 Task: Forward email with the signature Francisco Garcia with the subject Request for an article from softage.1@softage.net to softage.5@softage.net with the message Can you provide me with the contact information for the client?, select last word, change the font color from current to purple and background color to black Send the email
Action: Mouse moved to (1128, 101)
Screenshot: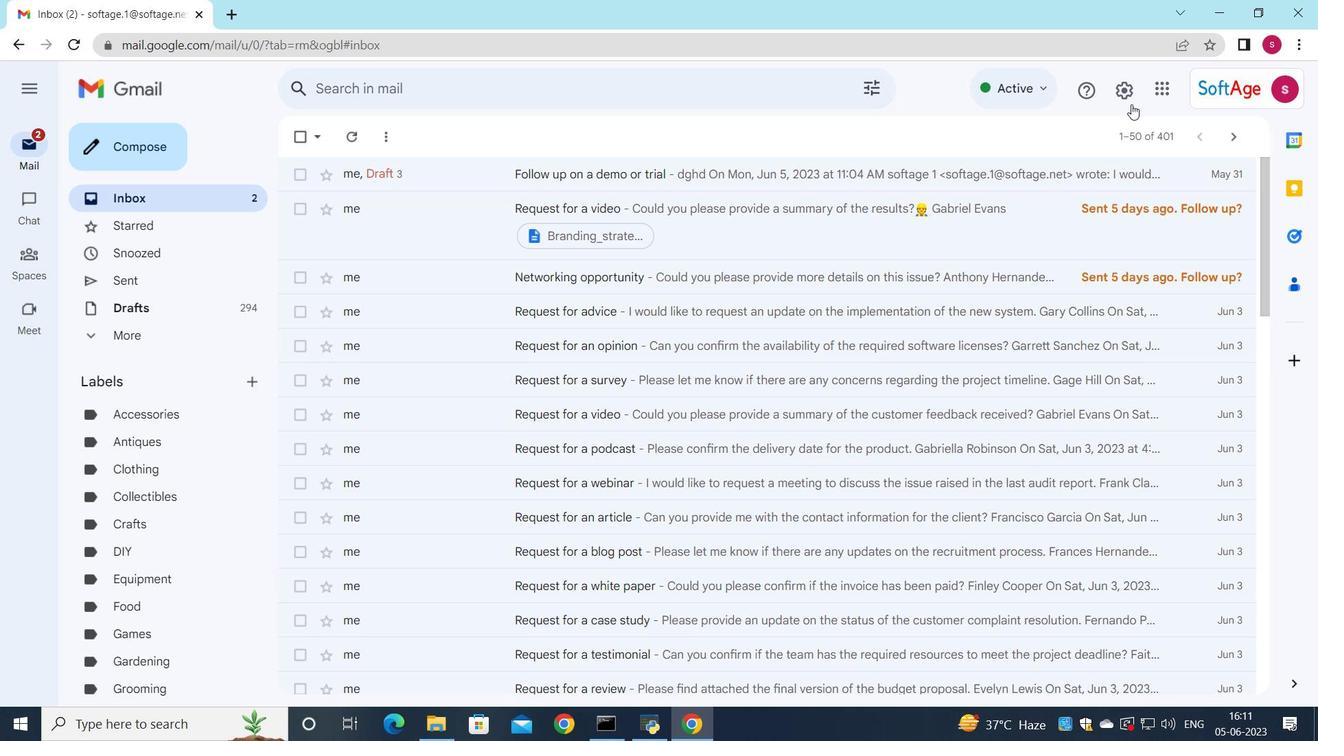 
Action: Mouse pressed left at (1128, 101)
Screenshot: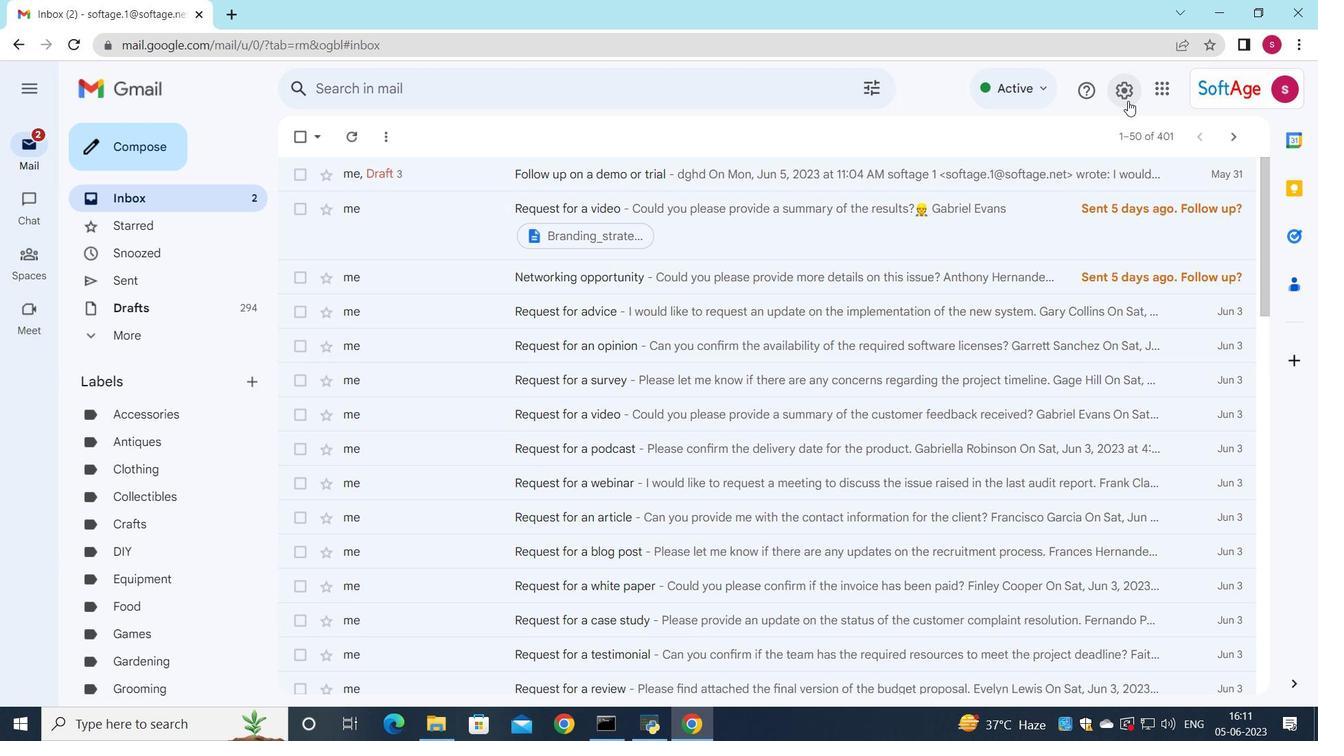 
Action: Mouse moved to (1129, 166)
Screenshot: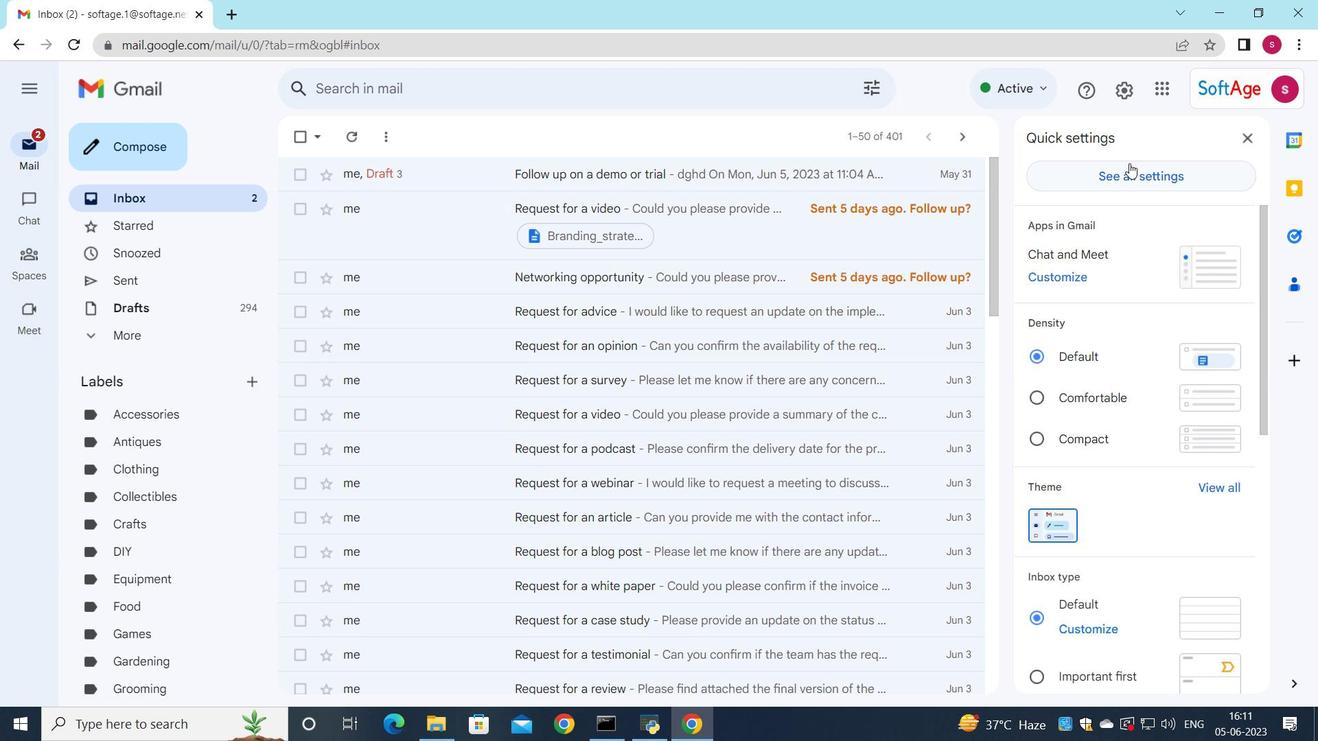 
Action: Mouse pressed left at (1129, 166)
Screenshot: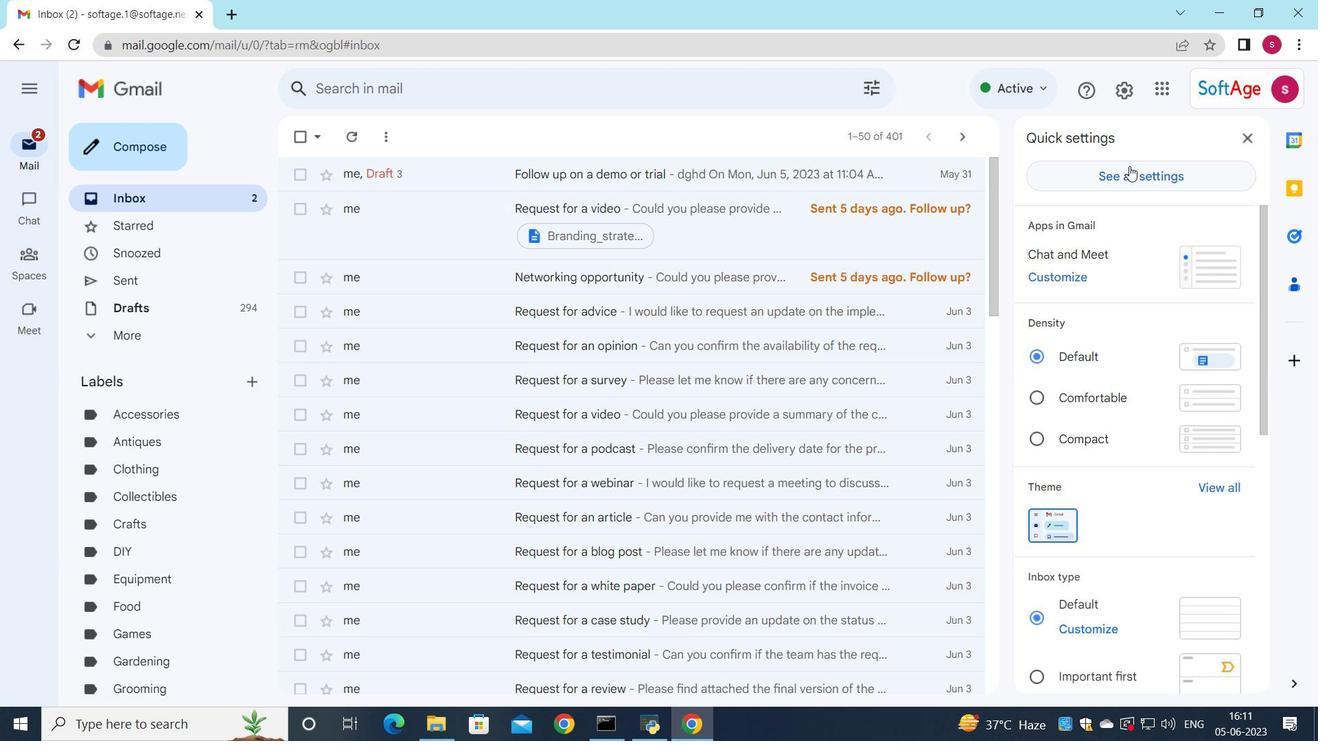 
Action: Mouse moved to (742, 363)
Screenshot: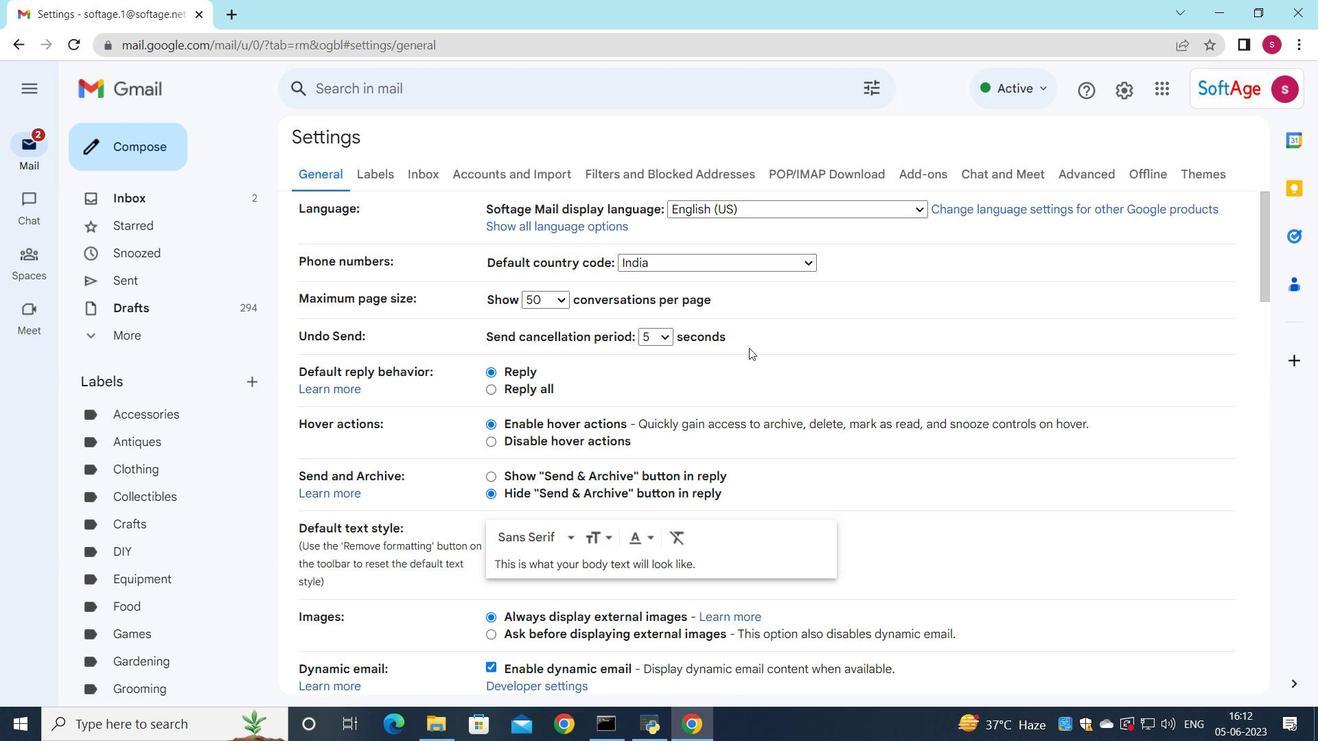 
Action: Mouse scrolled (742, 363) with delta (0, 0)
Screenshot: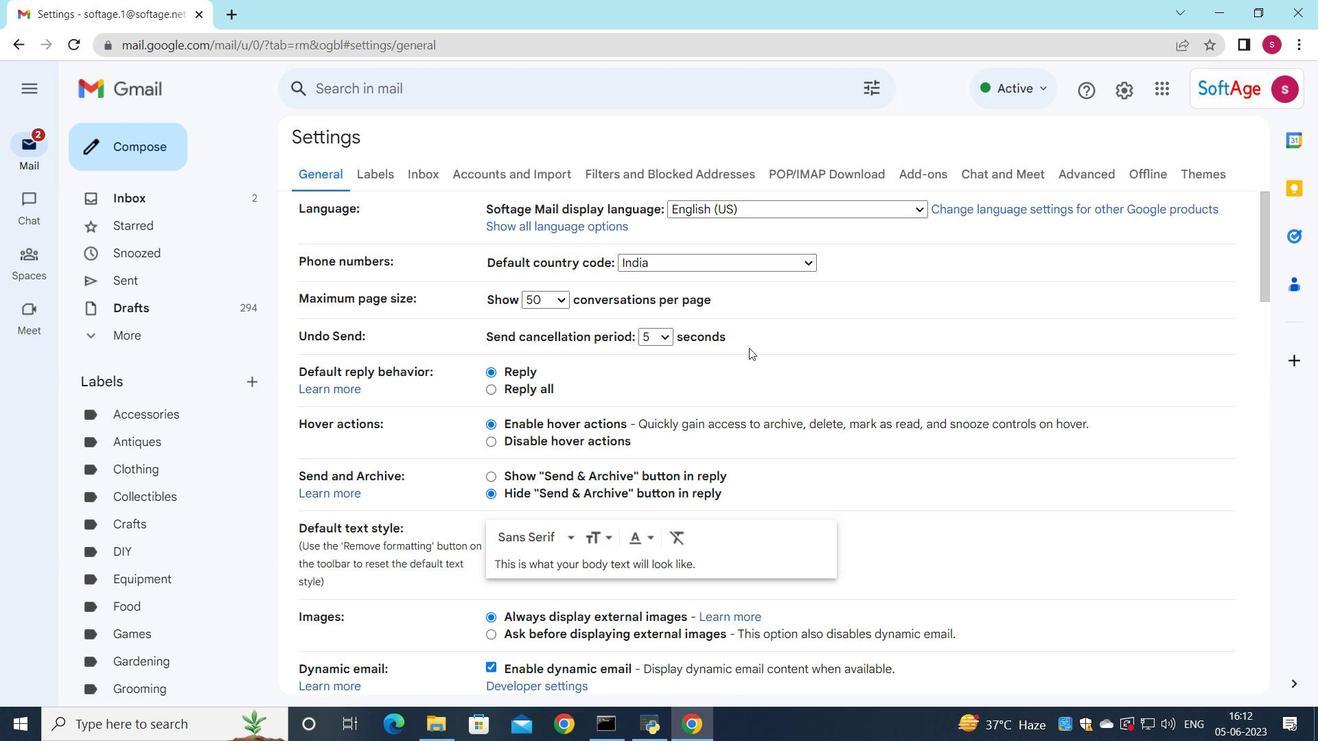 
Action: Mouse moved to (742, 367)
Screenshot: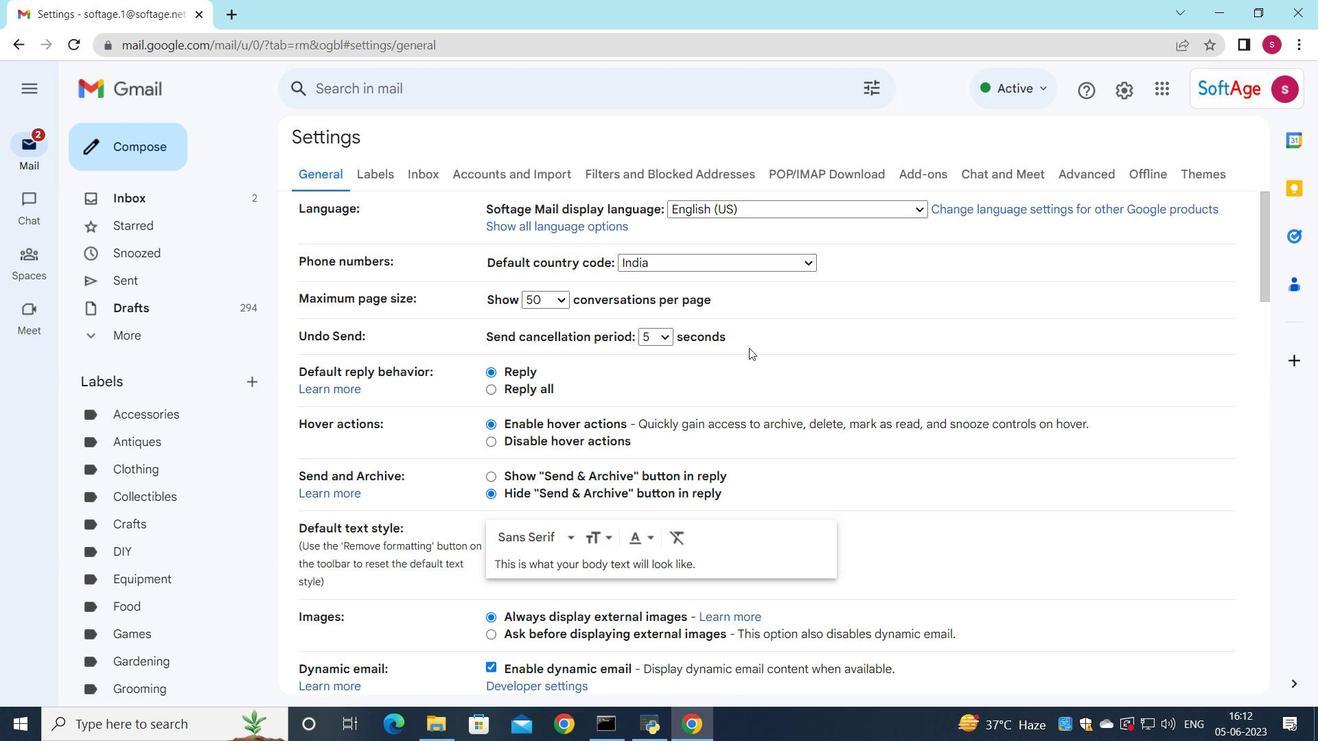 
Action: Mouse scrolled (742, 366) with delta (0, 0)
Screenshot: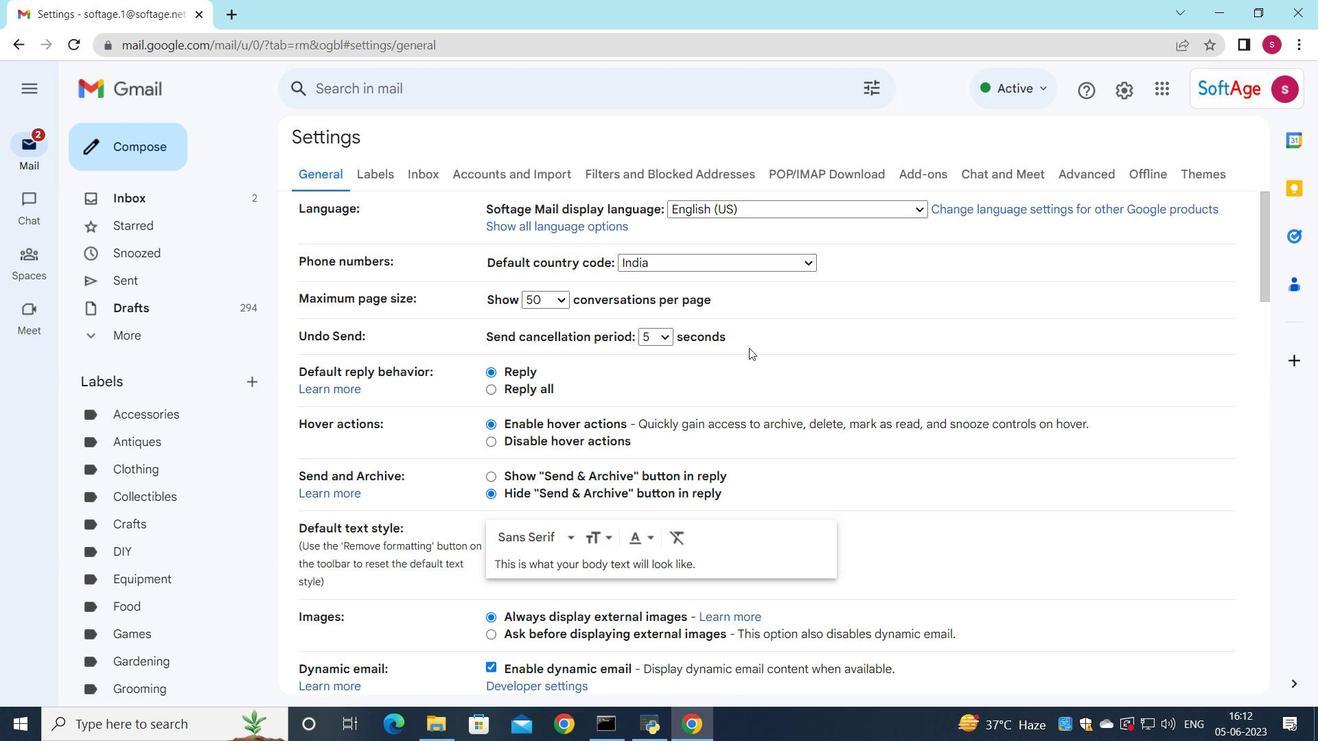 
Action: Mouse moved to (741, 368)
Screenshot: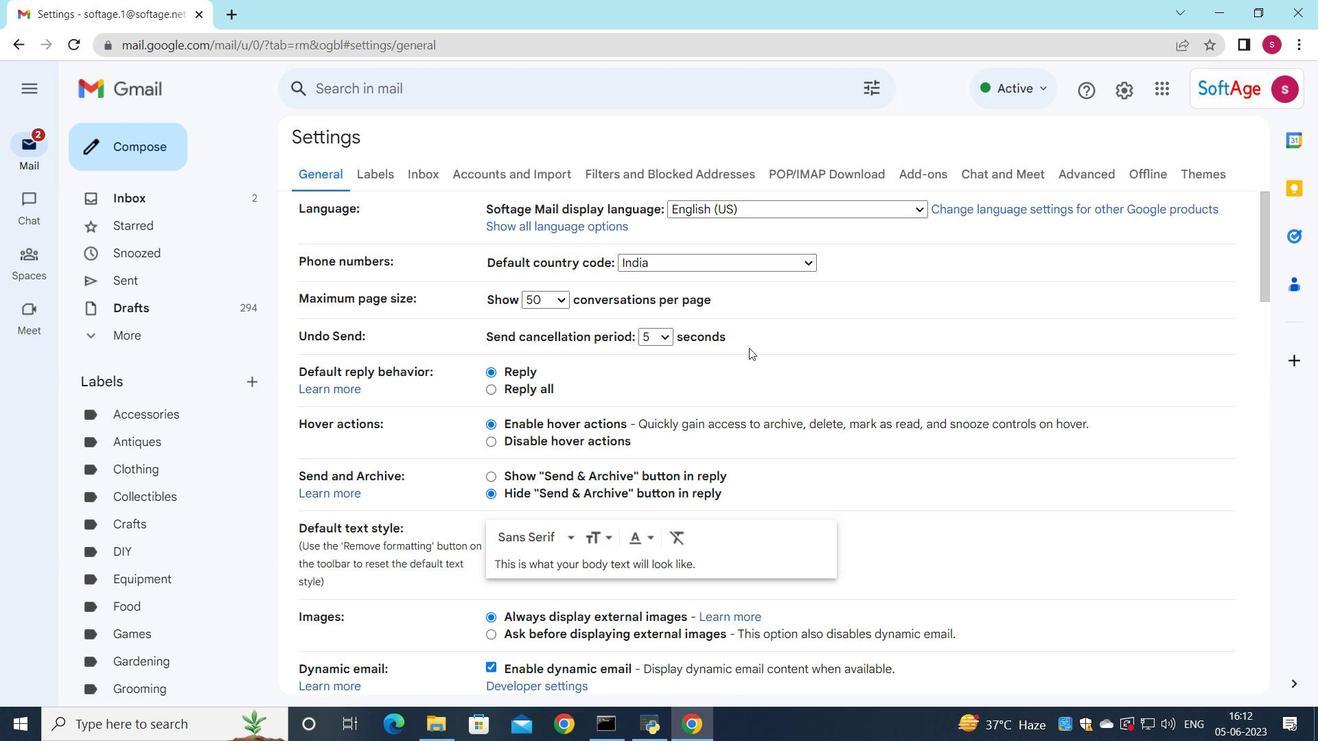 
Action: Mouse scrolled (741, 367) with delta (0, 0)
Screenshot: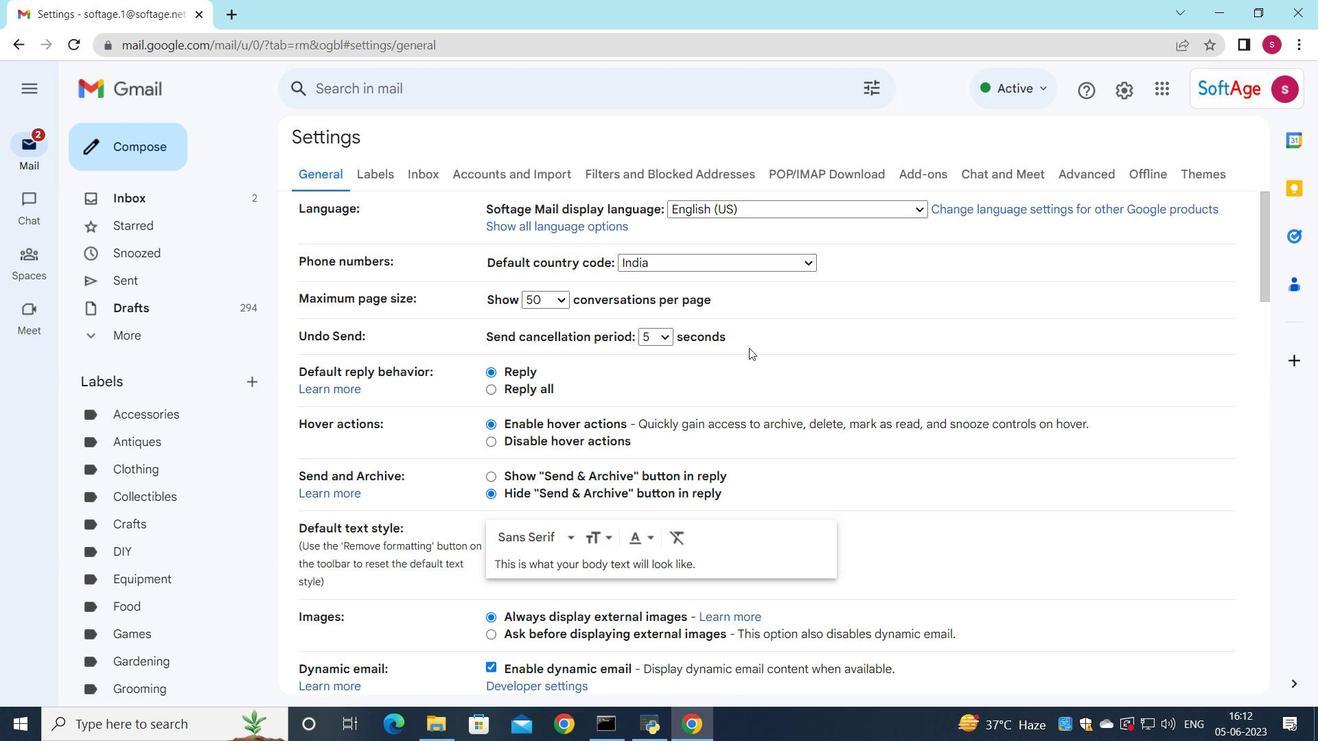 
Action: Mouse moved to (738, 372)
Screenshot: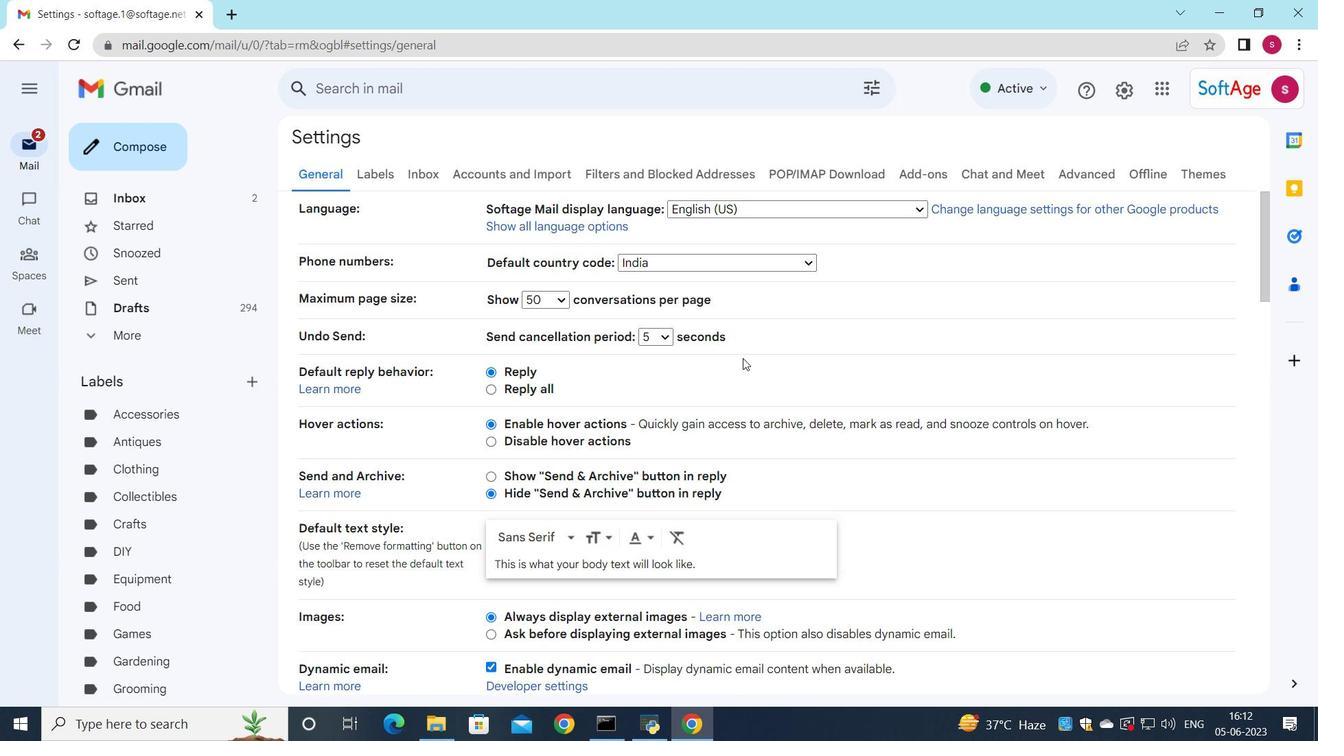 
Action: Mouse scrolled (738, 372) with delta (0, 0)
Screenshot: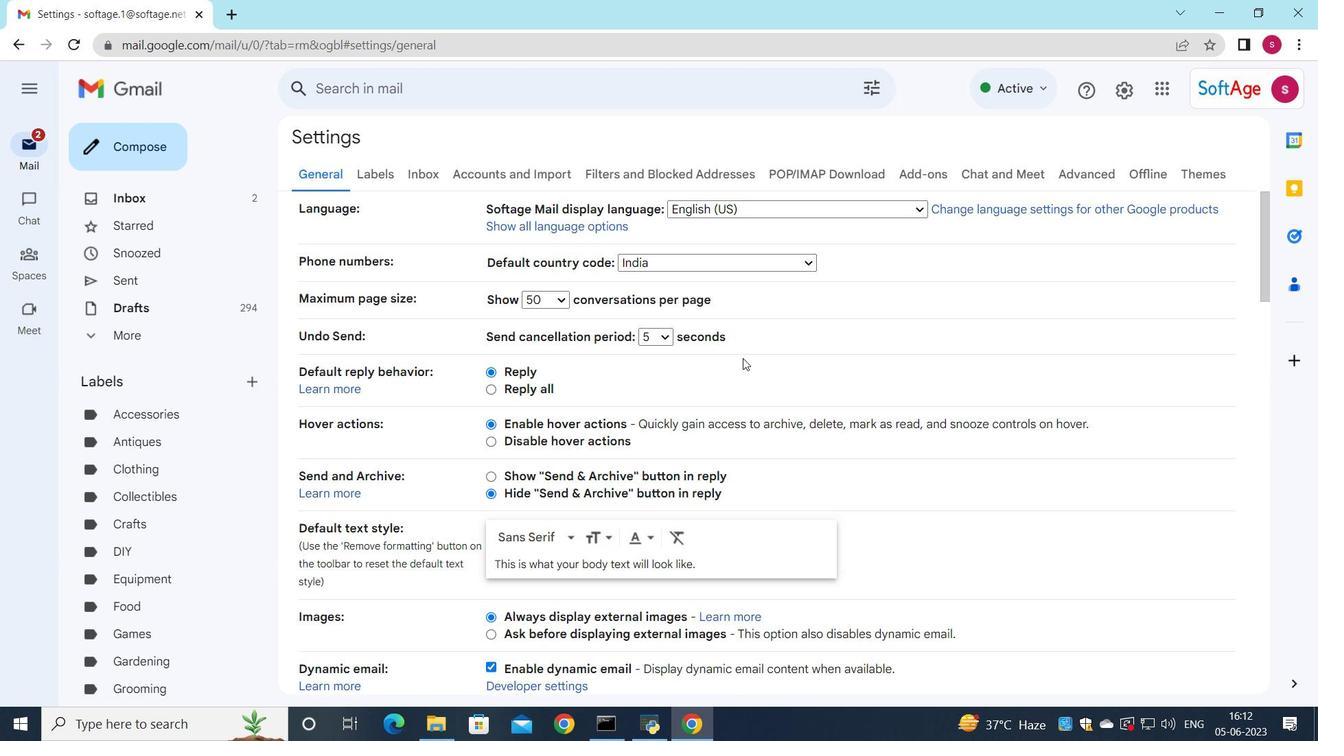 
Action: Mouse moved to (738, 374)
Screenshot: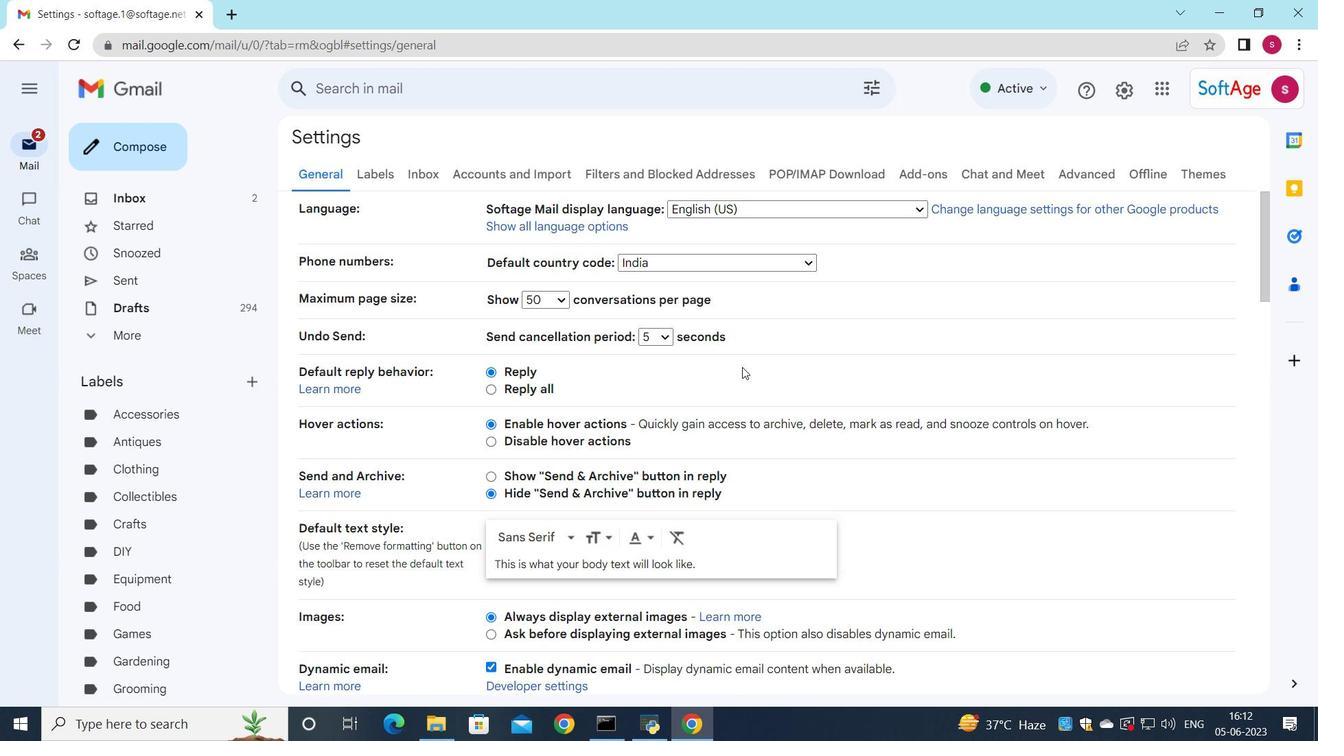 
Action: Mouse scrolled (738, 374) with delta (0, 0)
Screenshot: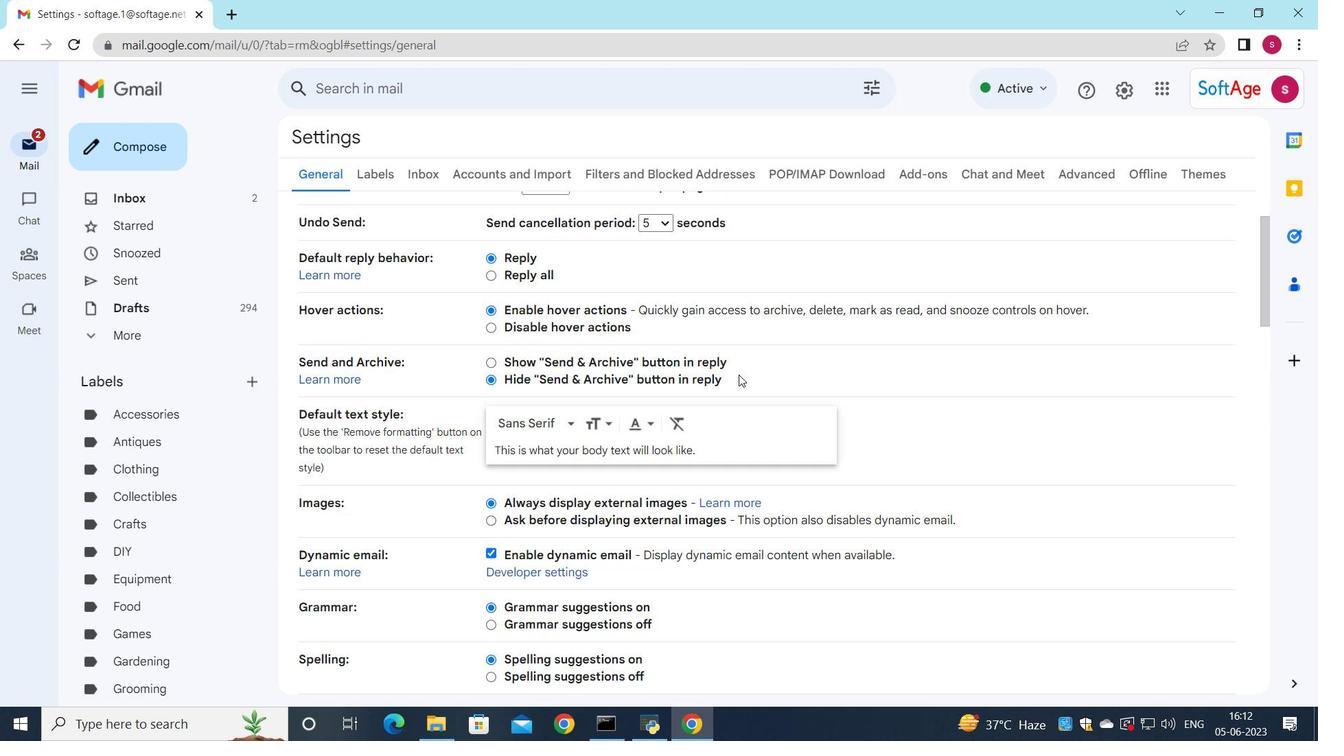 
Action: Mouse scrolled (738, 374) with delta (0, 0)
Screenshot: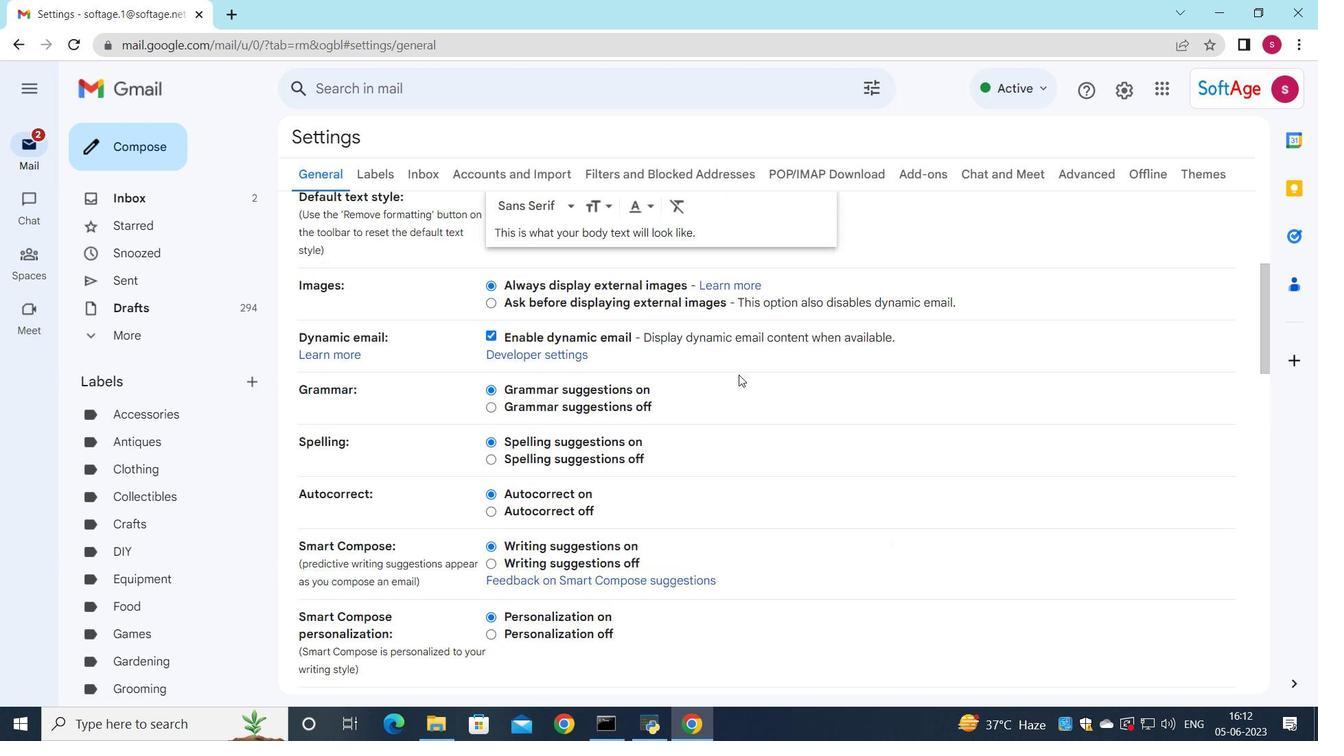 
Action: Mouse scrolled (738, 374) with delta (0, 0)
Screenshot: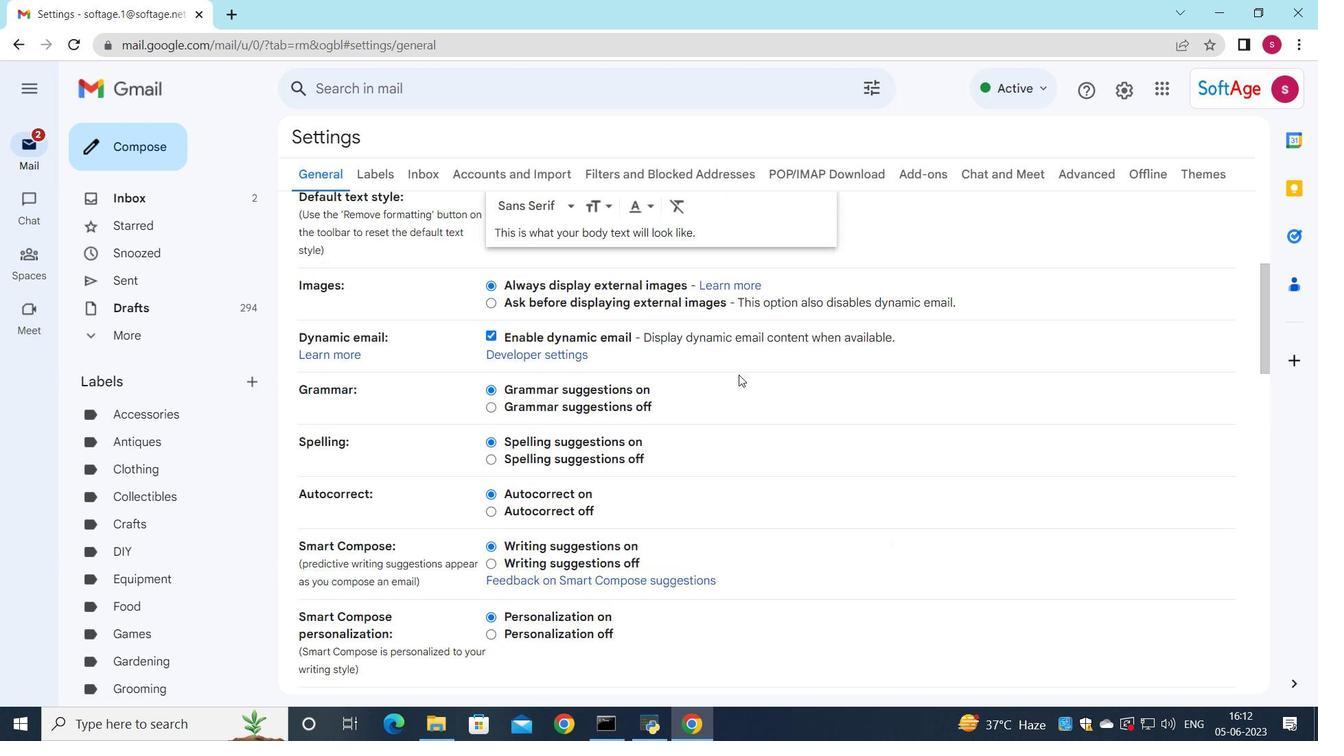
Action: Mouse moved to (724, 401)
Screenshot: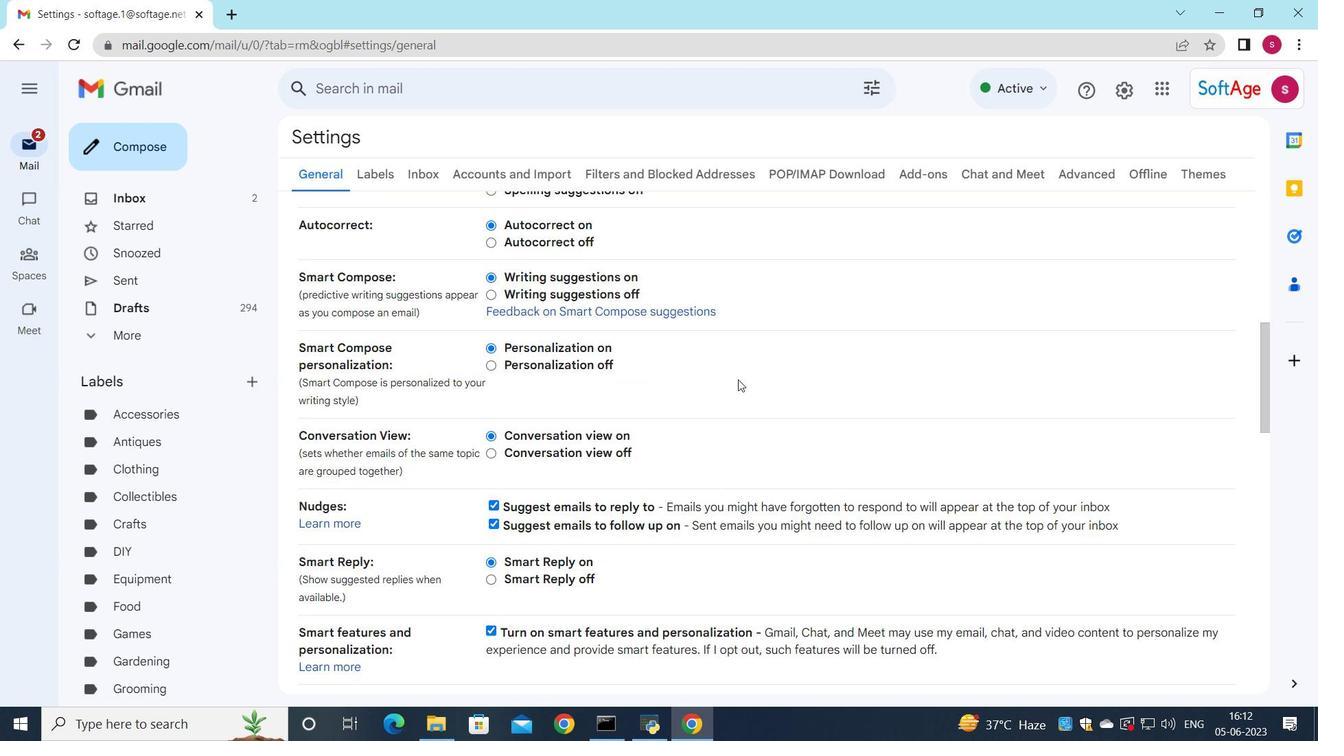 
Action: Mouse scrolled (729, 387) with delta (0, 0)
Screenshot: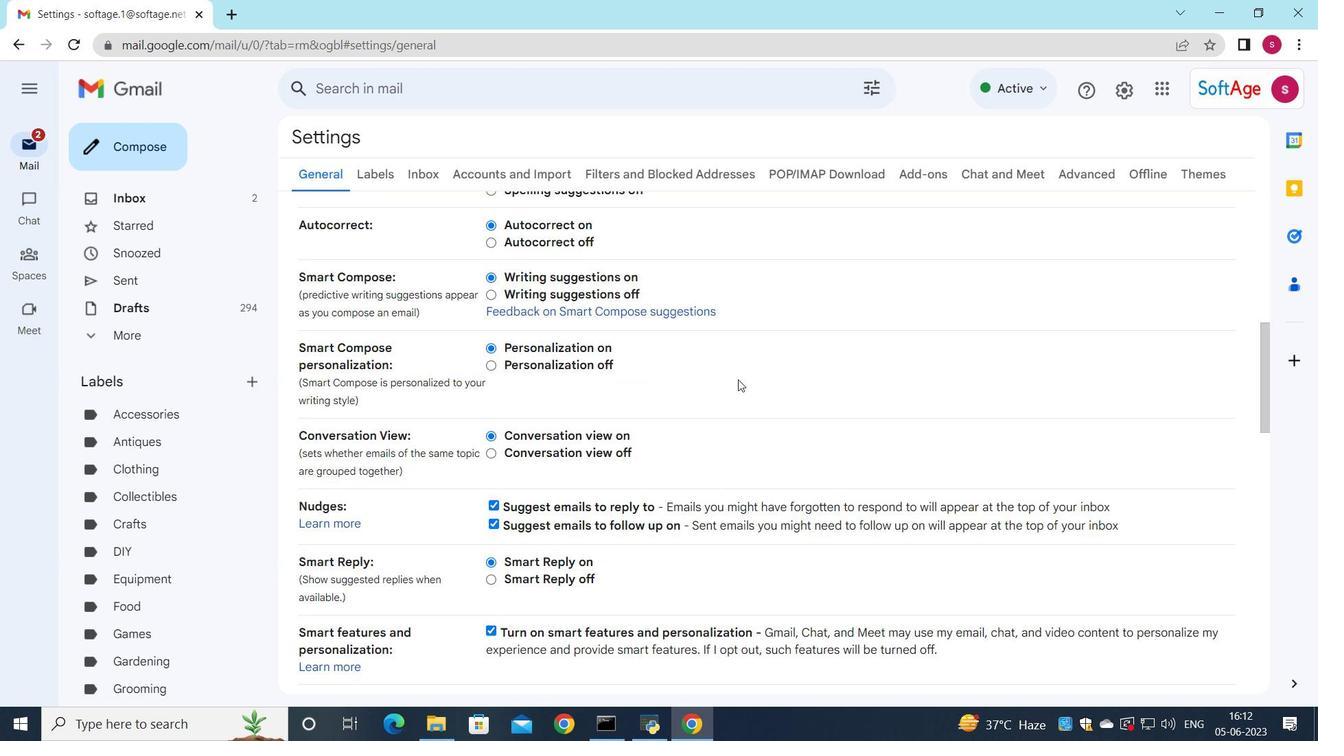 
Action: Mouse moved to (723, 403)
Screenshot: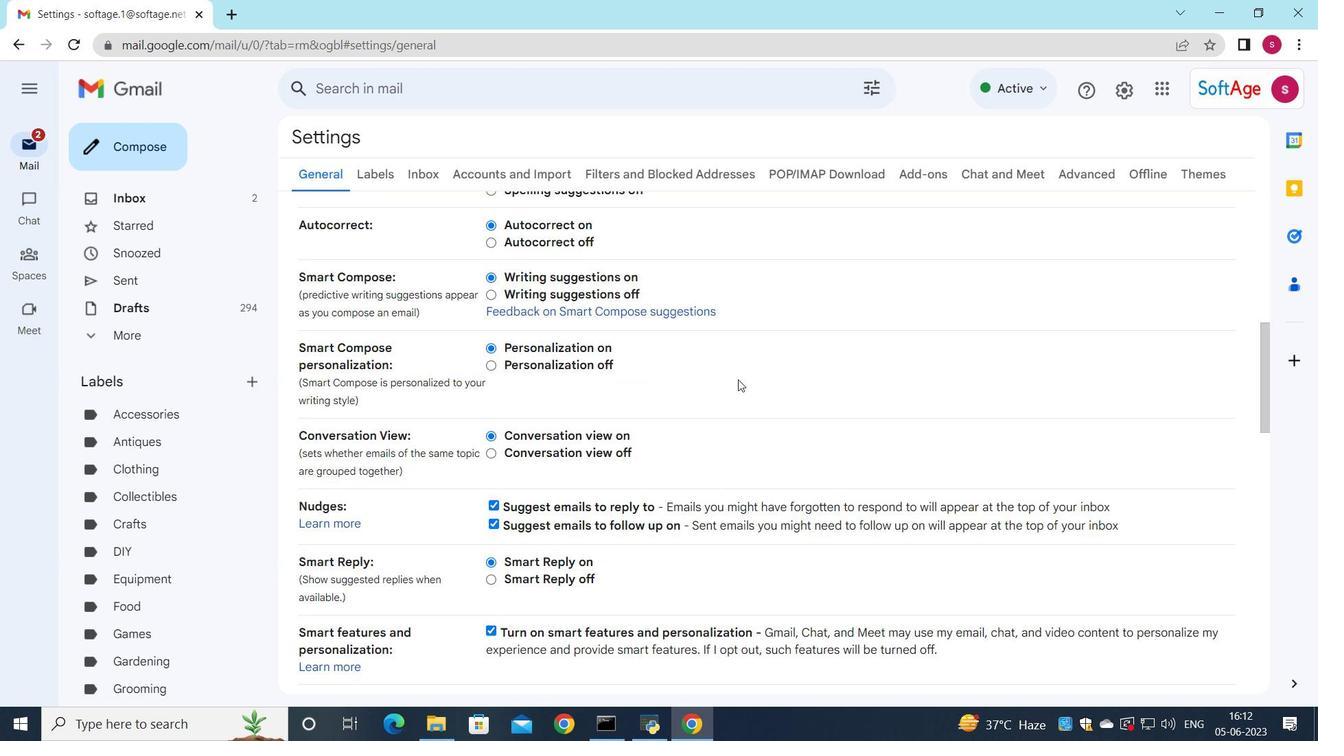 
Action: Mouse scrolled (725, 395) with delta (0, 0)
Screenshot: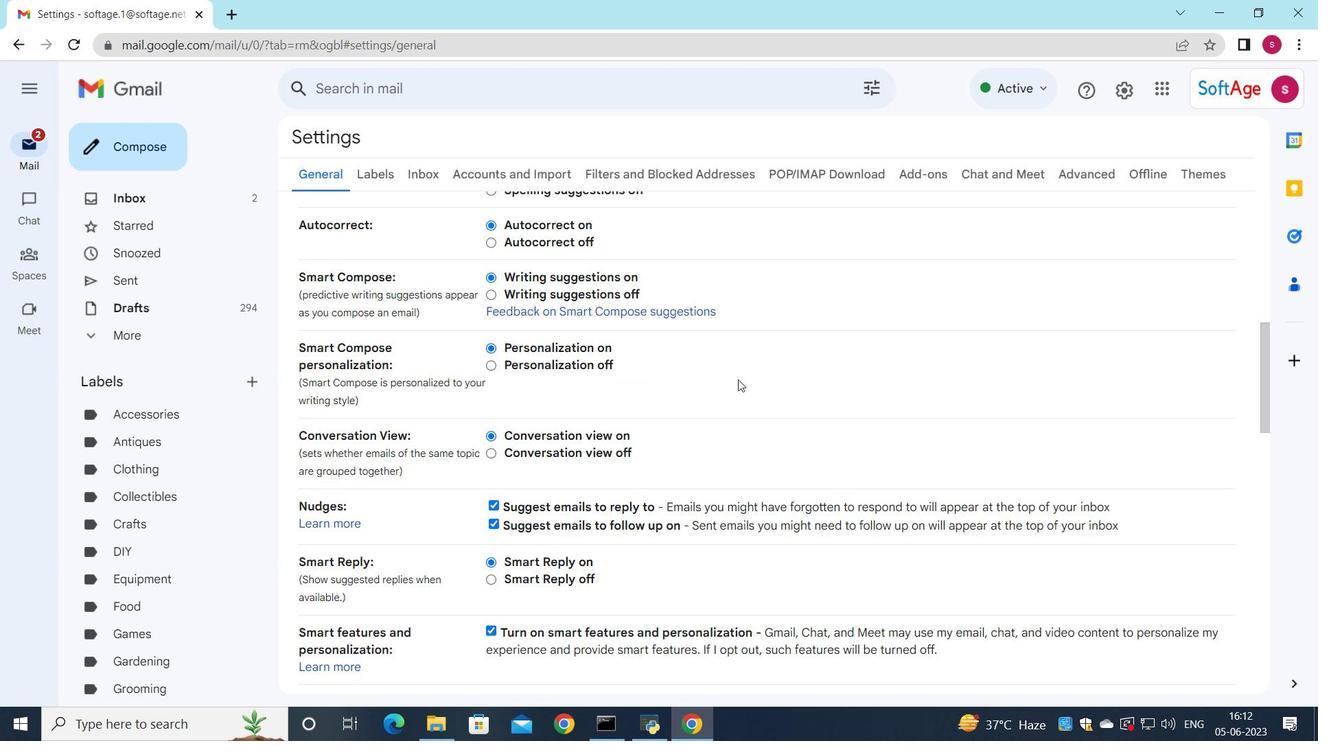 
Action: Mouse moved to (722, 407)
Screenshot: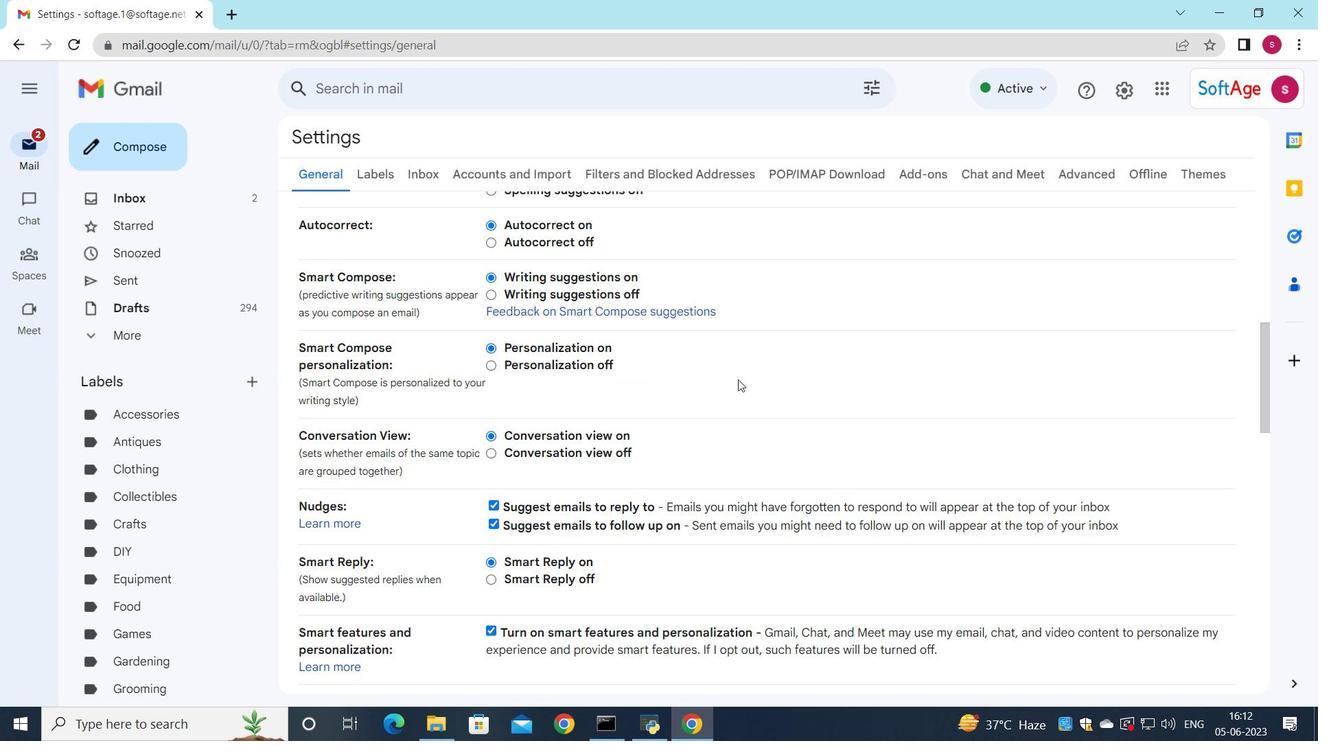 
Action: Mouse scrolled (724, 398) with delta (0, 0)
Screenshot: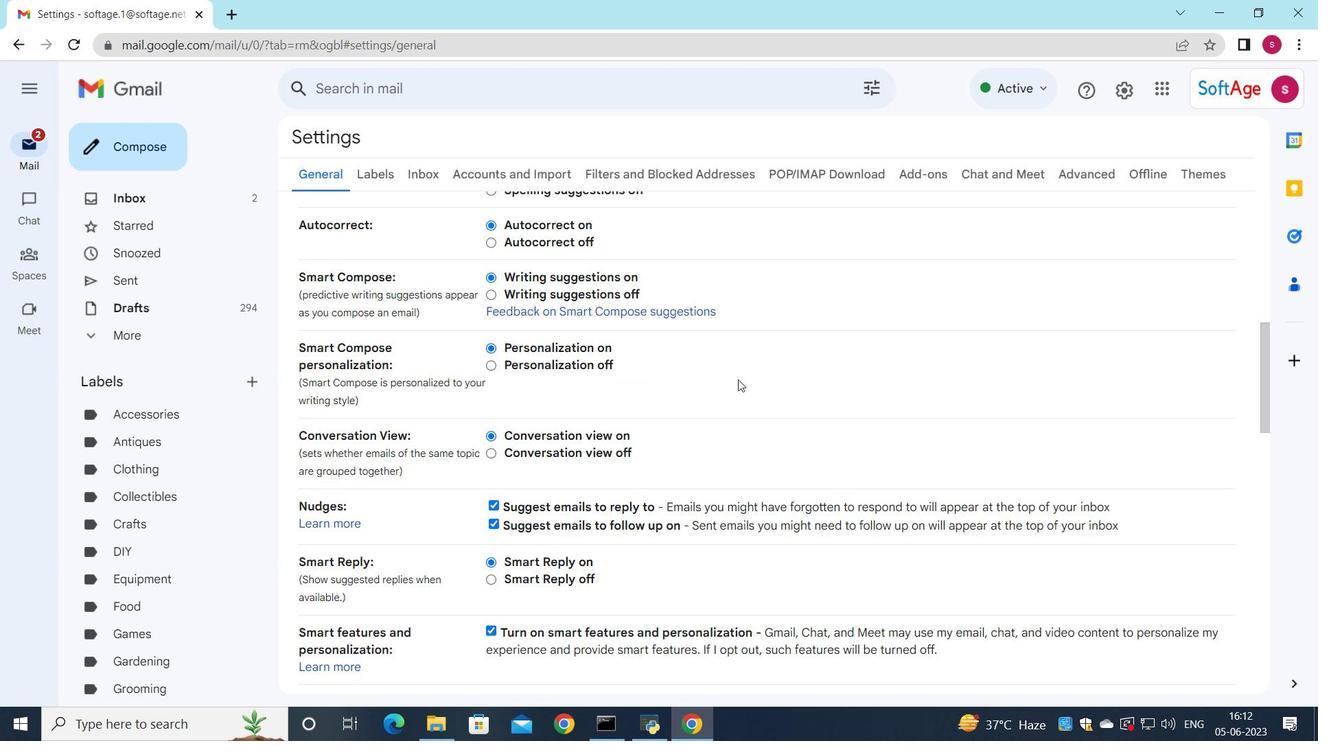 
Action: Mouse moved to (720, 409)
Screenshot: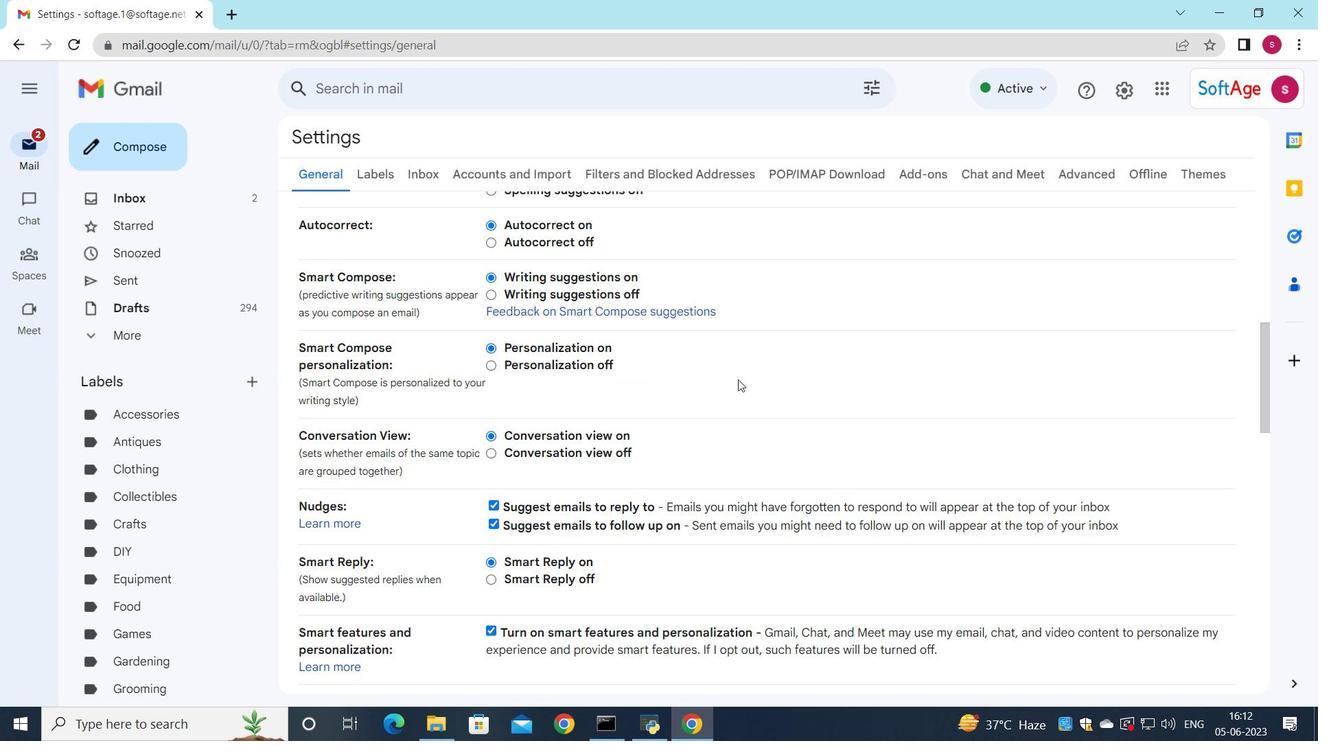 
Action: Mouse scrolled (723, 402) with delta (0, 0)
Screenshot: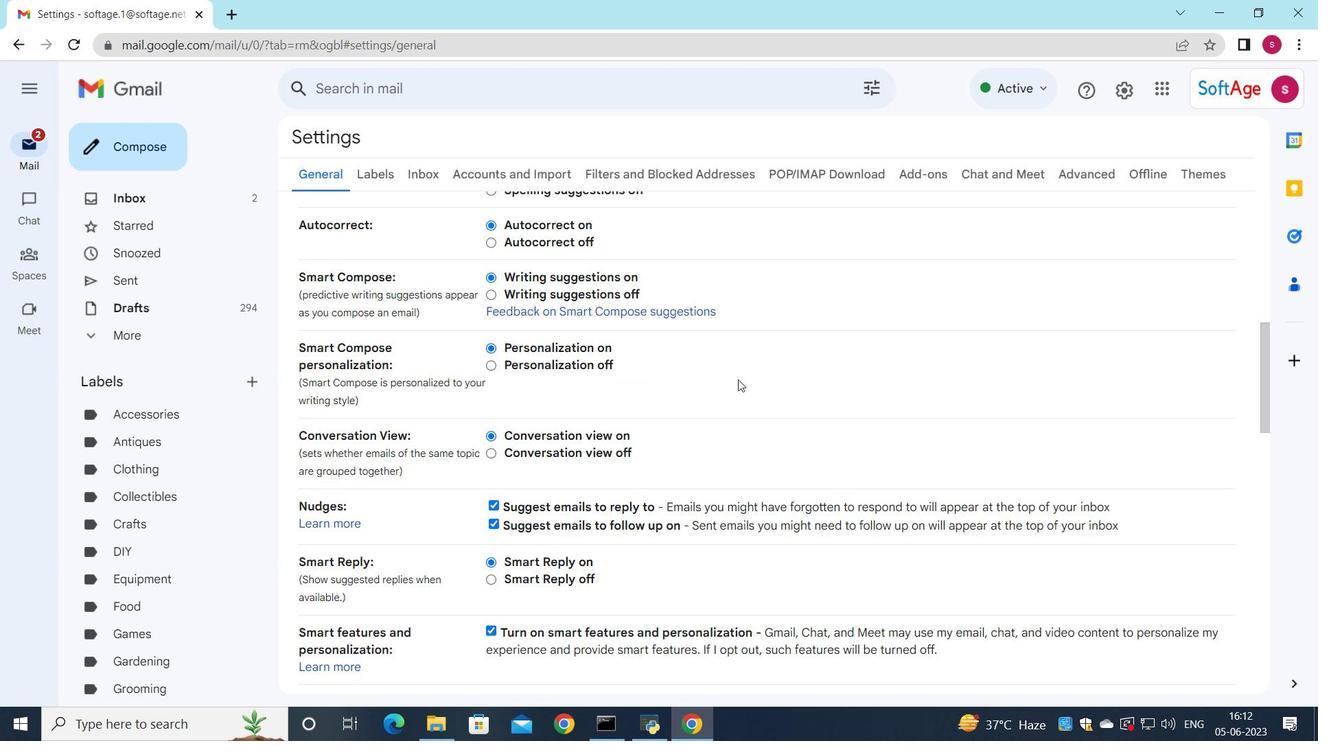 
Action: Mouse moved to (711, 414)
Screenshot: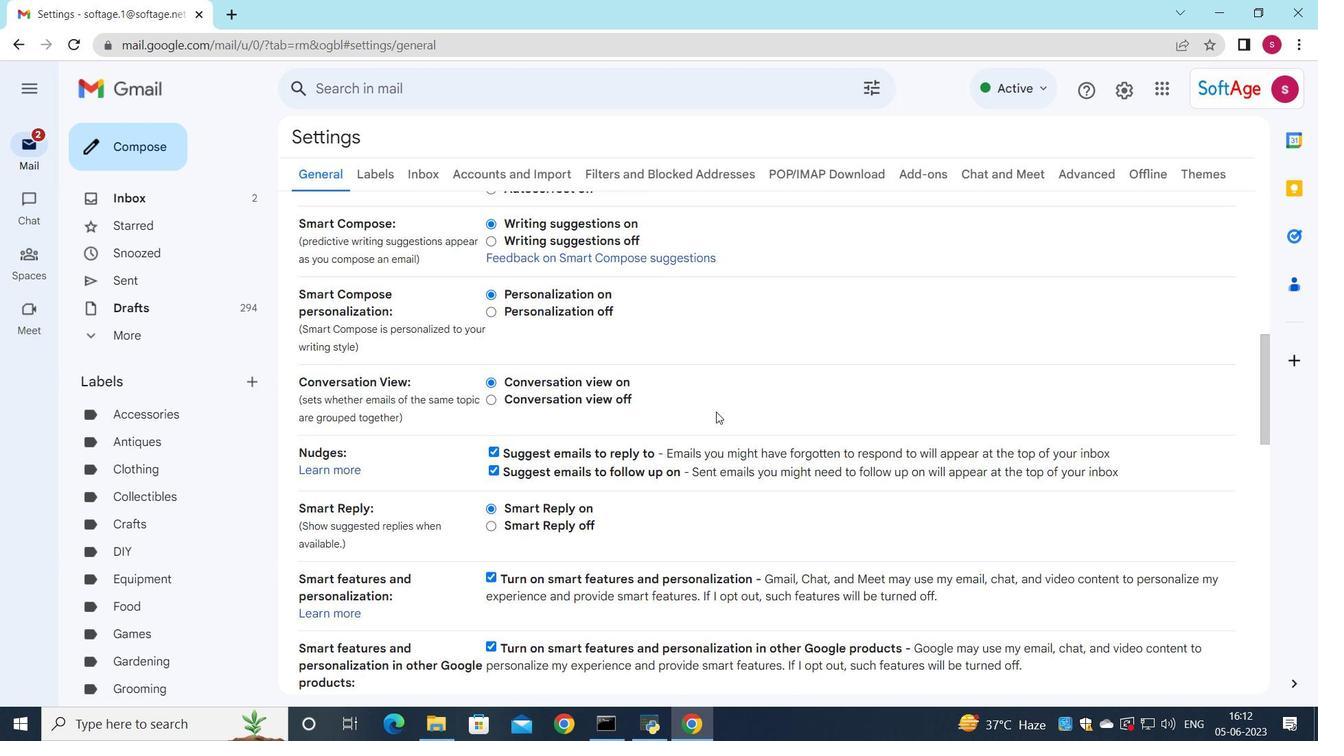 
Action: Mouse scrolled (711, 413) with delta (0, 0)
Screenshot: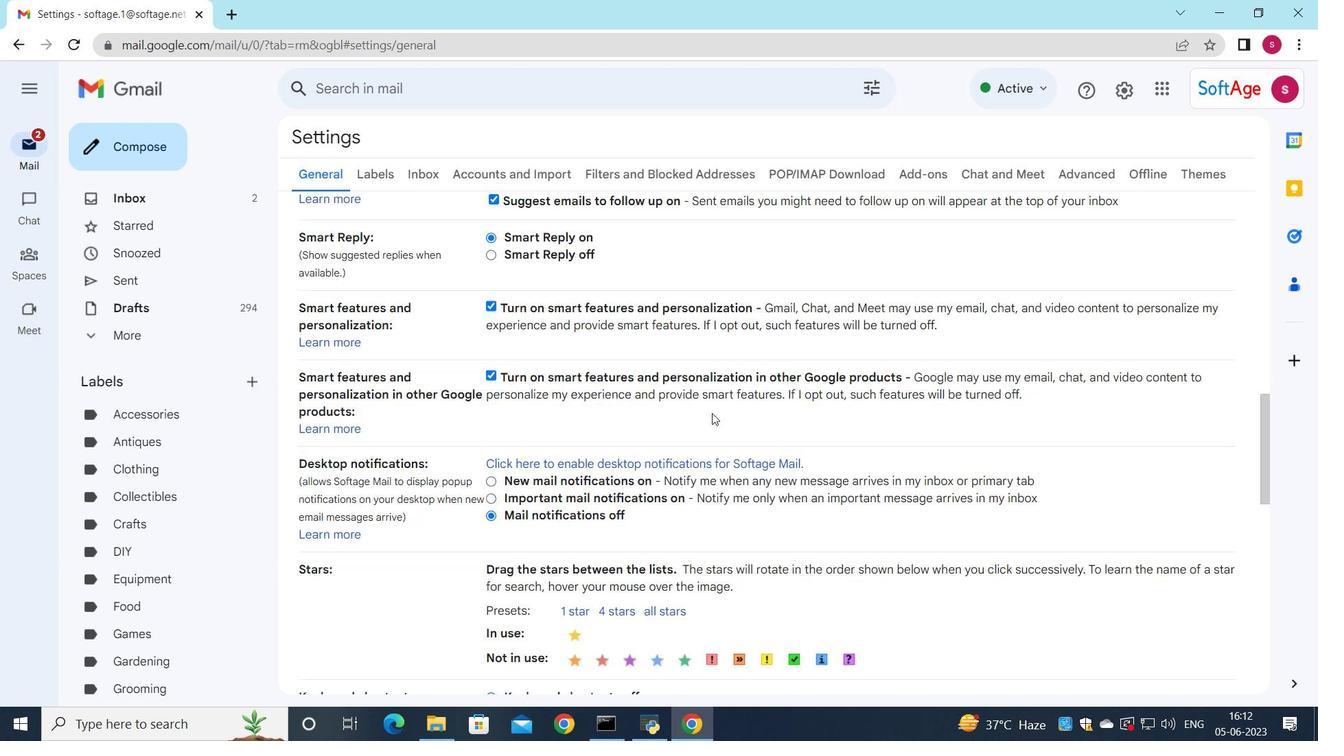 
Action: Mouse moved to (710, 414)
Screenshot: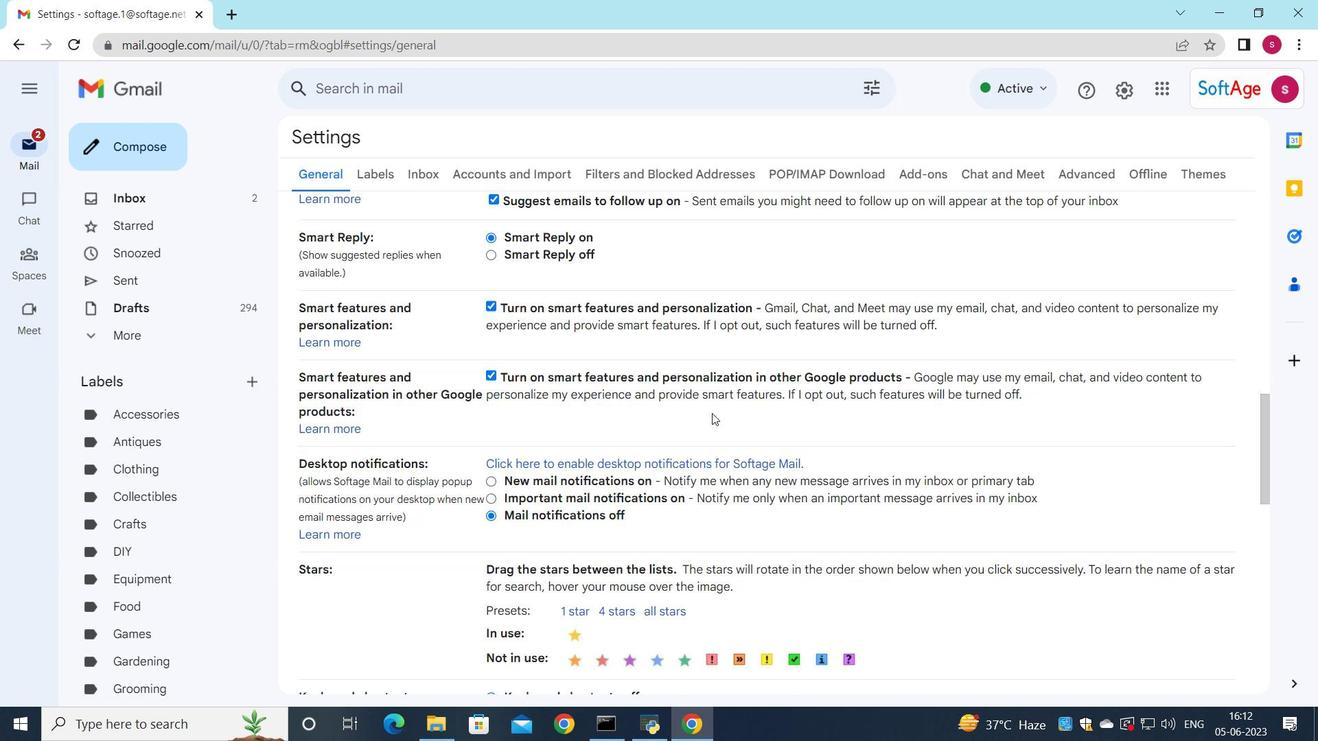 
Action: Mouse scrolled (710, 413) with delta (0, 0)
Screenshot: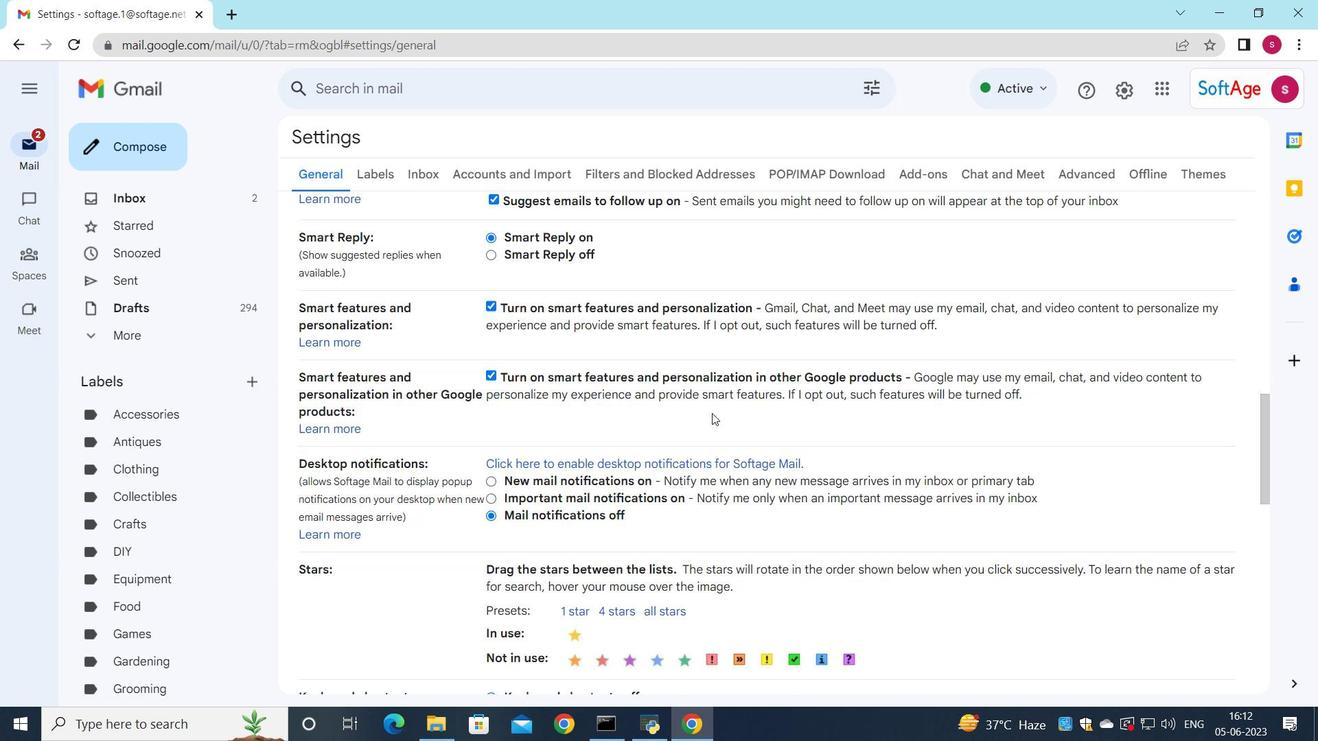
Action: Mouse moved to (710, 414)
Screenshot: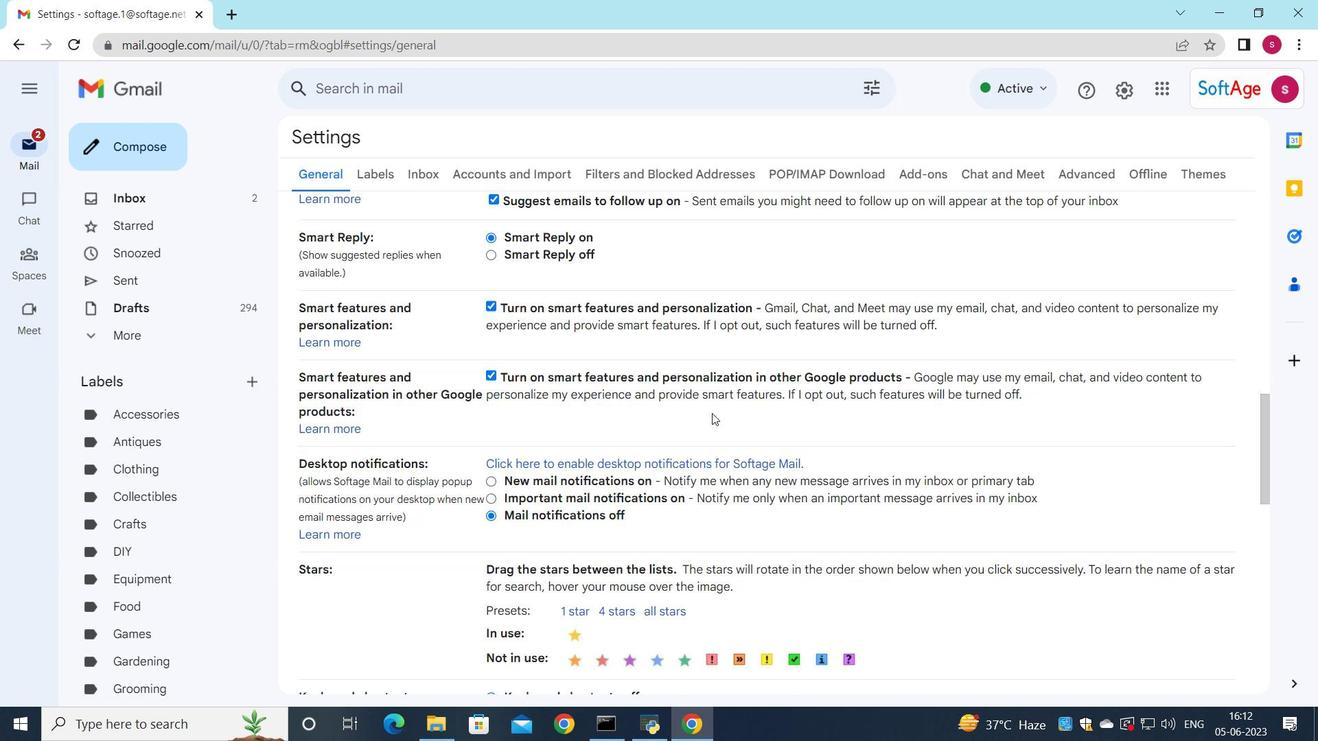 
Action: Mouse scrolled (710, 414) with delta (0, 0)
Screenshot: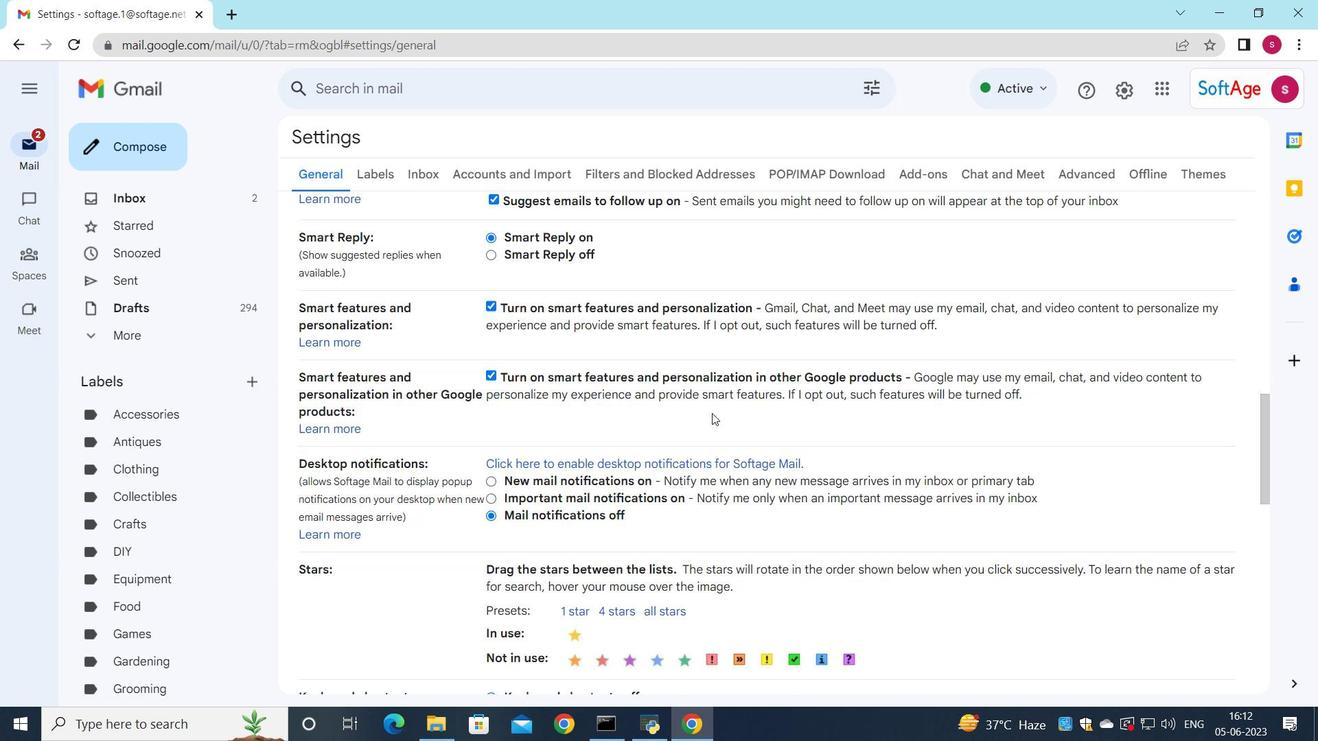 
Action: Mouse moved to (690, 390)
Screenshot: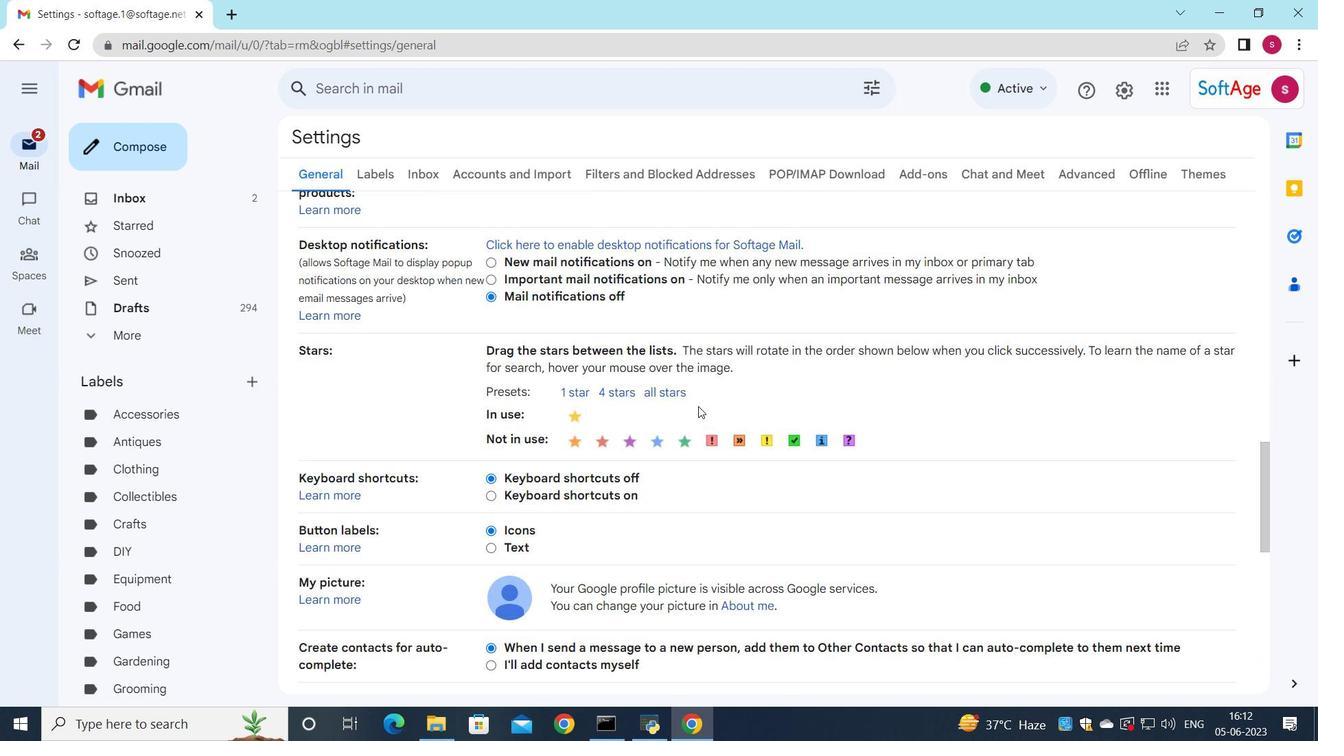 
Action: Mouse scrolled (690, 389) with delta (0, 0)
Screenshot: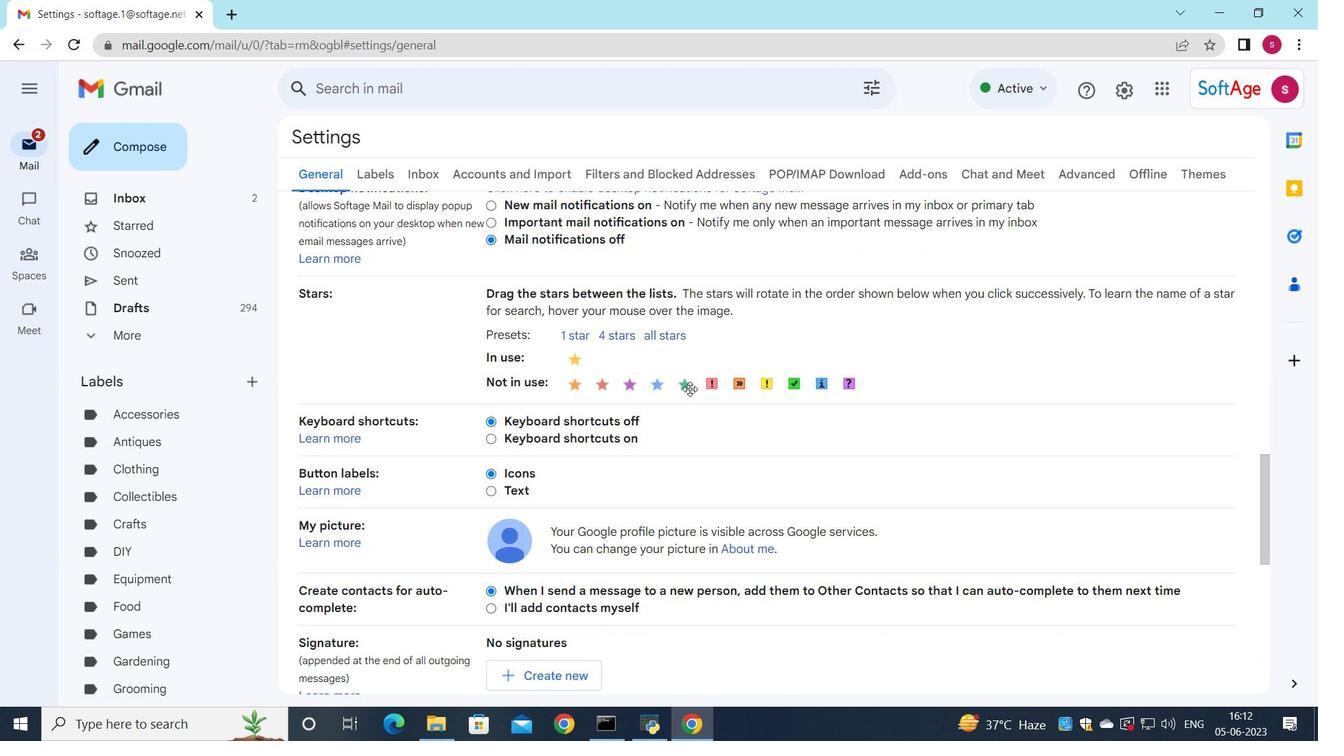 
Action: Mouse moved to (689, 390)
Screenshot: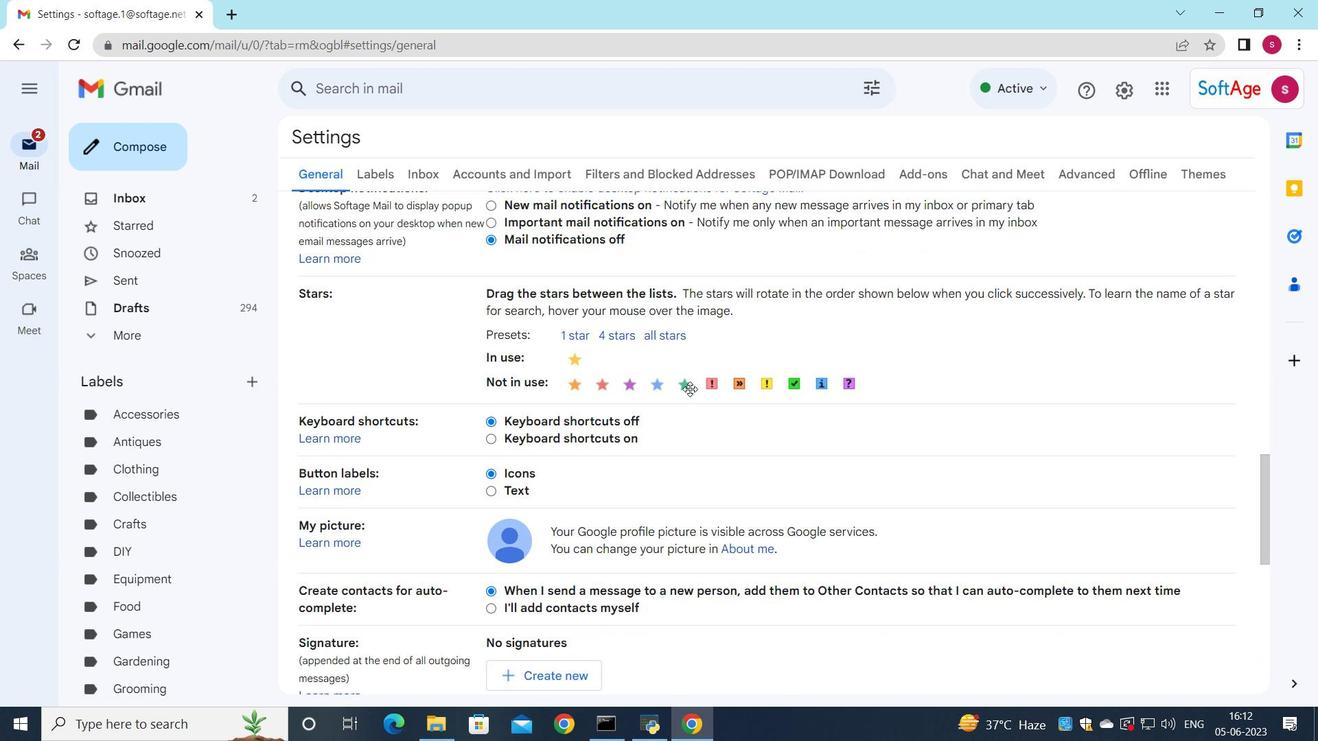 
Action: Mouse scrolled (689, 389) with delta (0, 0)
Screenshot: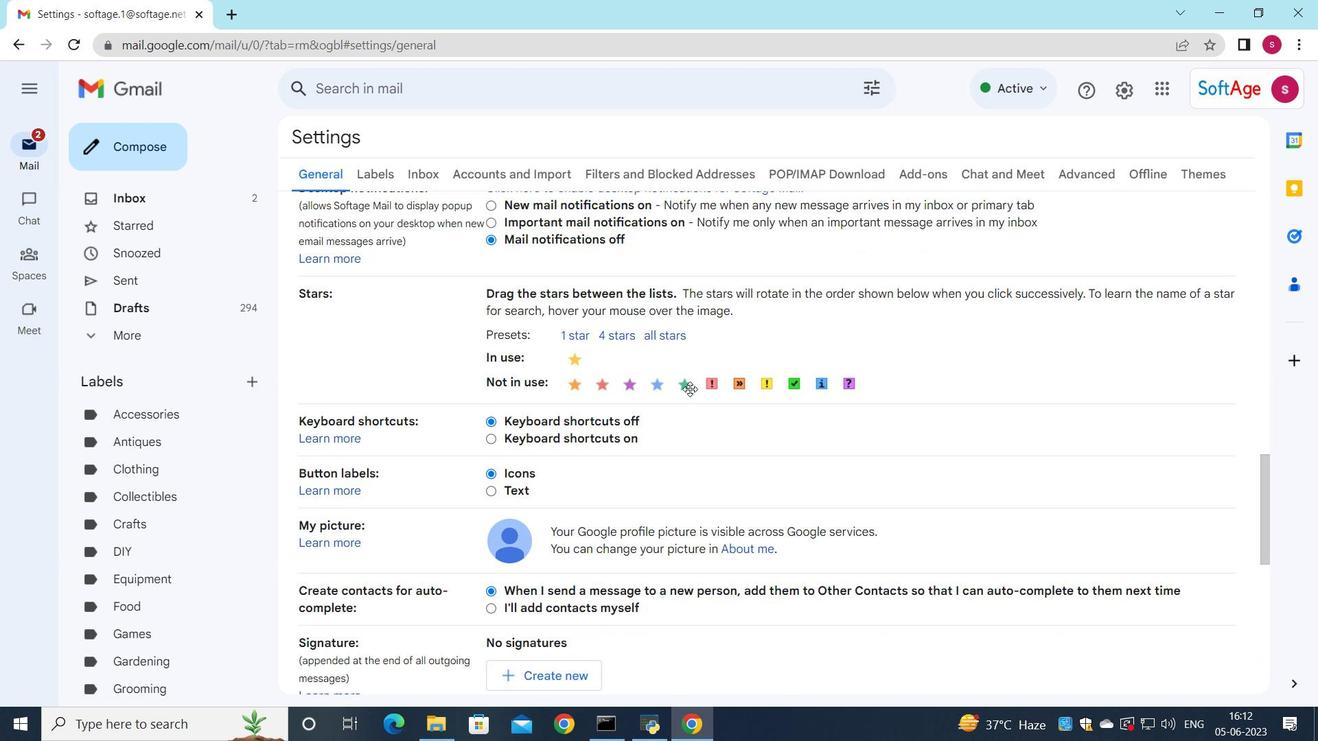 
Action: Mouse moved to (687, 392)
Screenshot: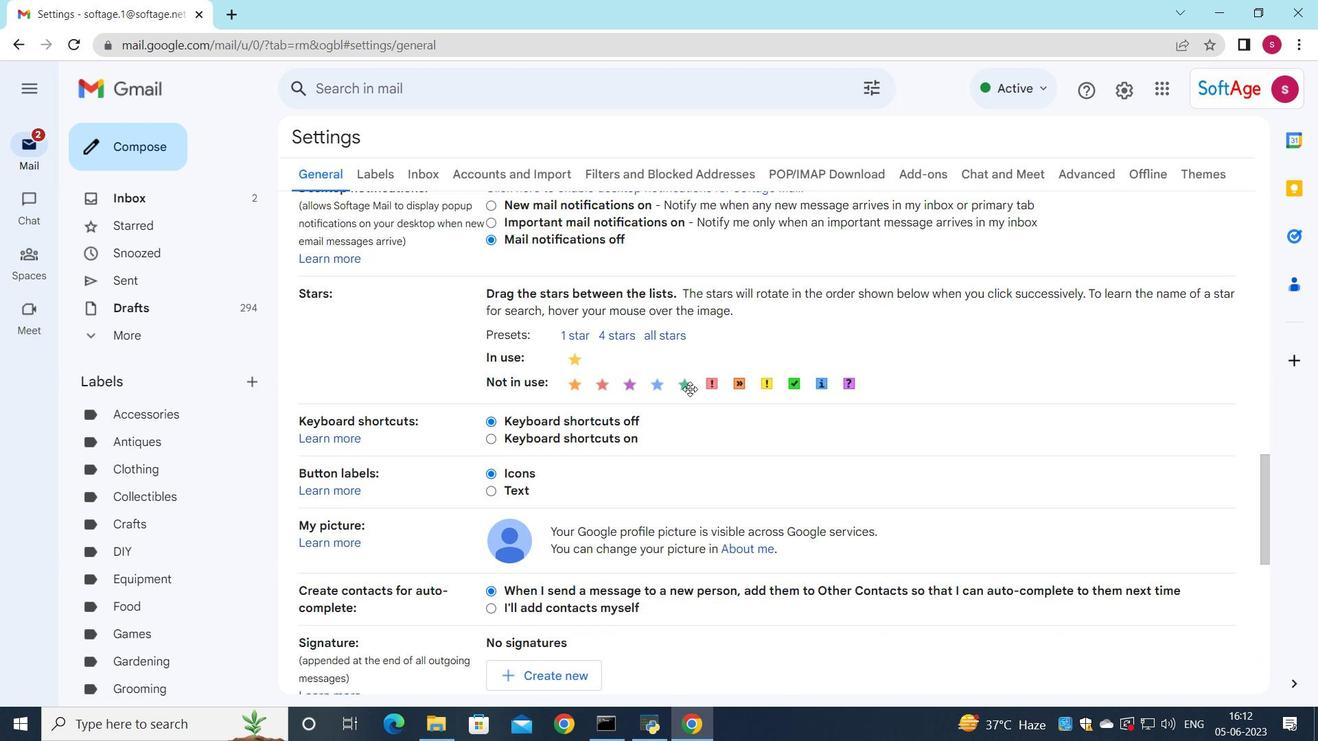 
Action: Mouse scrolled (687, 391) with delta (0, 0)
Screenshot: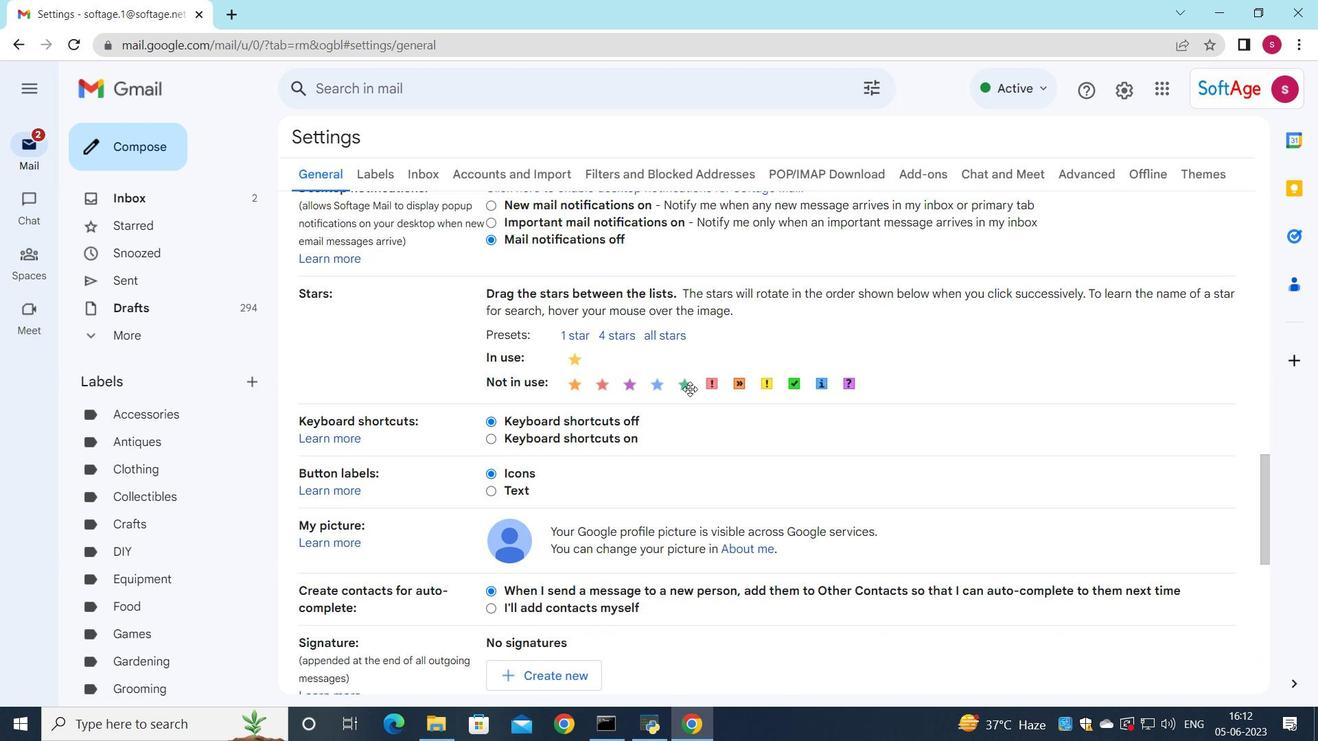 
Action: Mouse moved to (553, 409)
Screenshot: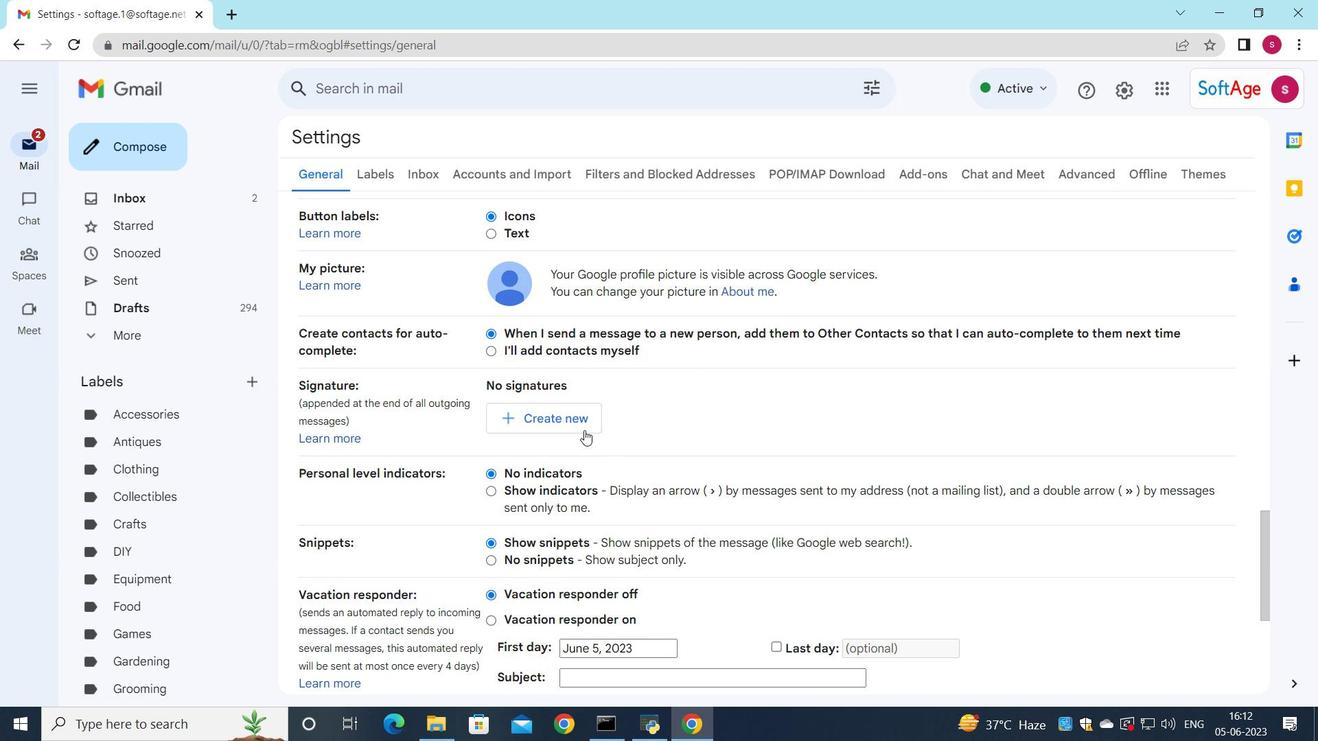 
Action: Mouse pressed left at (553, 409)
Screenshot: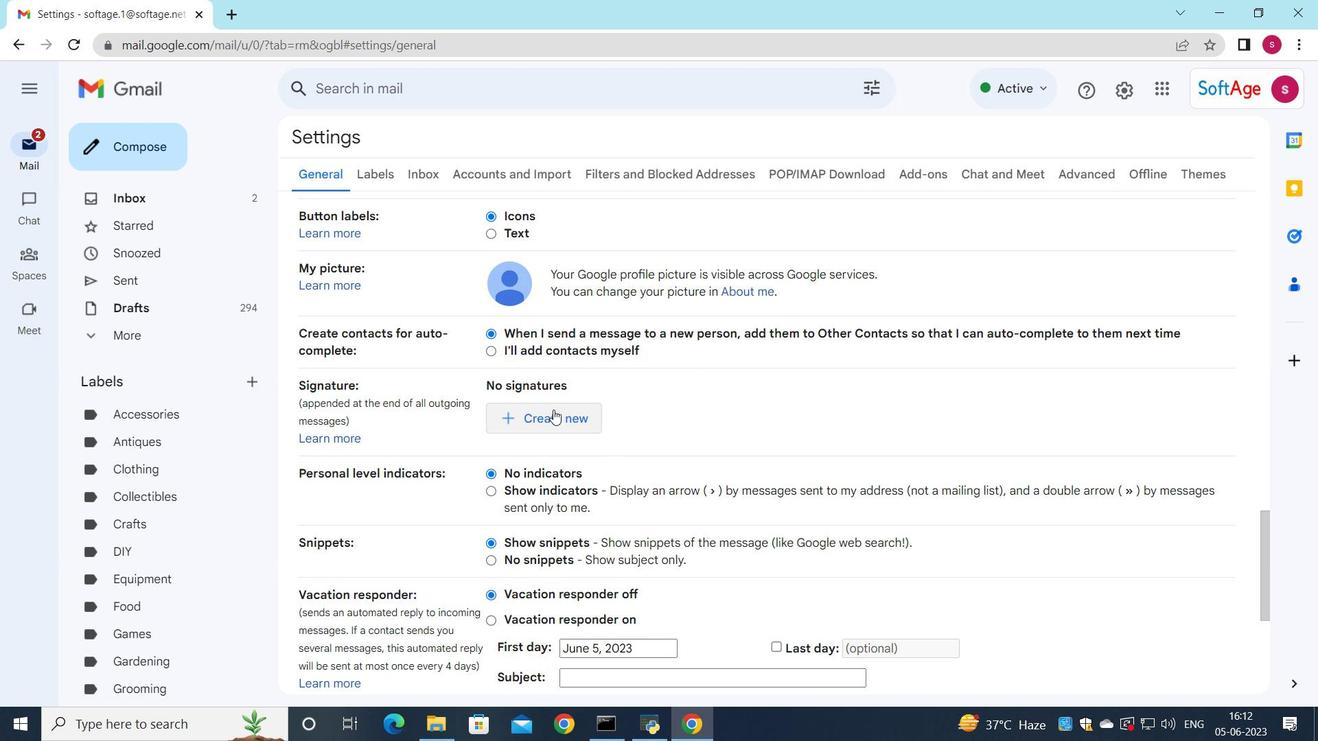 
Action: Mouse moved to (664, 370)
Screenshot: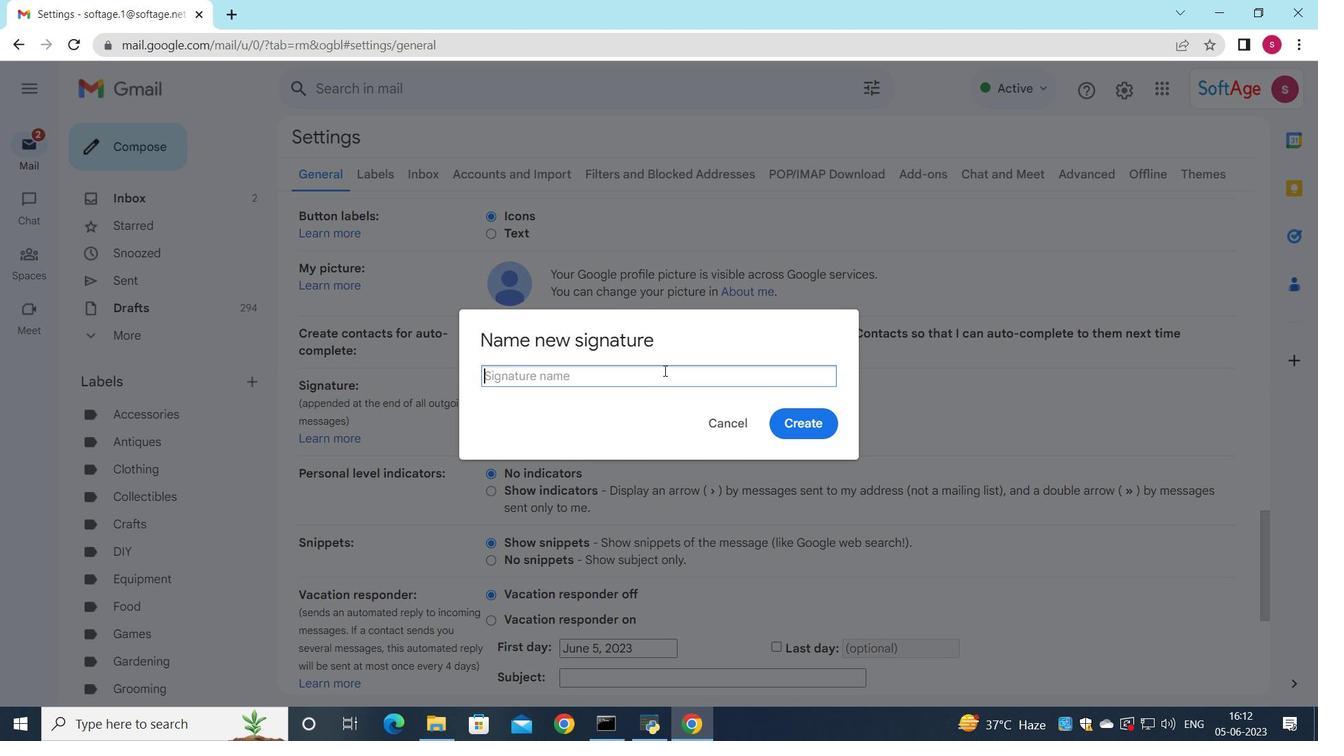 
Action: Key pressed <Key.shift>Francisco<Key.space><Key.shift>Garcia
Screenshot: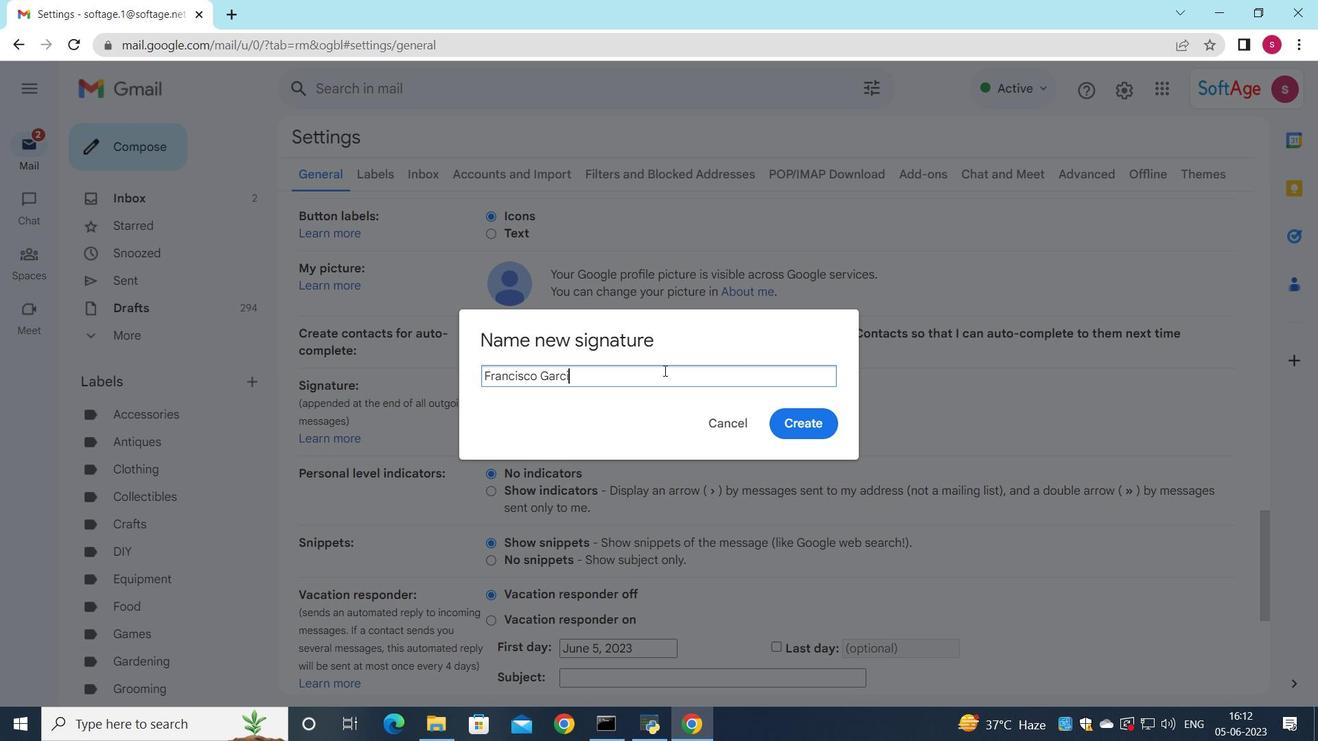 
Action: Mouse moved to (815, 424)
Screenshot: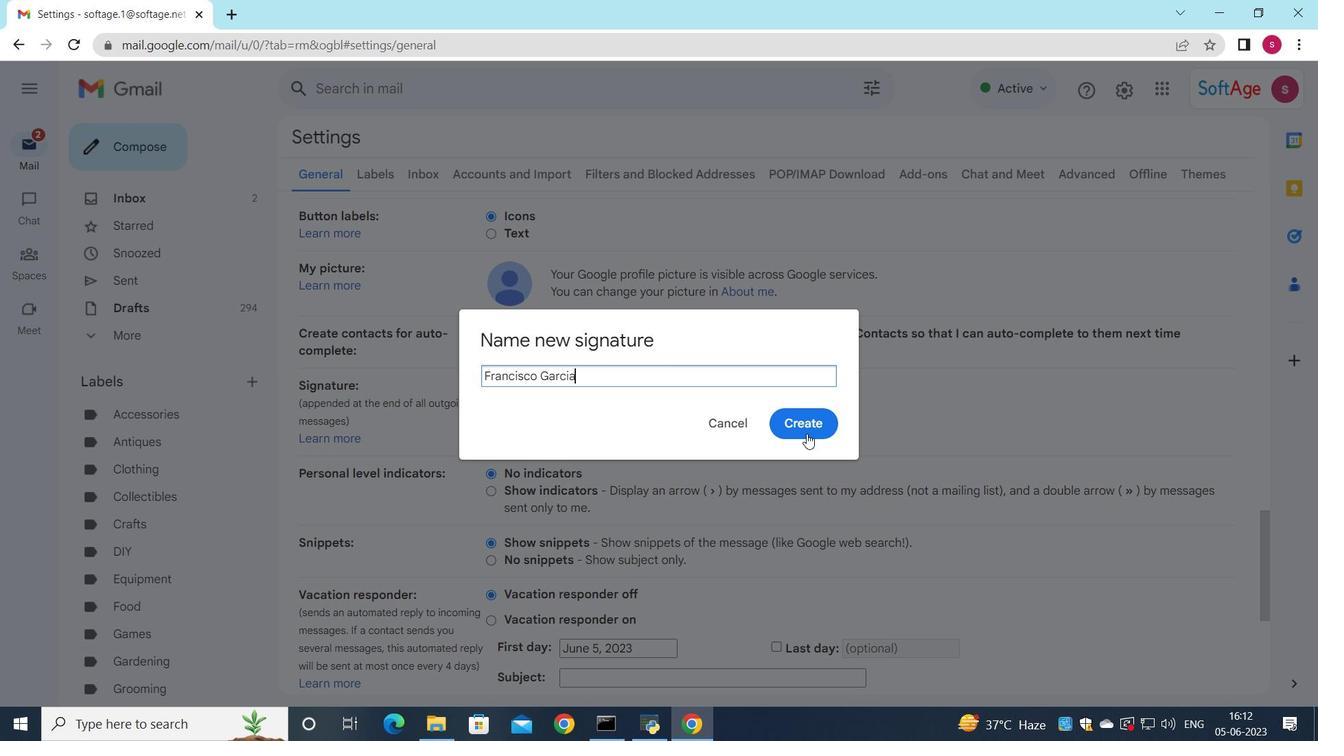 
Action: Mouse pressed left at (815, 424)
Screenshot: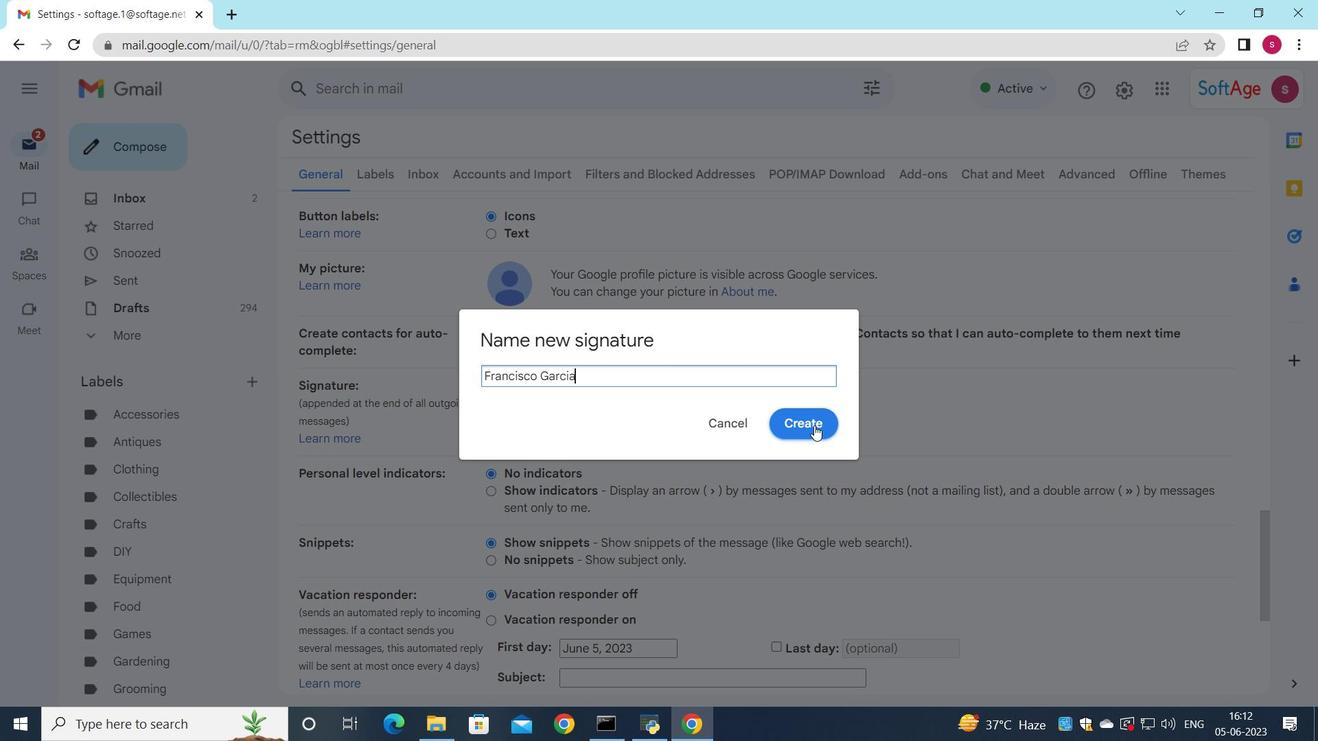 
Action: Mouse moved to (765, 428)
Screenshot: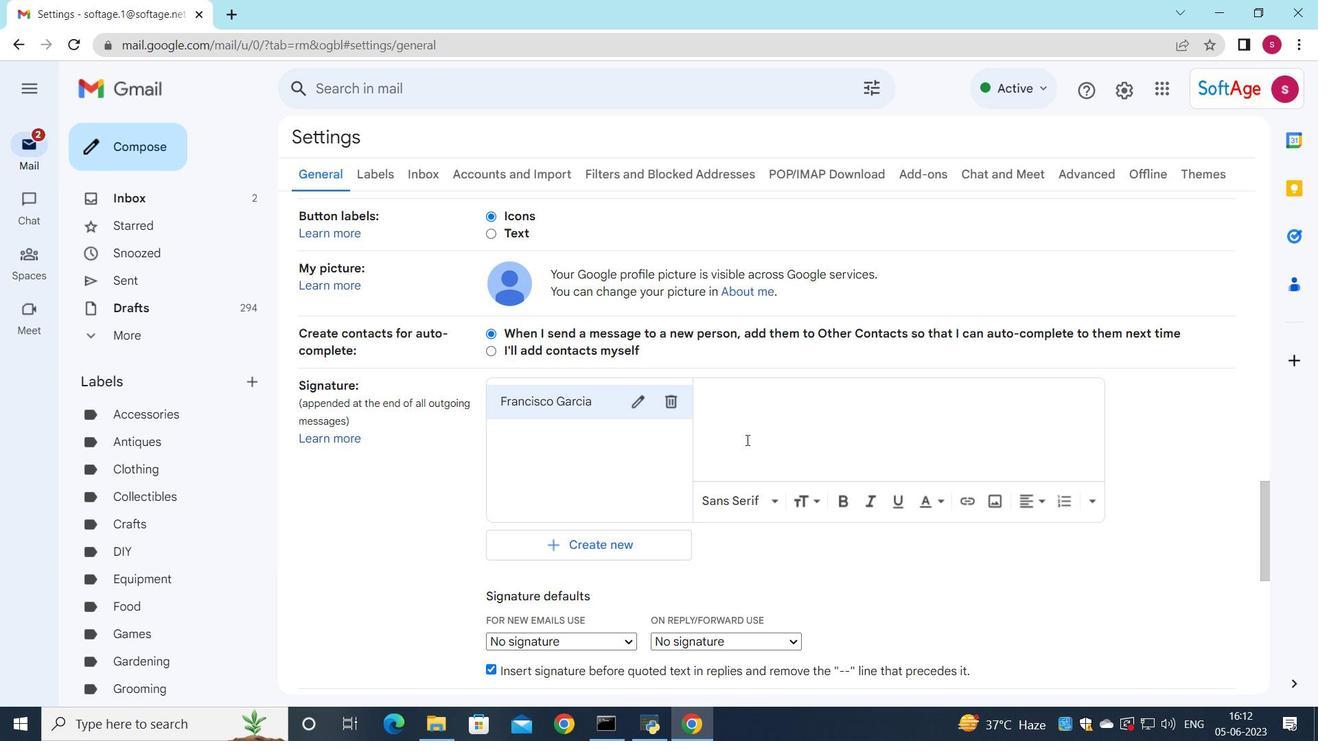 
Action: Mouse pressed left at (765, 428)
Screenshot: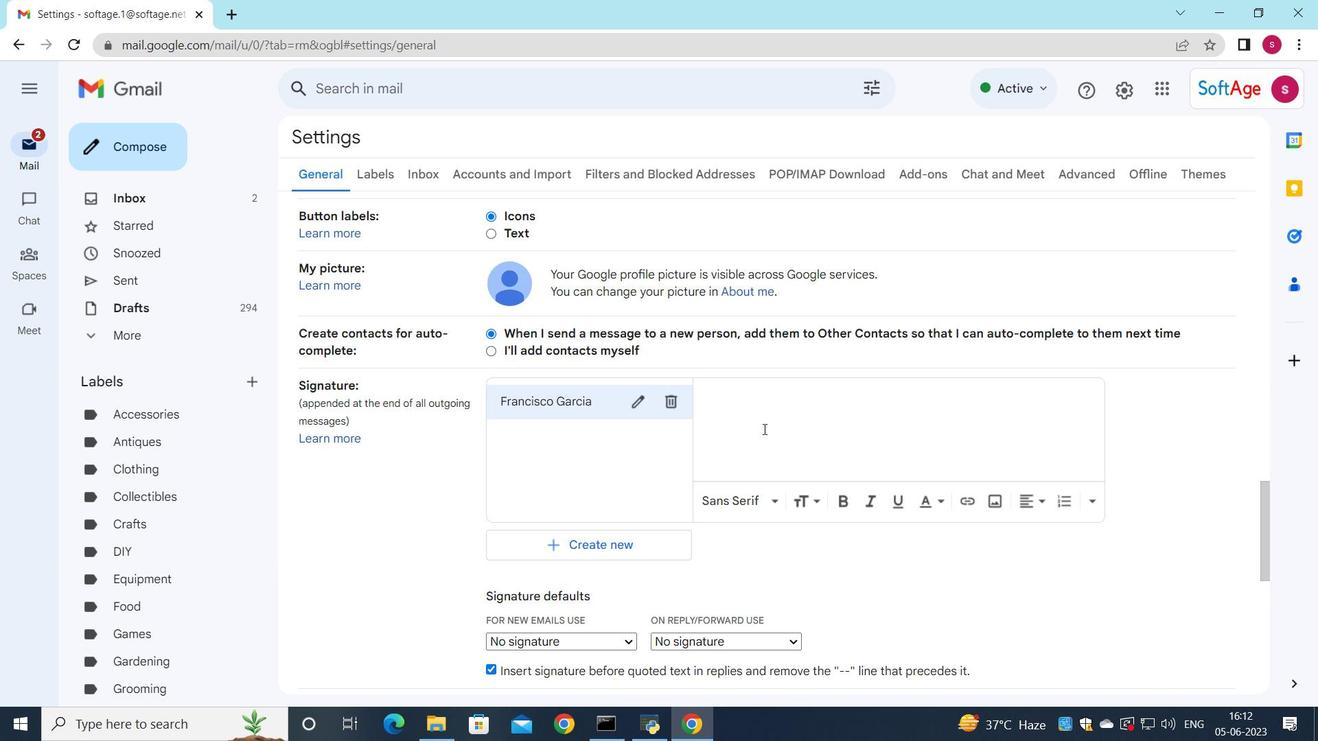 
Action: Mouse moved to (765, 427)
Screenshot: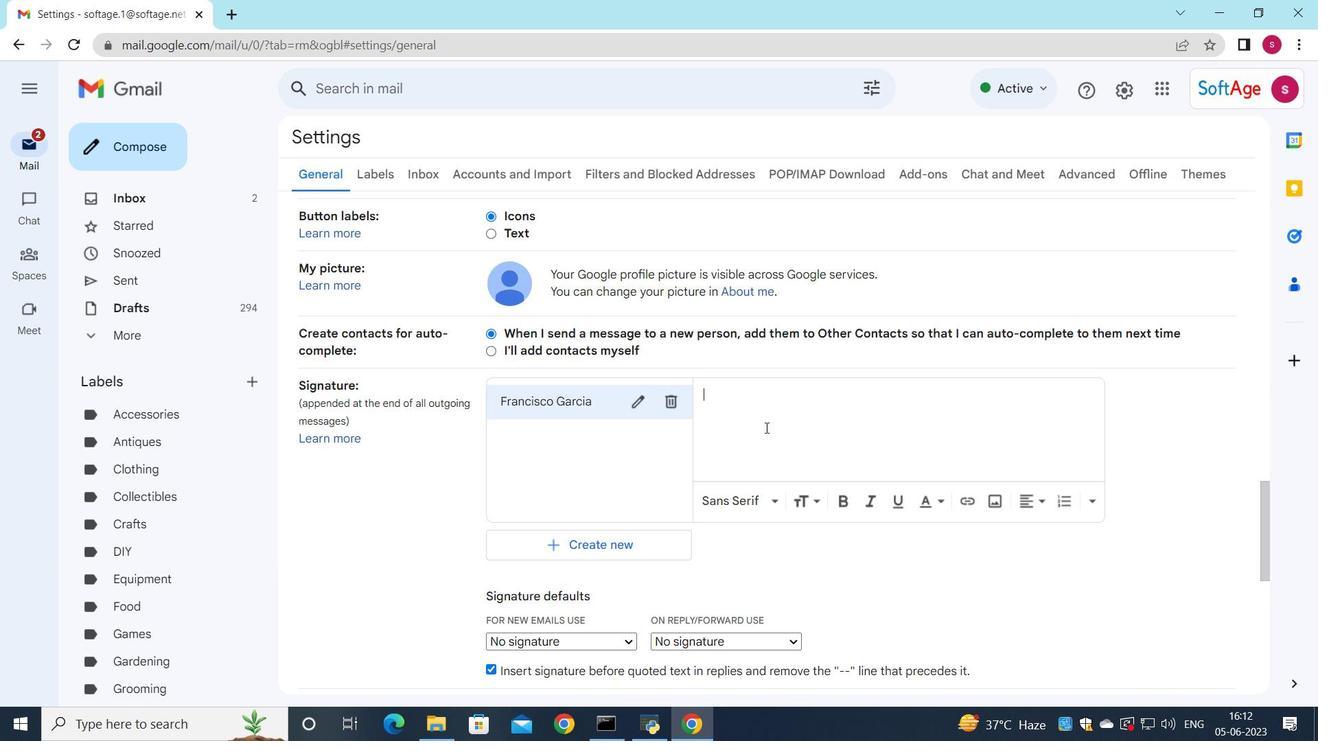 
Action: Key pressed <Key.shift>Francisco<Key.space><Key.shift>Garcia
Screenshot: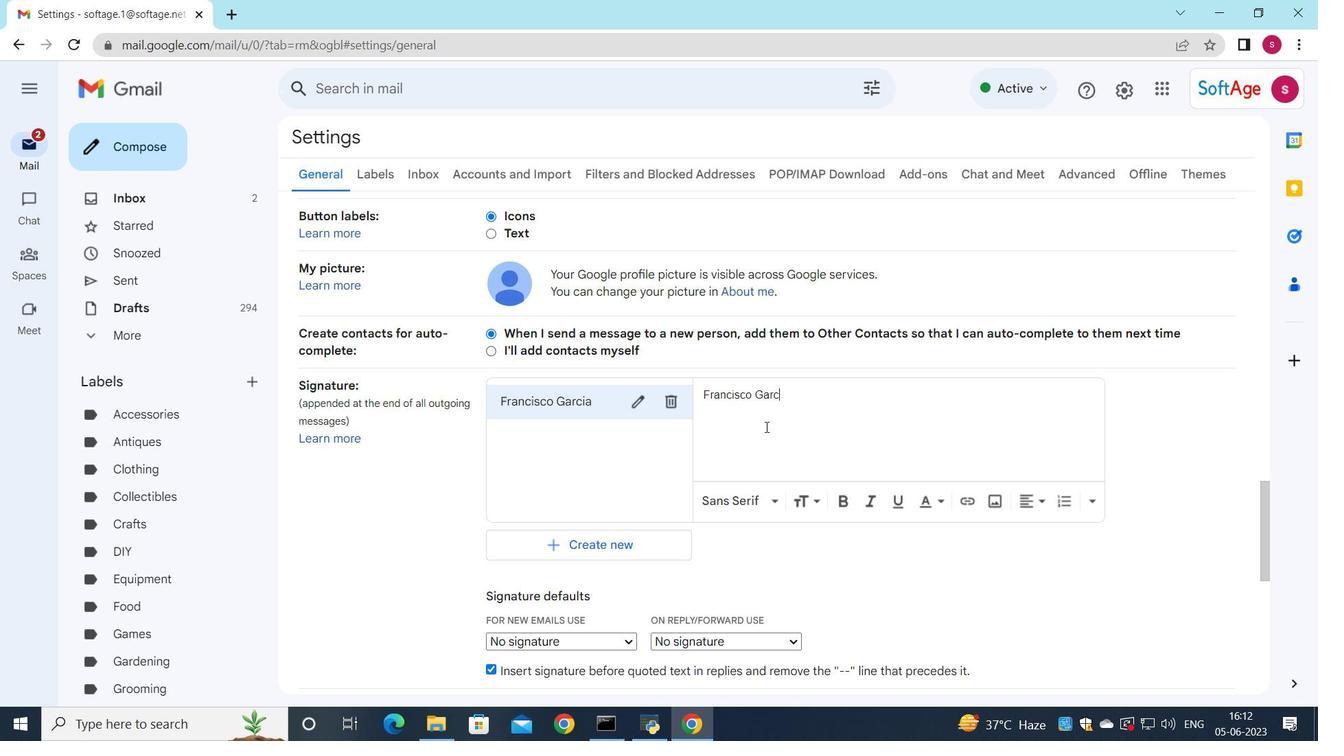 
Action: Mouse moved to (653, 469)
Screenshot: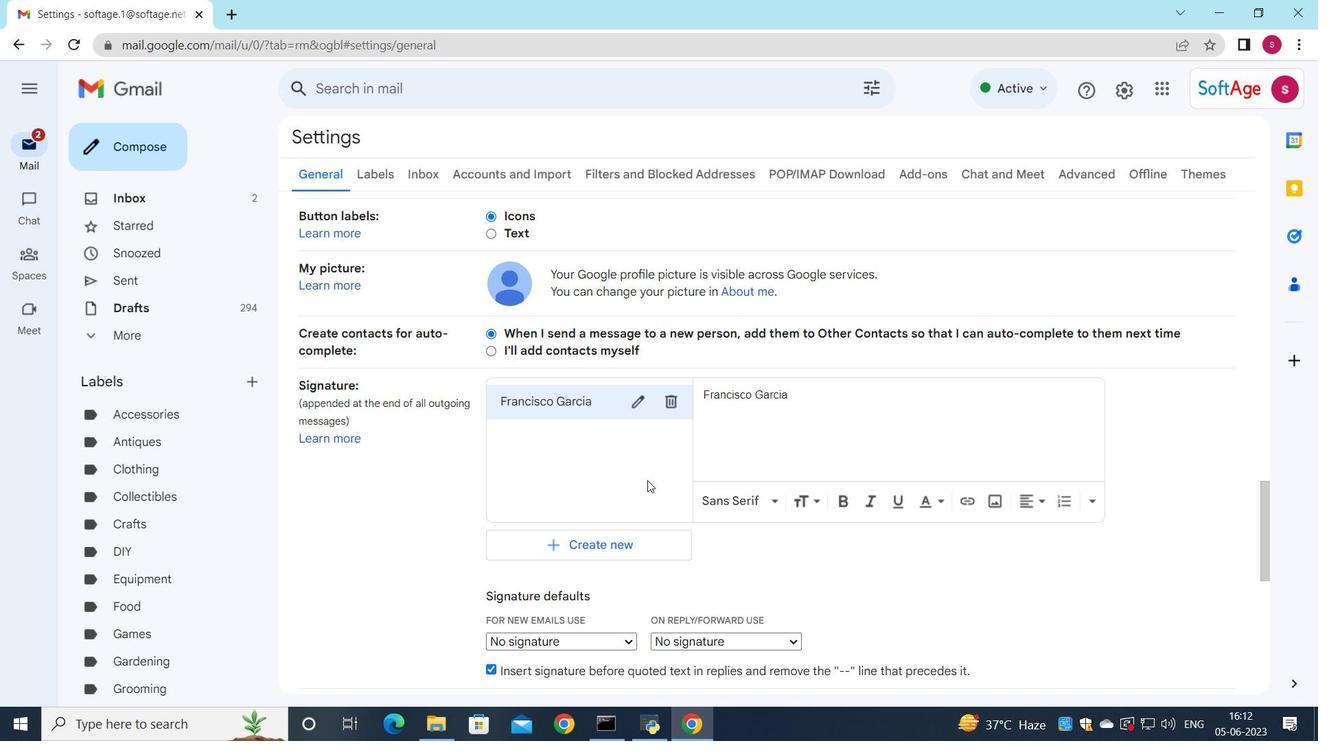 
Action: Mouse scrolled (653, 468) with delta (0, 0)
Screenshot: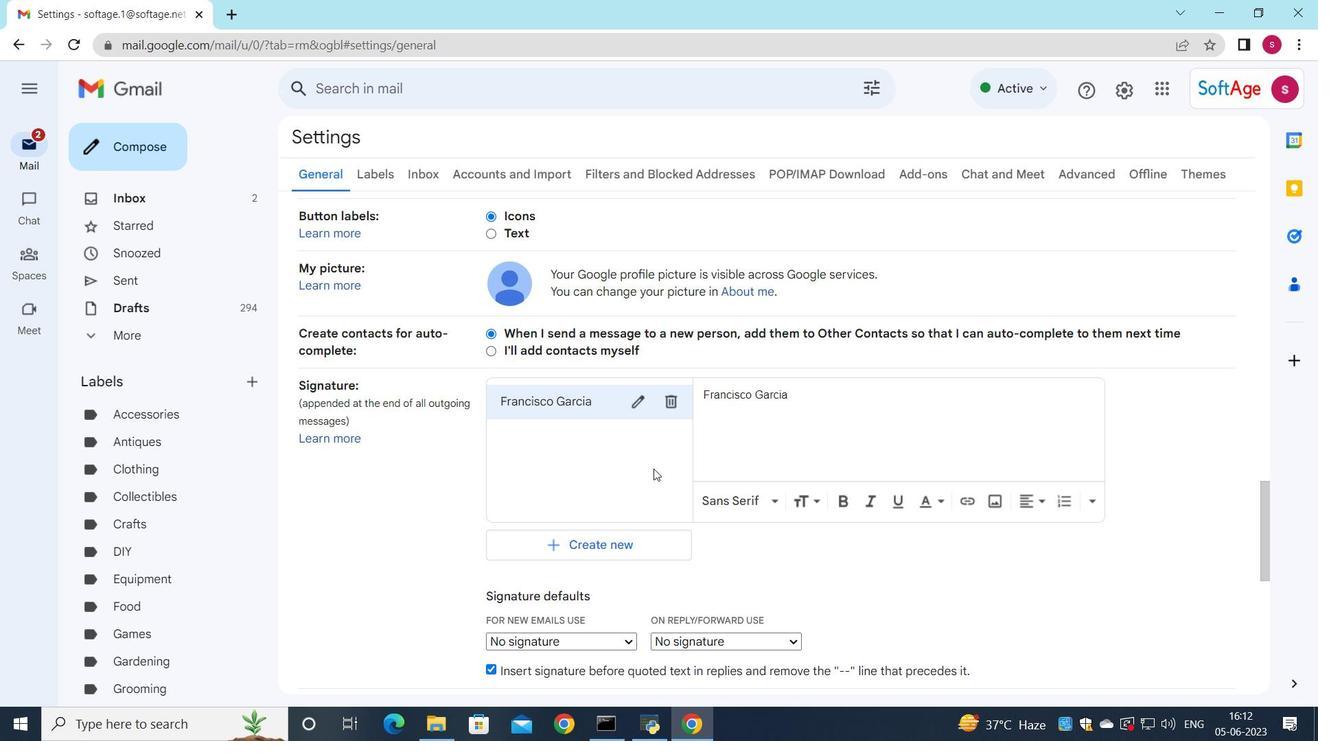 
Action: Mouse scrolled (653, 468) with delta (0, 0)
Screenshot: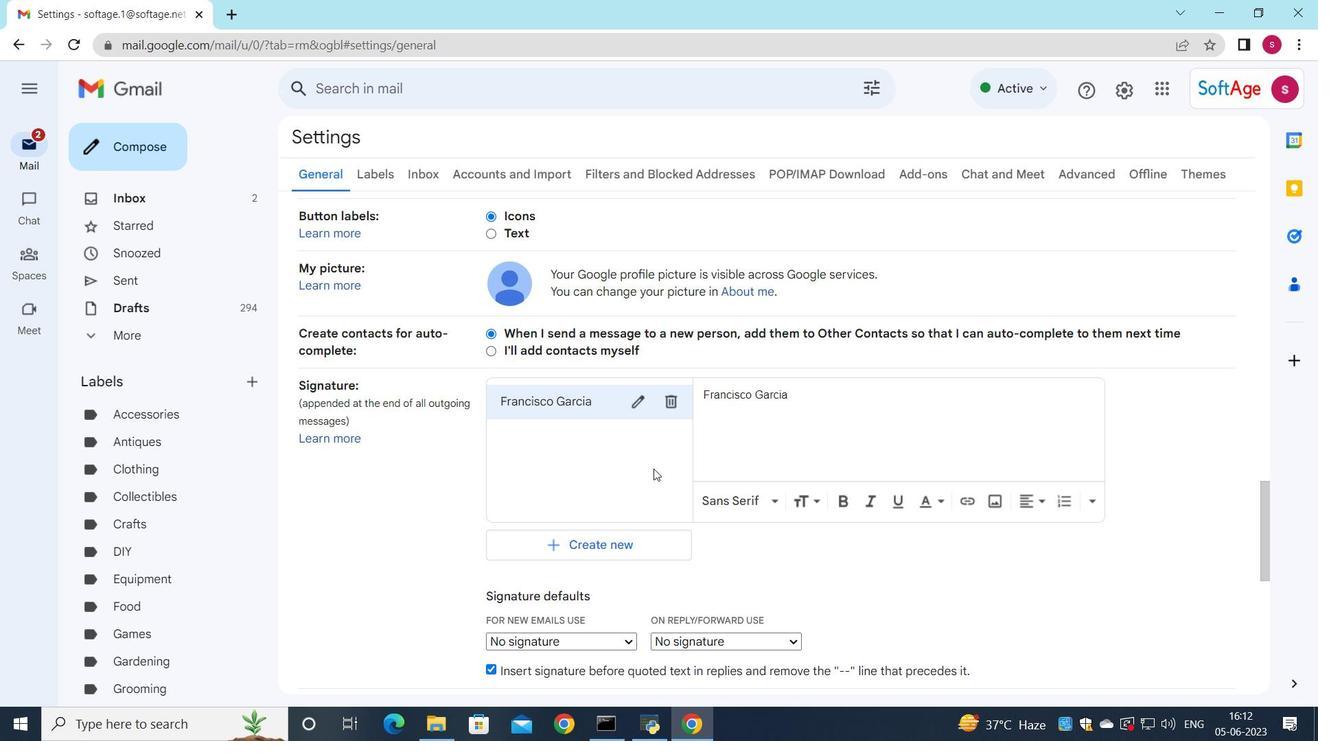 
Action: Mouse moved to (659, 465)
Screenshot: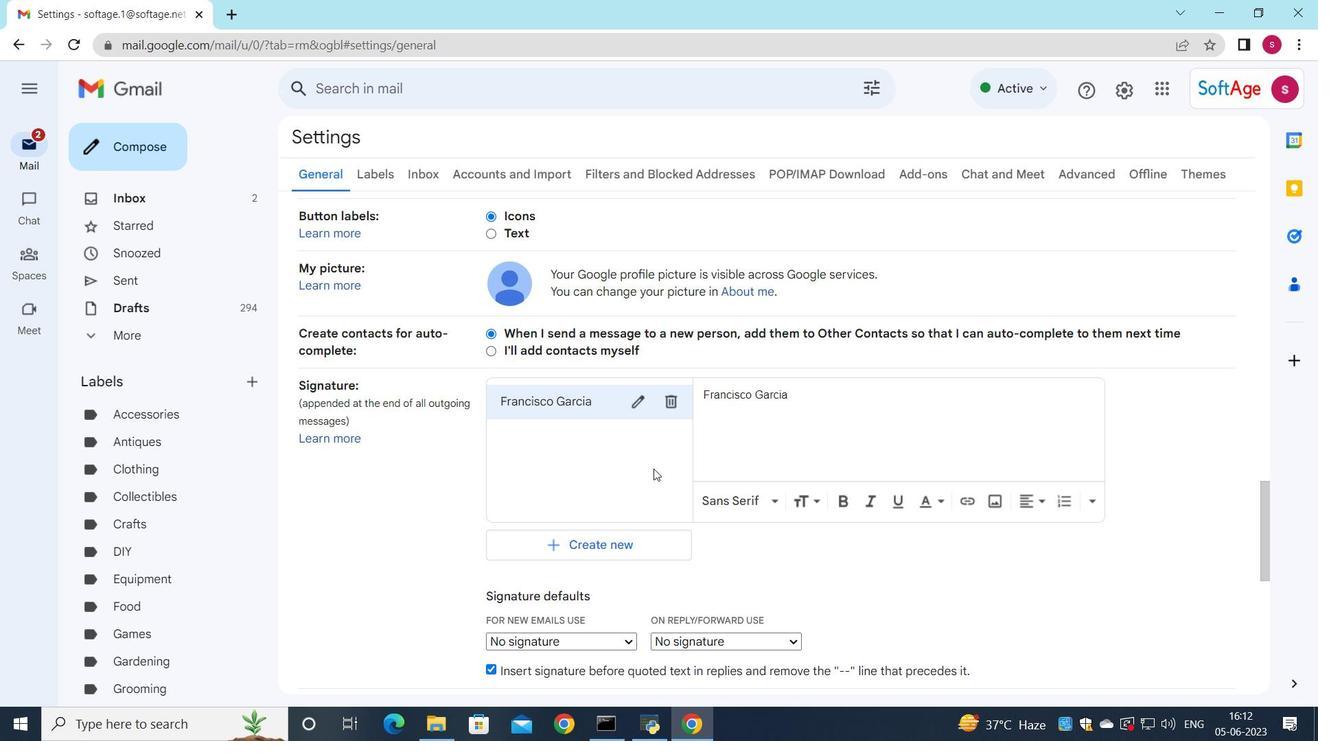 
Action: Mouse scrolled (659, 464) with delta (0, 0)
Screenshot: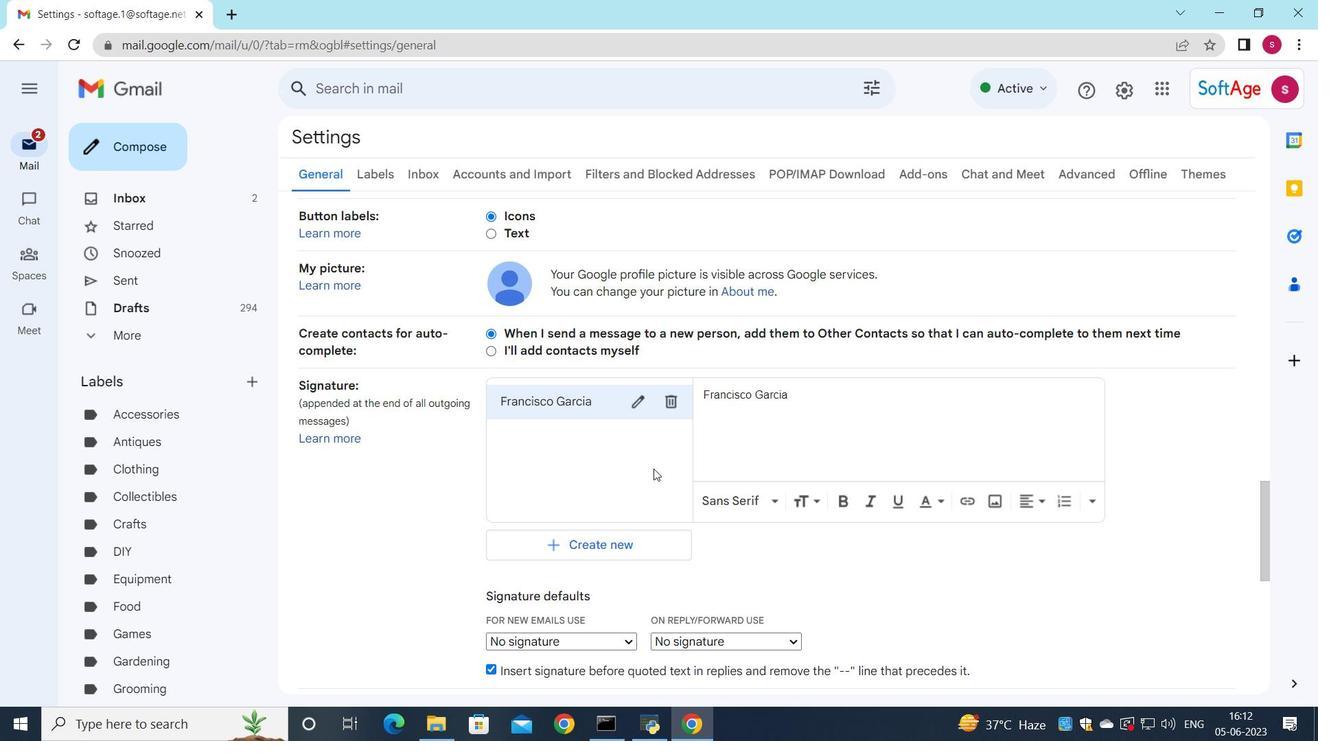 
Action: Mouse moved to (576, 394)
Screenshot: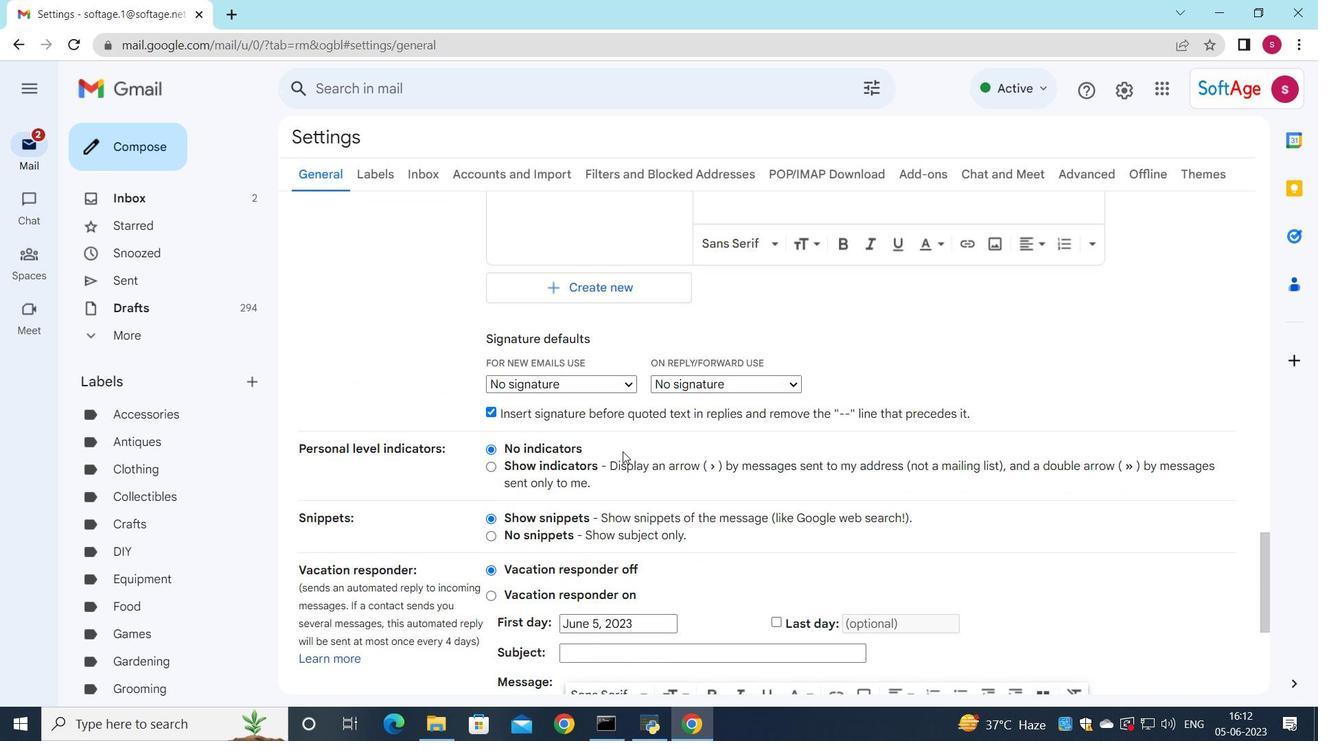 
Action: Mouse pressed left at (576, 394)
Screenshot: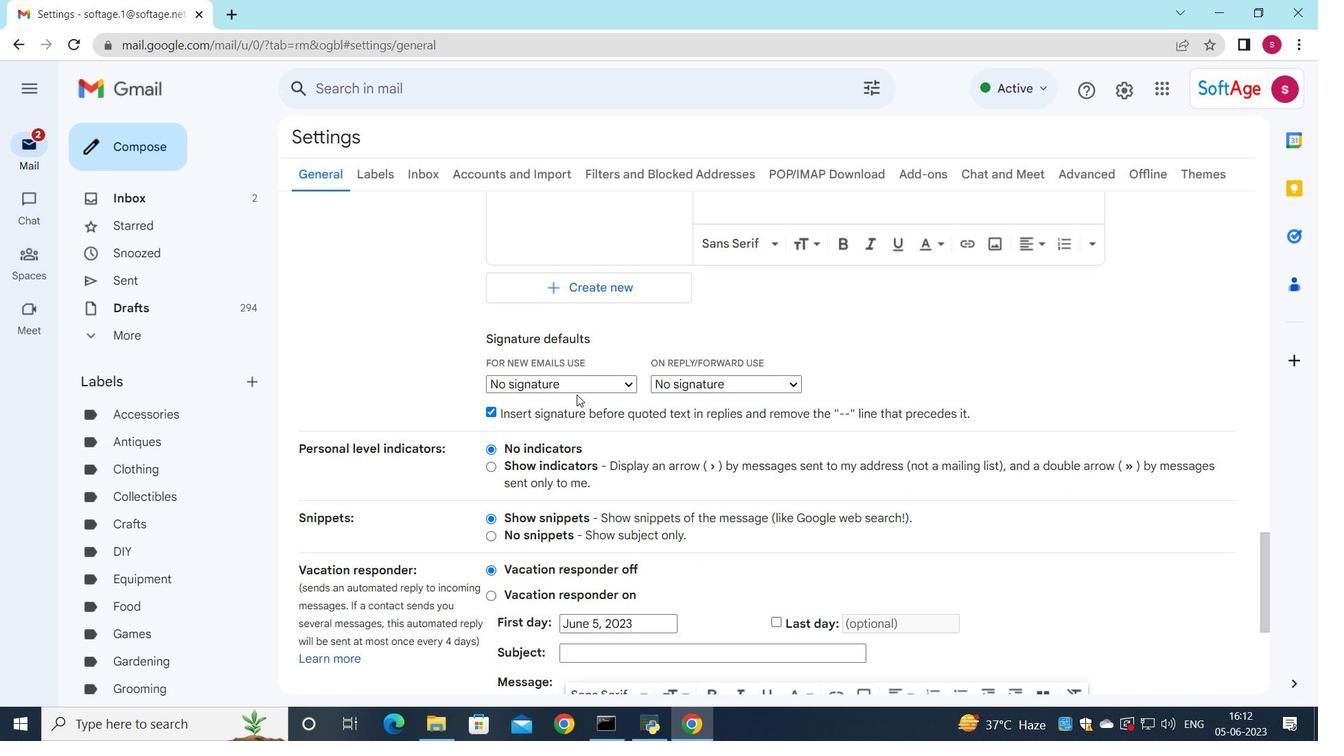 
Action: Mouse moved to (576, 389)
Screenshot: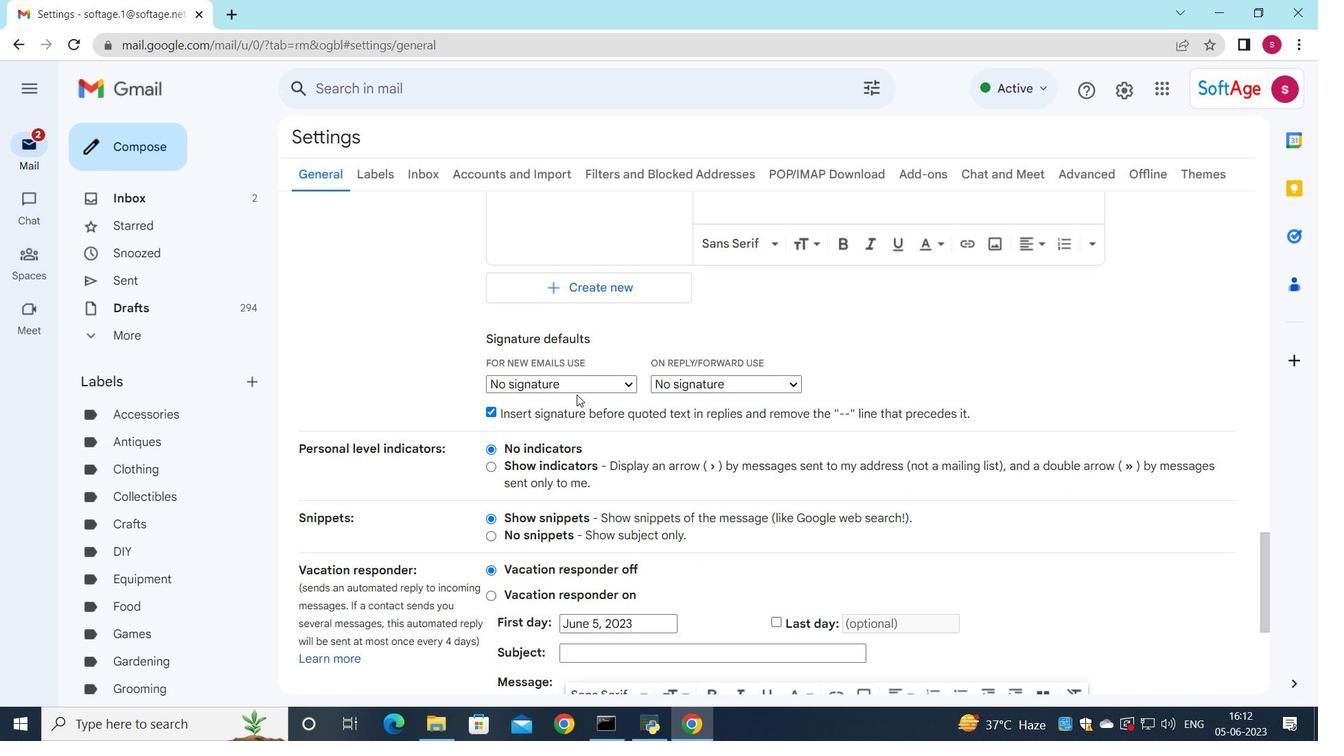
Action: Mouse pressed left at (576, 389)
Screenshot: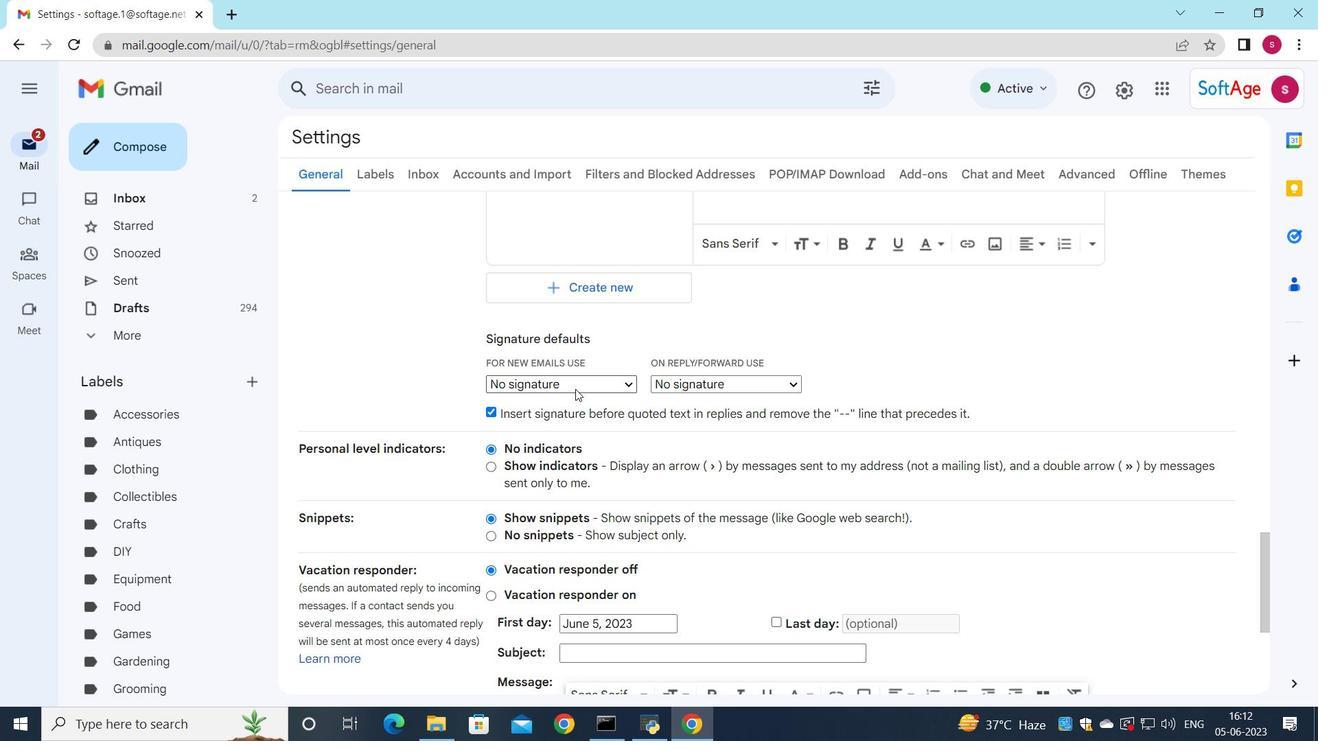 
Action: Mouse moved to (577, 416)
Screenshot: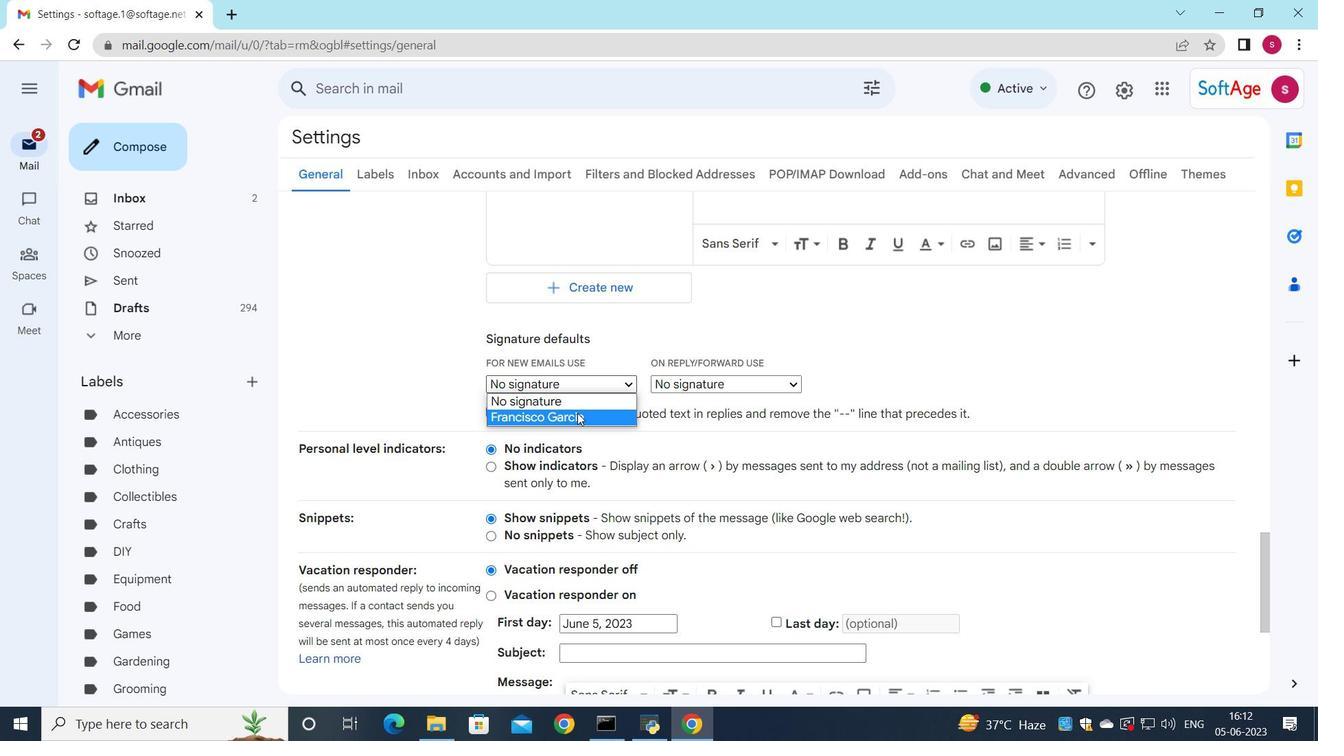 
Action: Mouse pressed left at (577, 416)
Screenshot: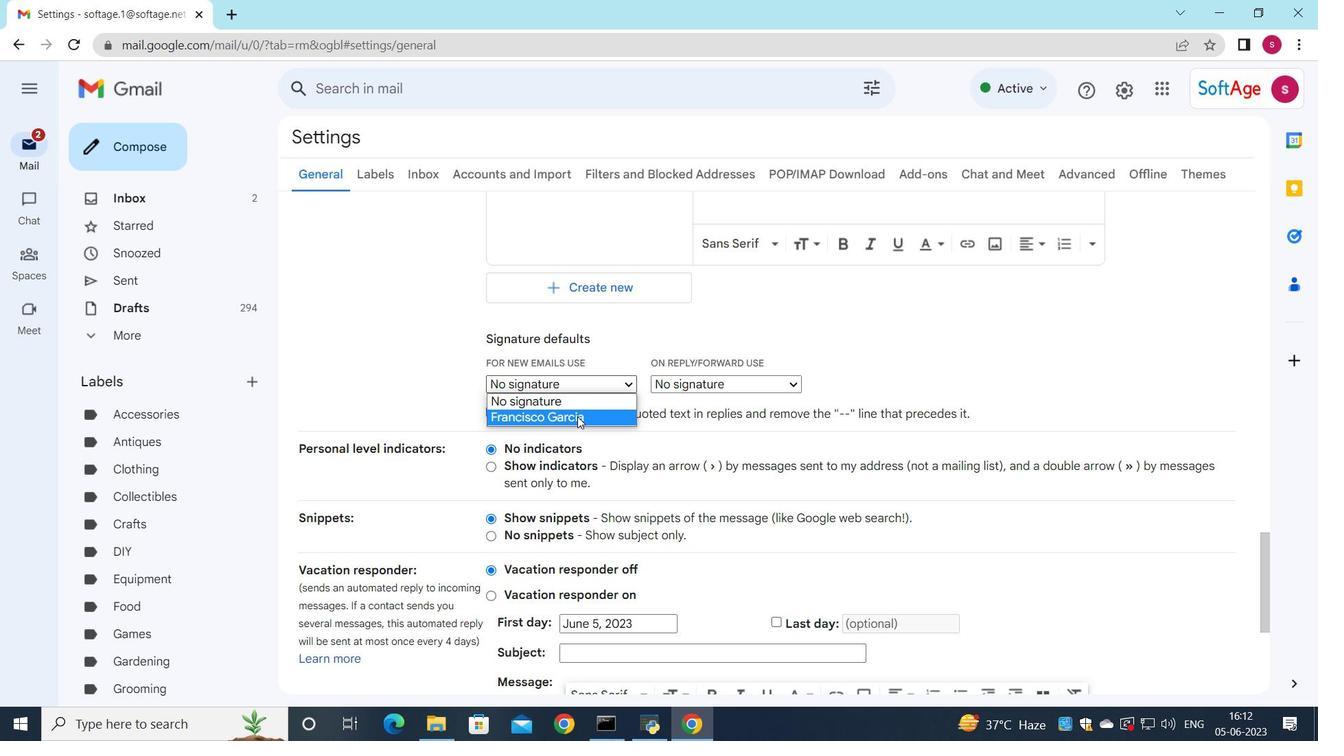 
Action: Mouse moved to (682, 383)
Screenshot: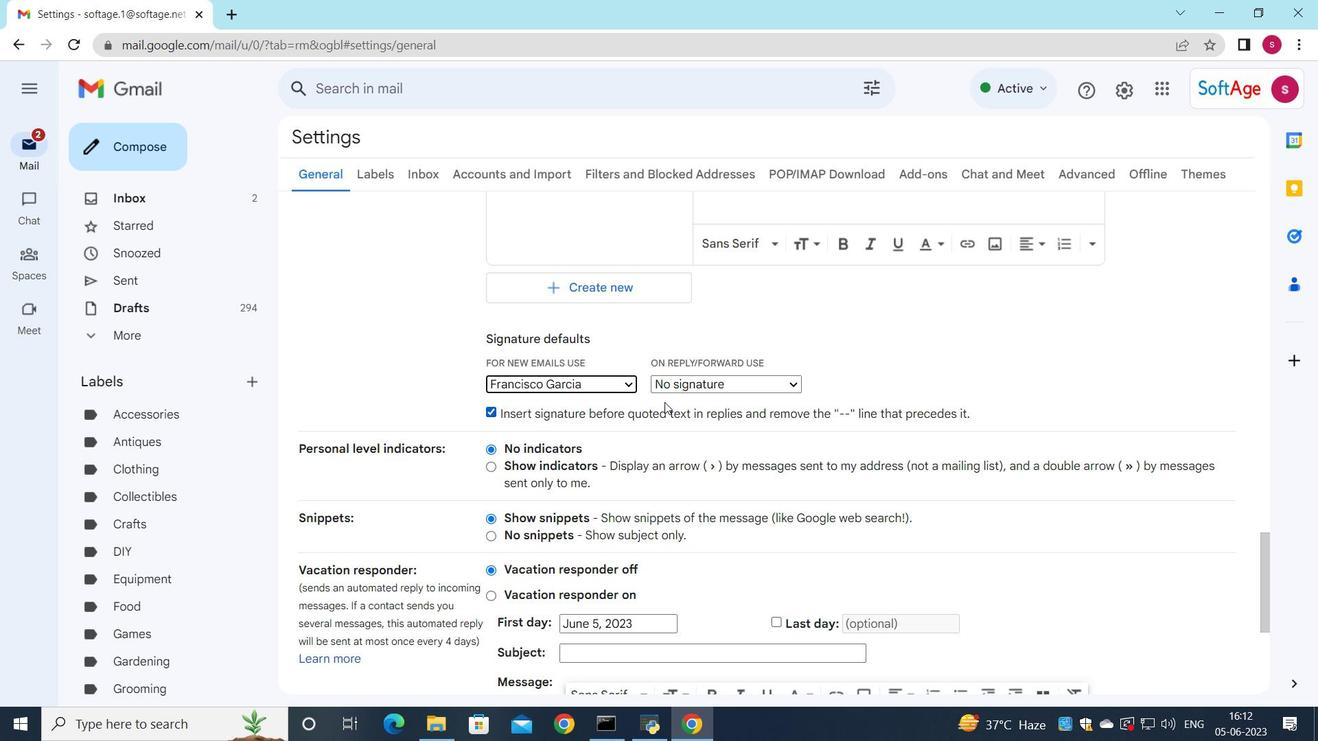 
Action: Mouse pressed left at (682, 383)
Screenshot: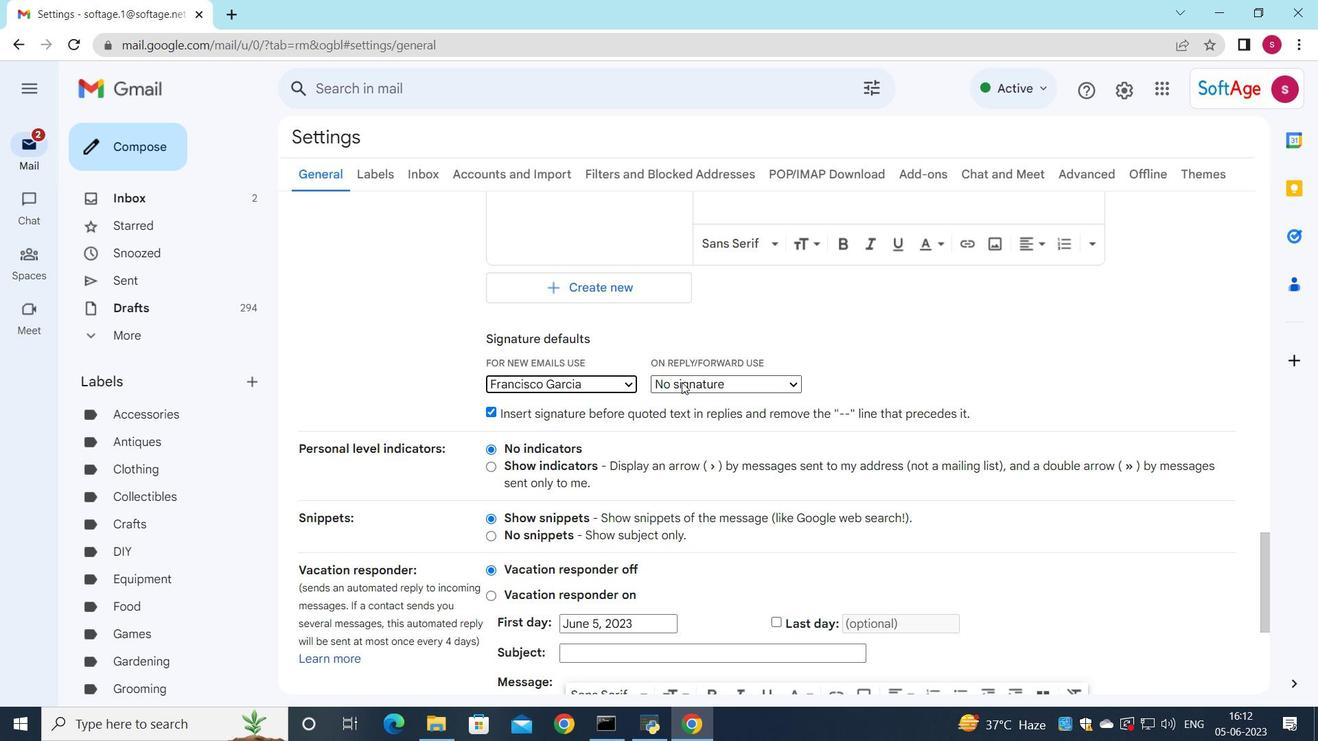 
Action: Mouse moved to (684, 414)
Screenshot: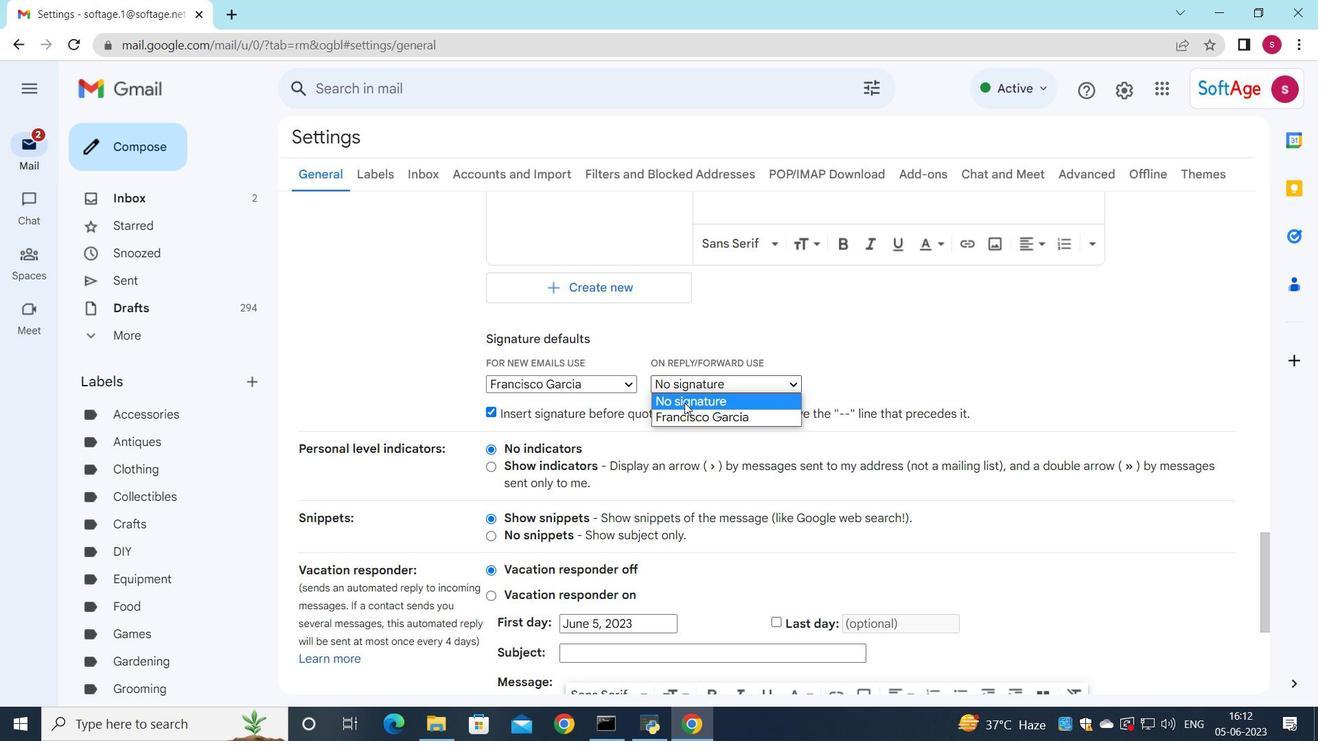 
Action: Mouse pressed left at (684, 414)
Screenshot: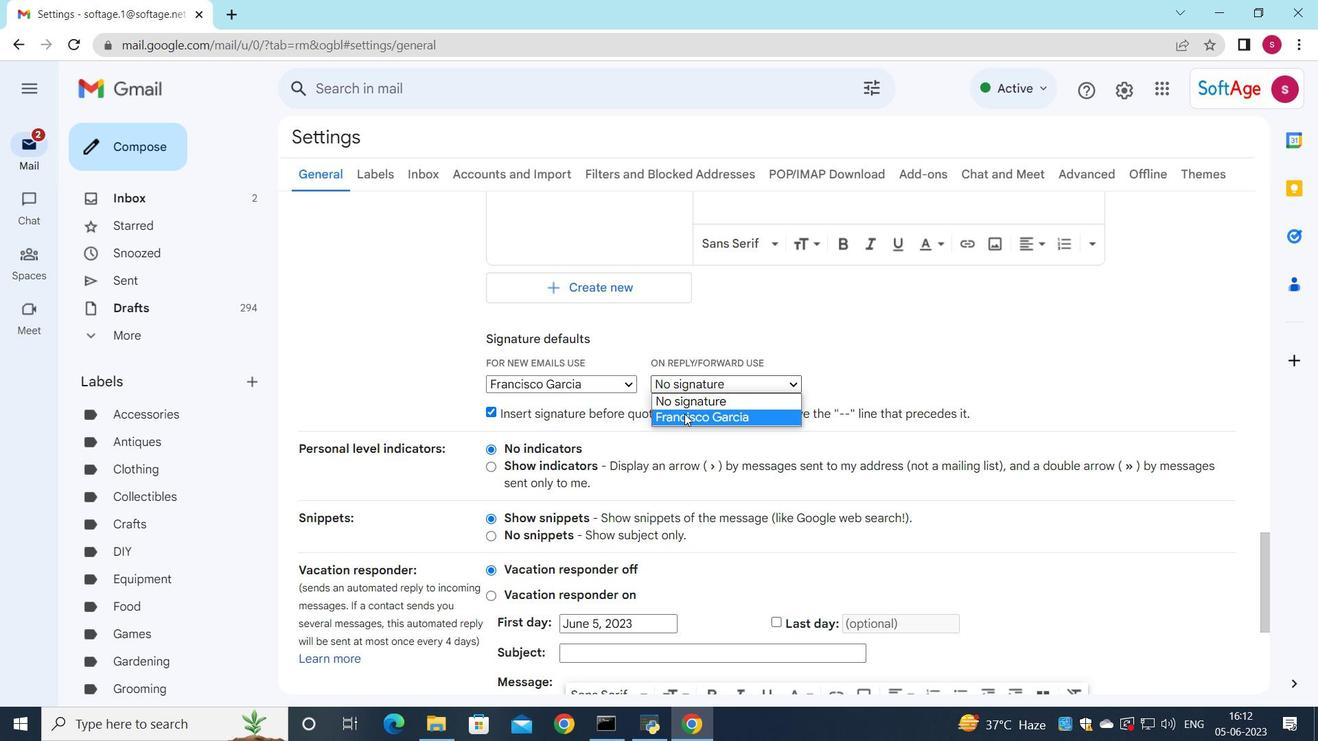 
Action: Mouse moved to (639, 381)
Screenshot: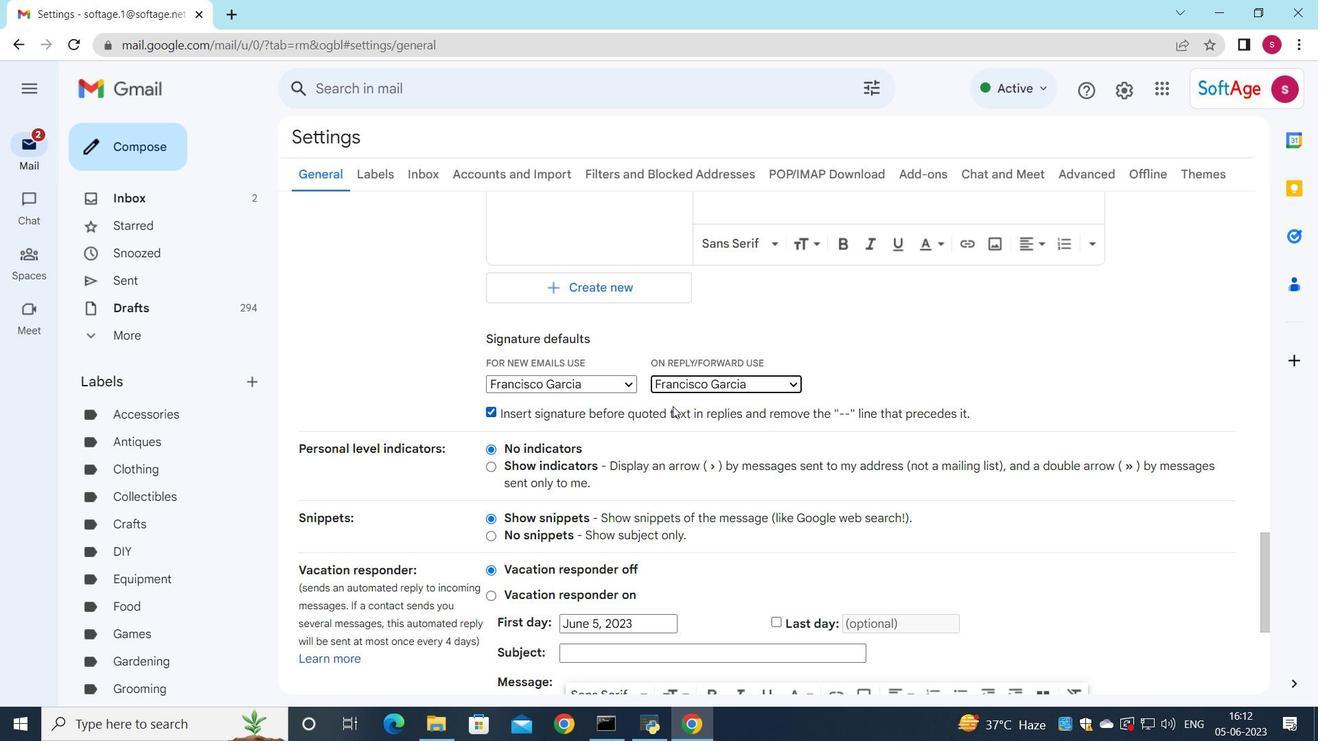 
Action: Mouse scrolled (639, 380) with delta (0, 0)
Screenshot: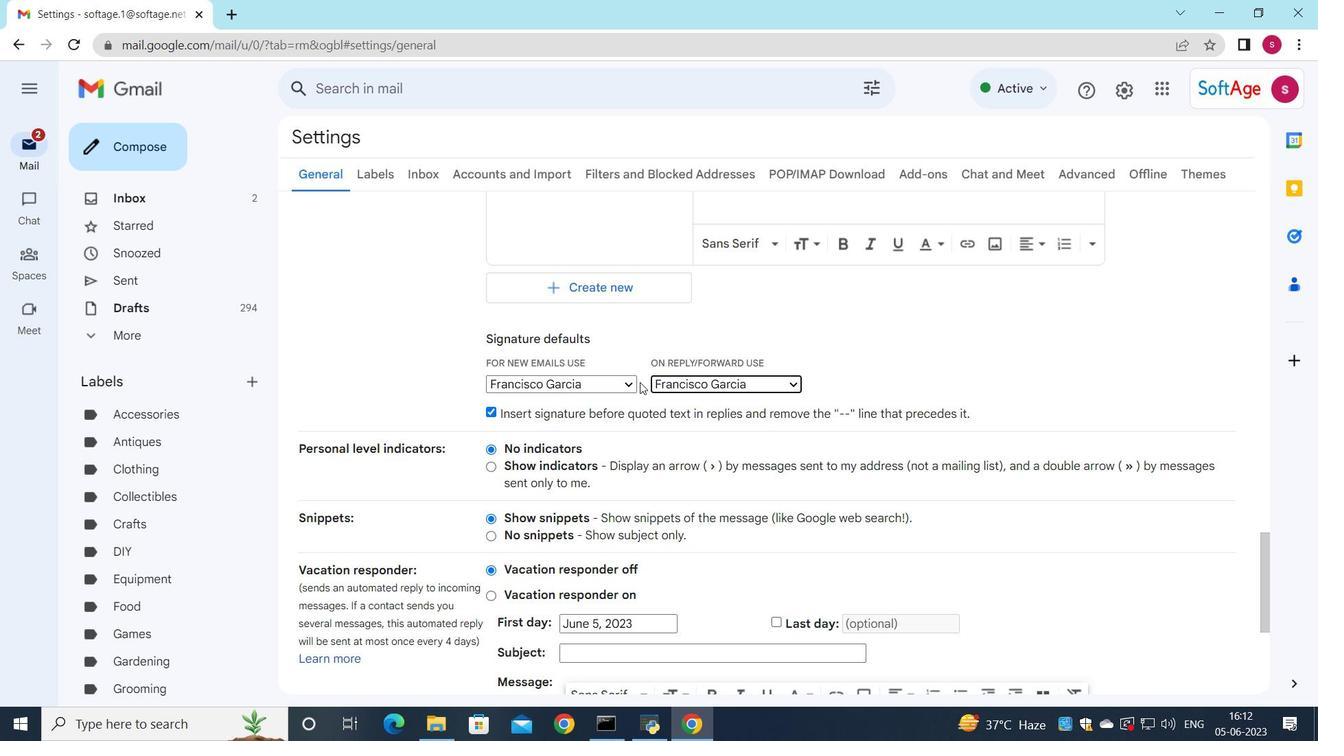 
Action: Mouse scrolled (639, 380) with delta (0, 0)
Screenshot: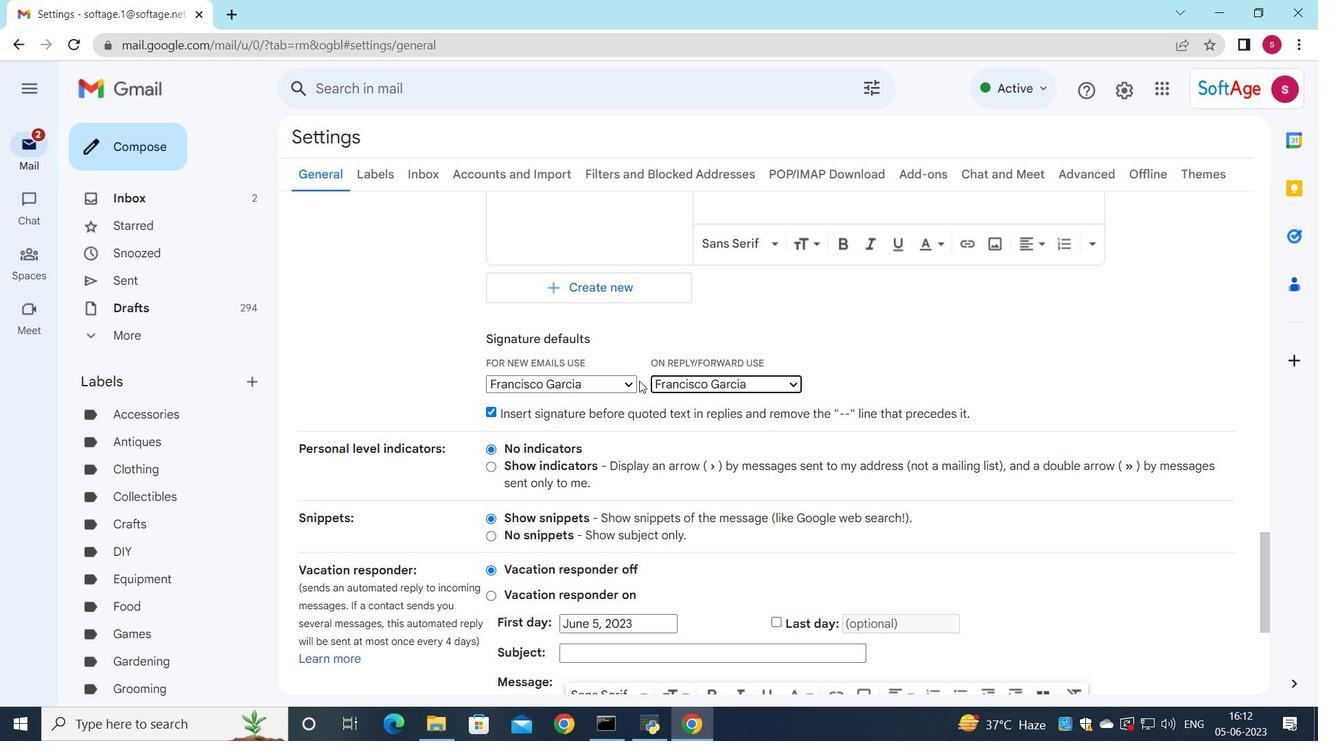 
Action: Mouse scrolled (639, 380) with delta (0, 0)
Screenshot: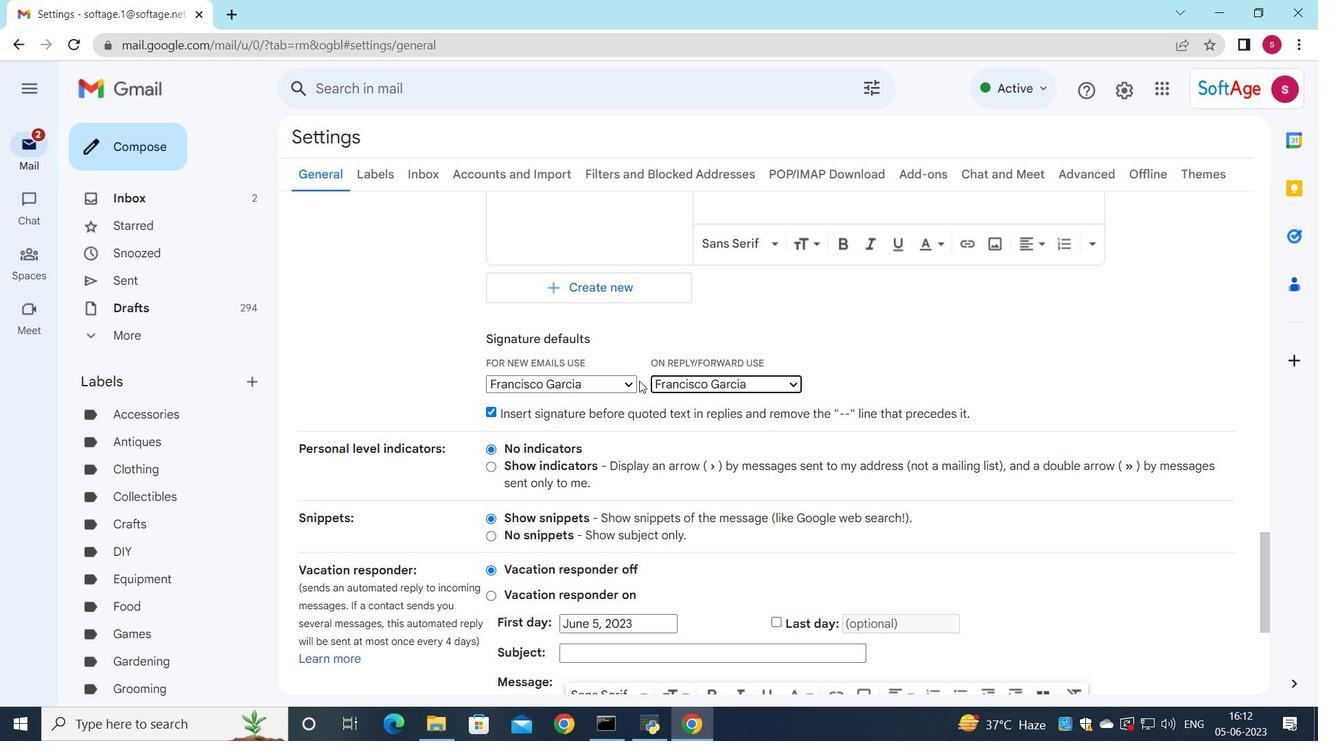 
Action: Mouse scrolled (639, 380) with delta (0, 0)
Screenshot: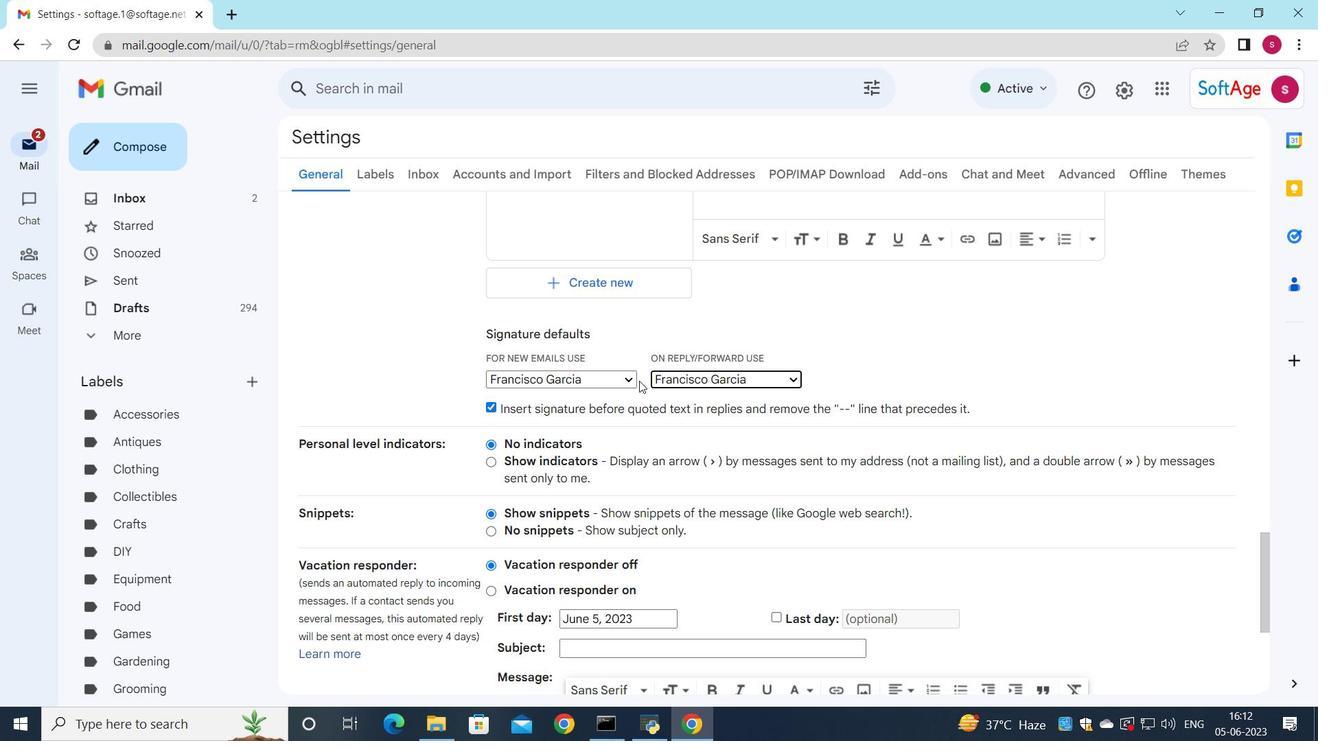 
Action: Mouse moved to (671, 451)
Screenshot: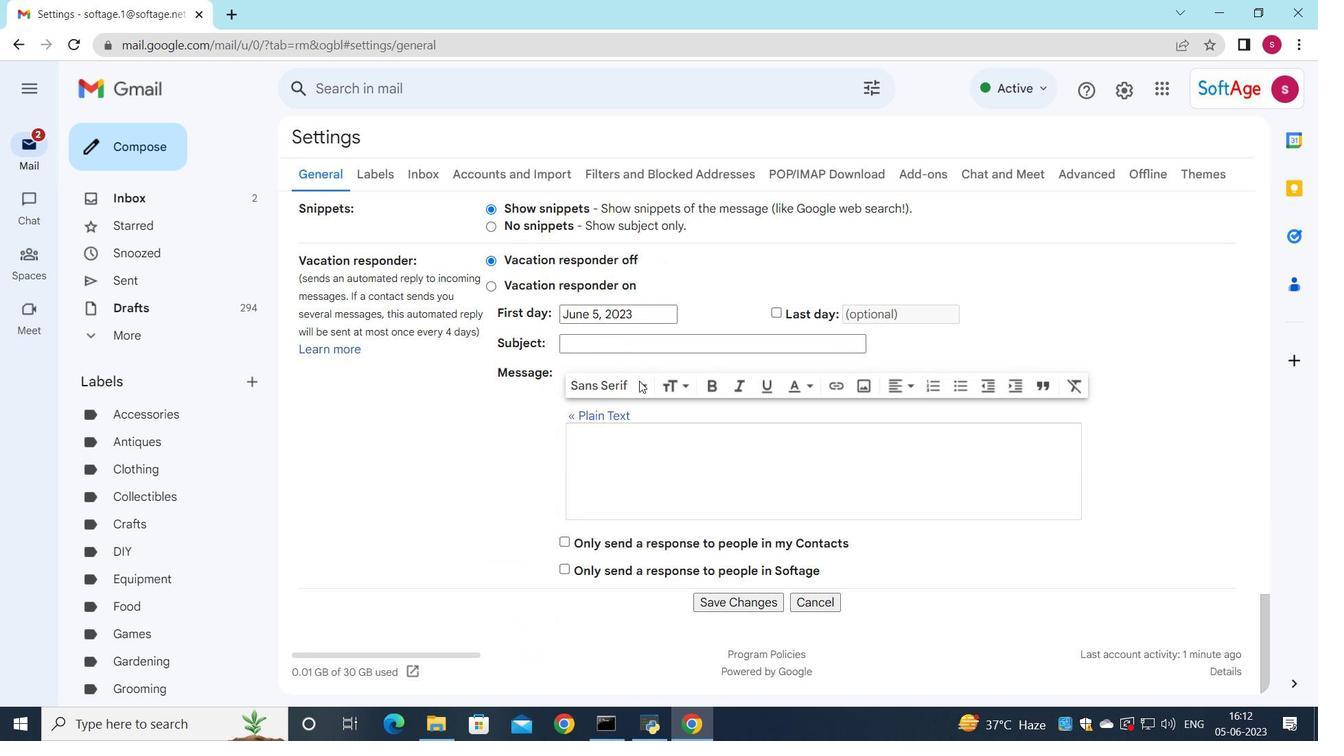 
Action: Mouse scrolled (663, 436) with delta (0, 0)
Screenshot: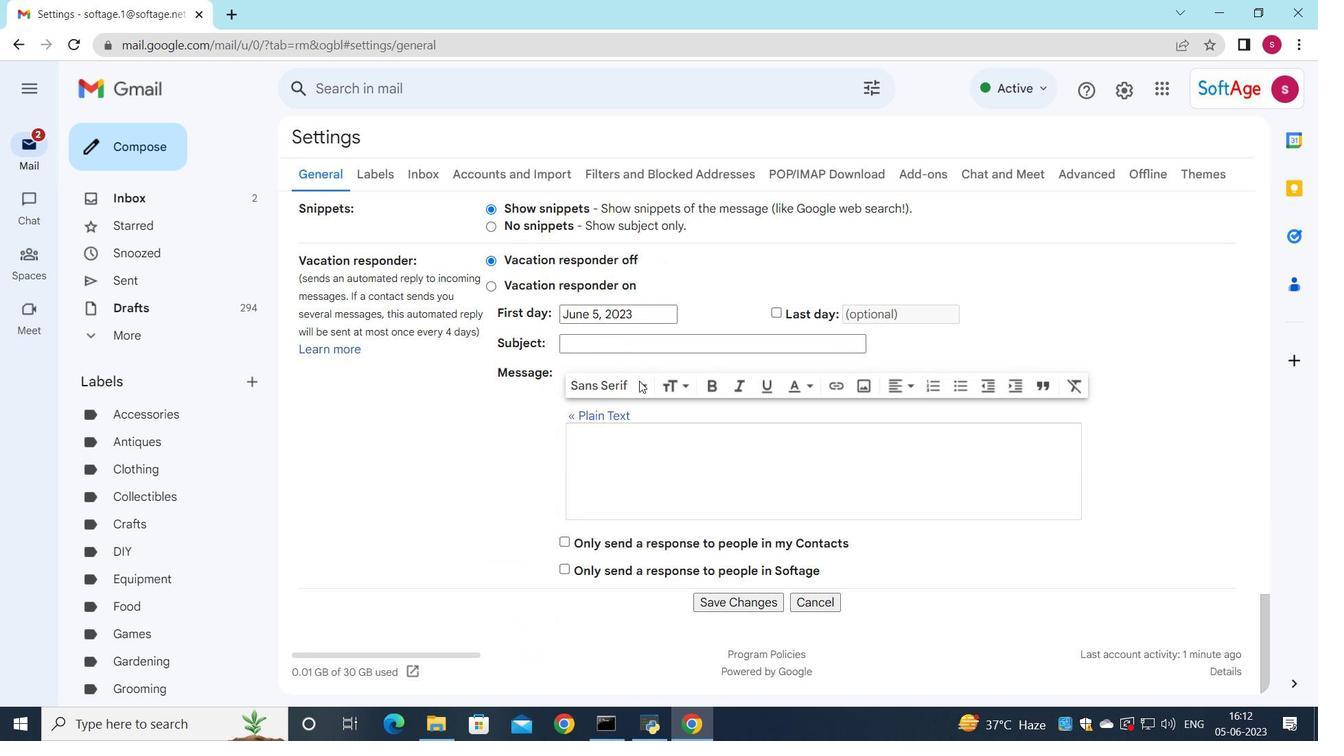 
Action: Mouse moved to (710, 517)
Screenshot: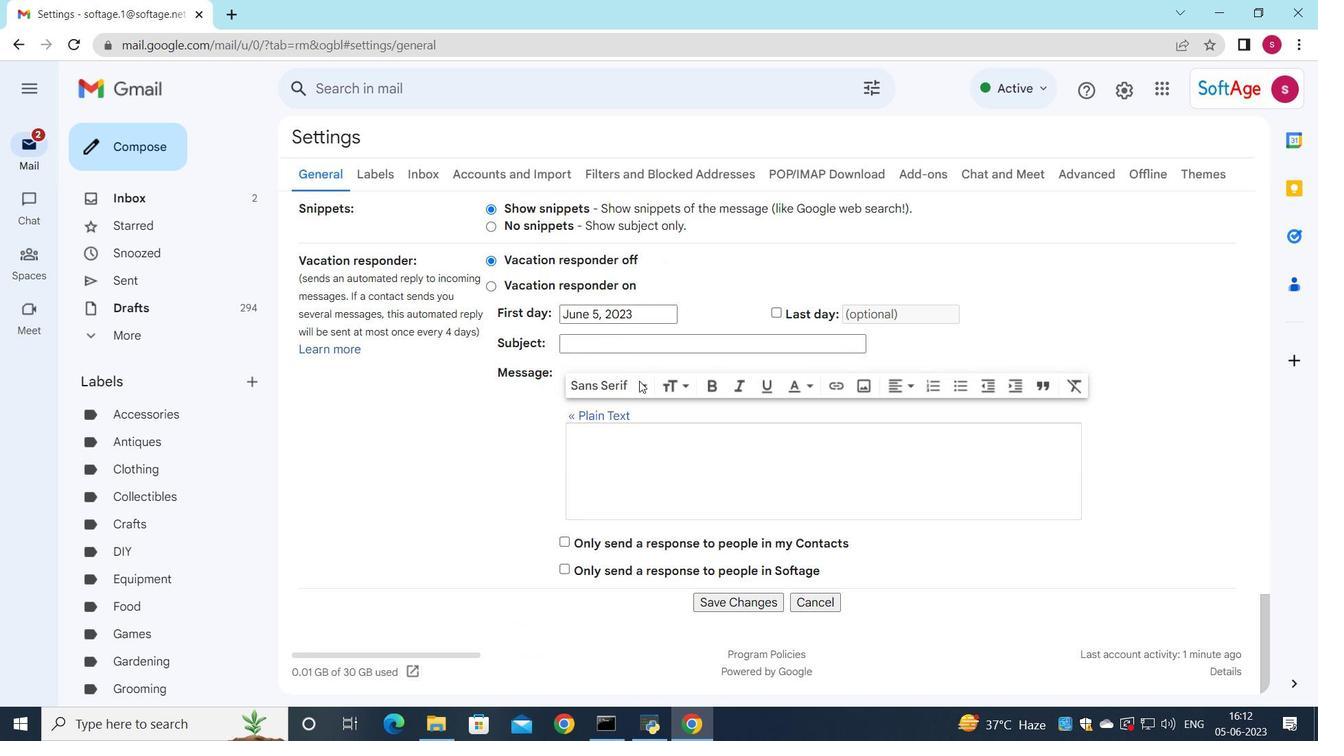 
Action: Mouse scrolled (710, 517) with delta (0, 0)
Screenshot: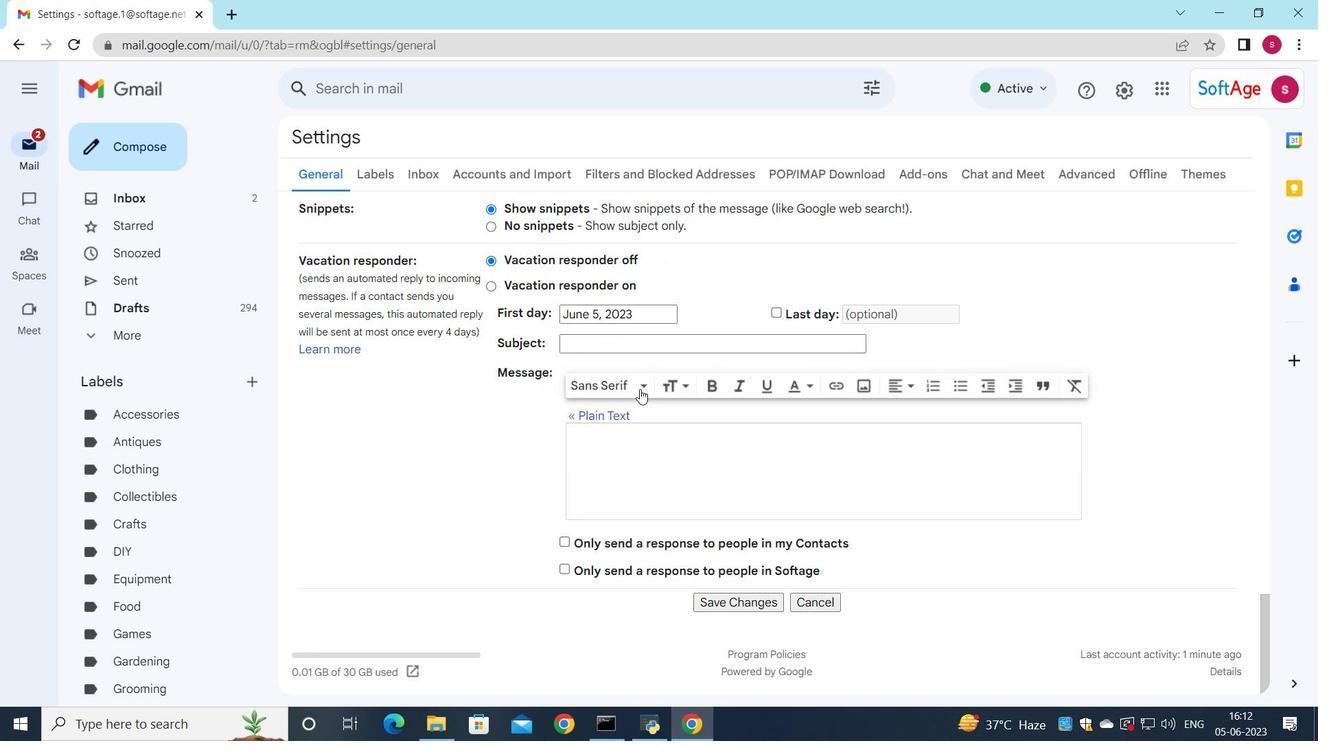 
Action: Mouse moved to (713, 527)
Screenshot: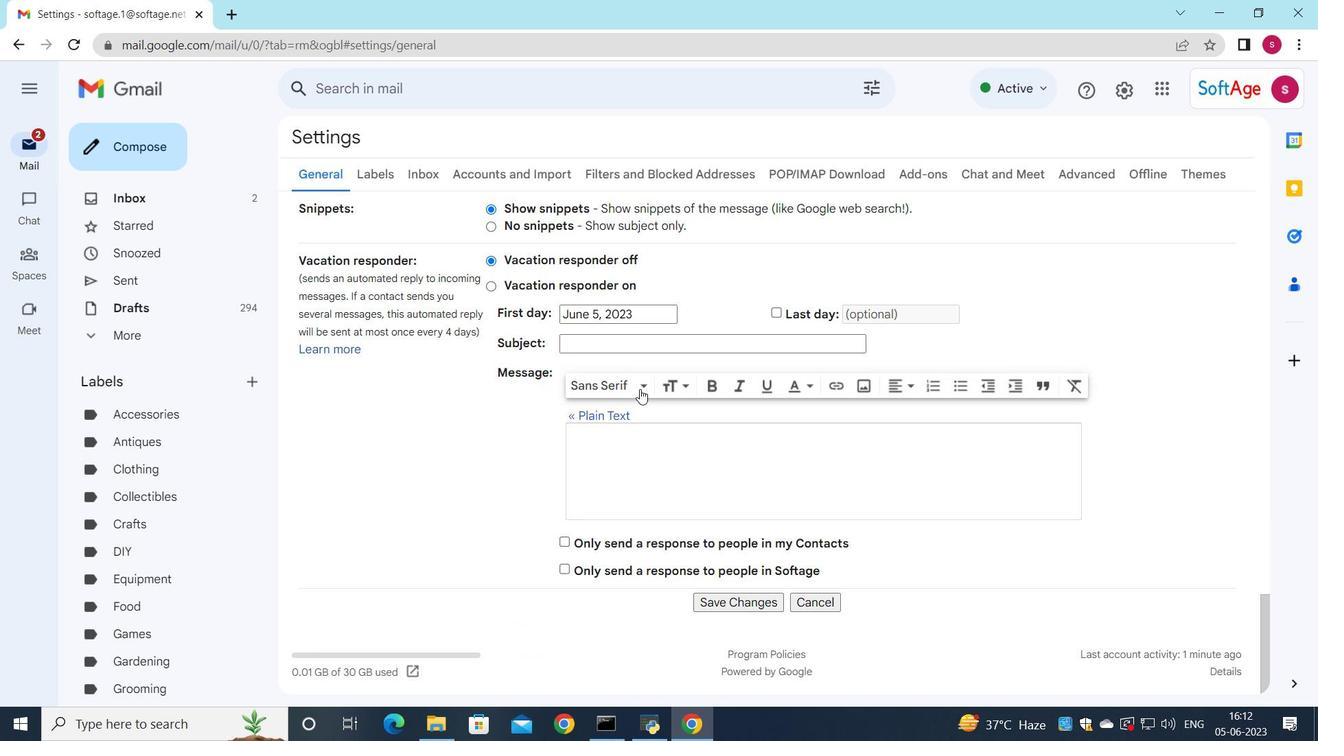
Action: Mouse scrolled (713, 526) with delta (0, 0)
Screenshot: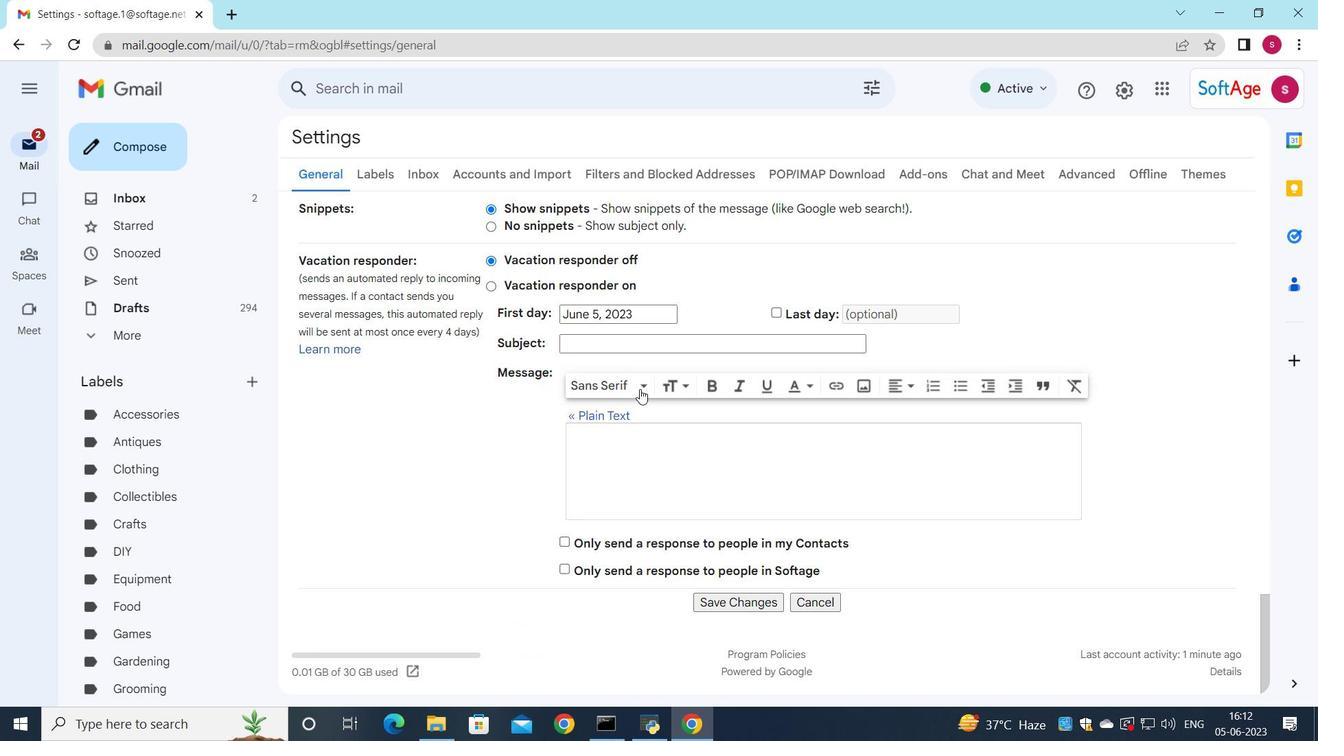 
Action: Mouse moved to (713, 540)
Screenshot: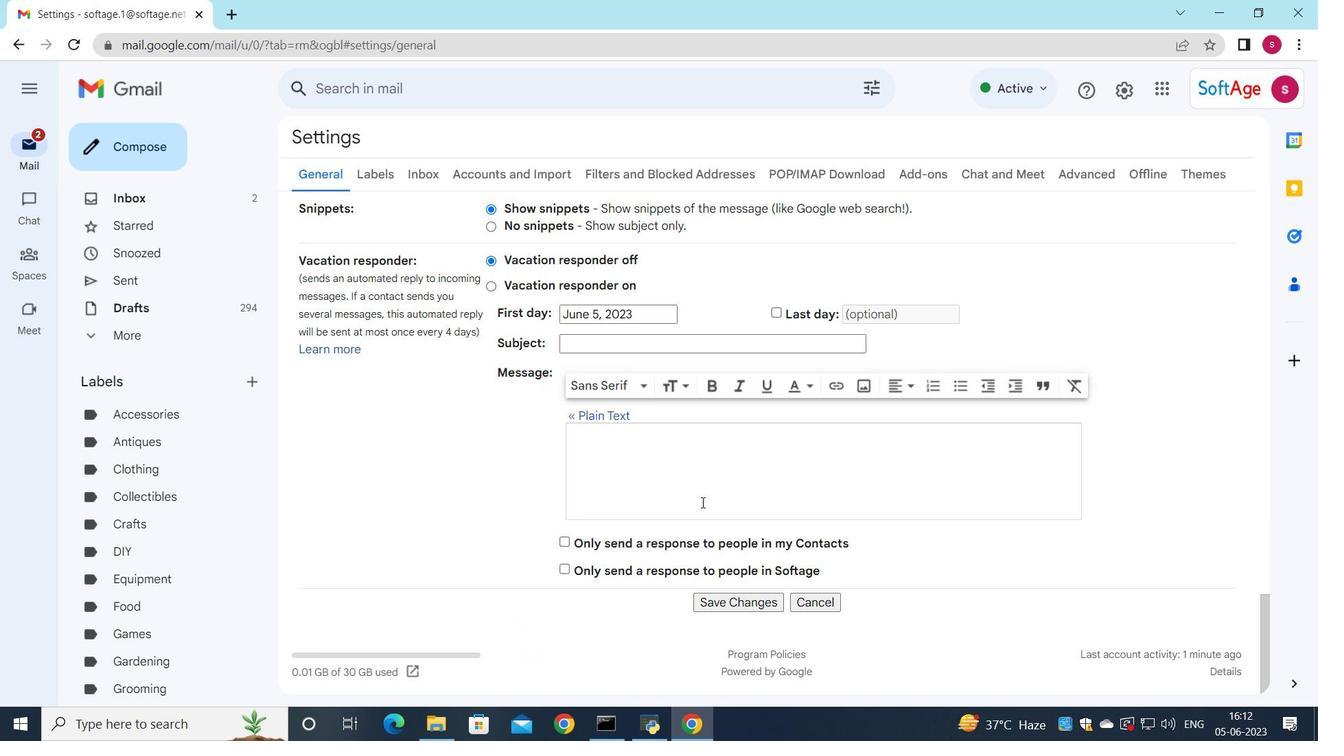 
Action: Mouse scrolled (713, 539) with delta (0, 0)
Screenshot: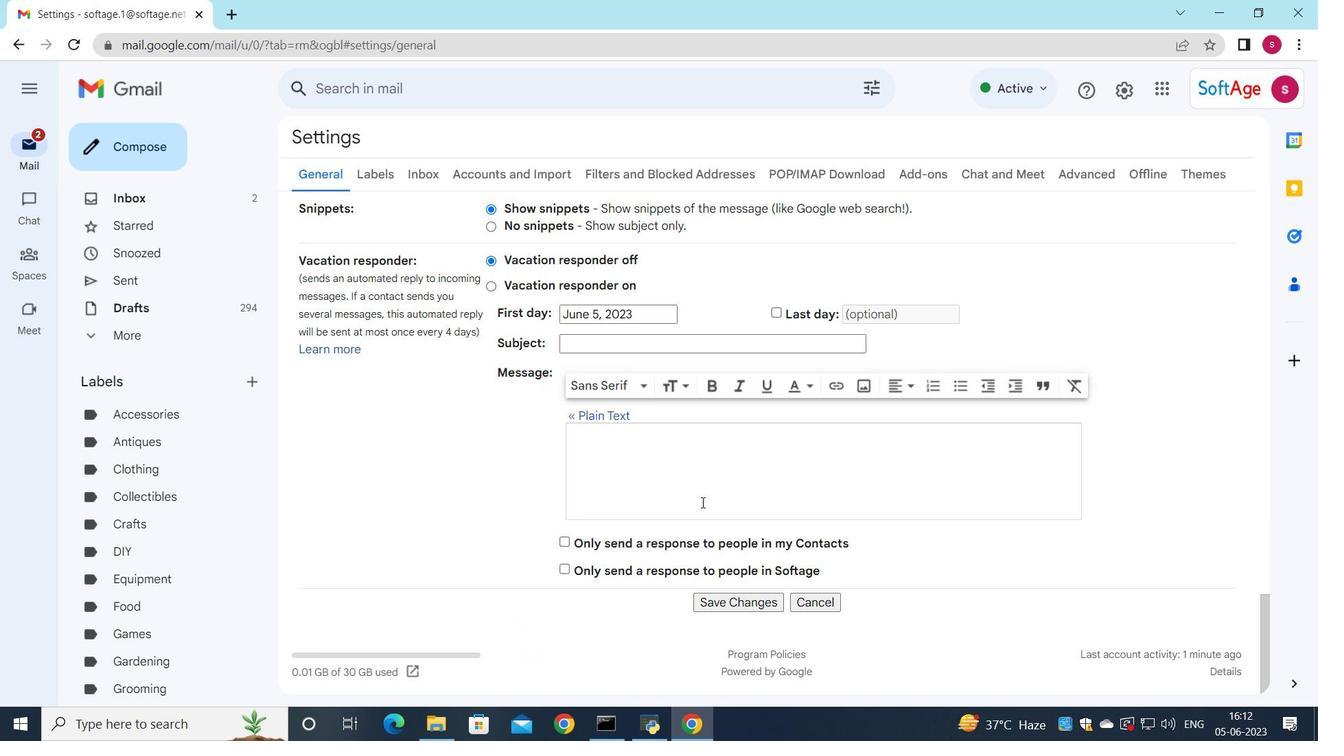 
Action: Mouse moved to (723, 617)
Screenshot: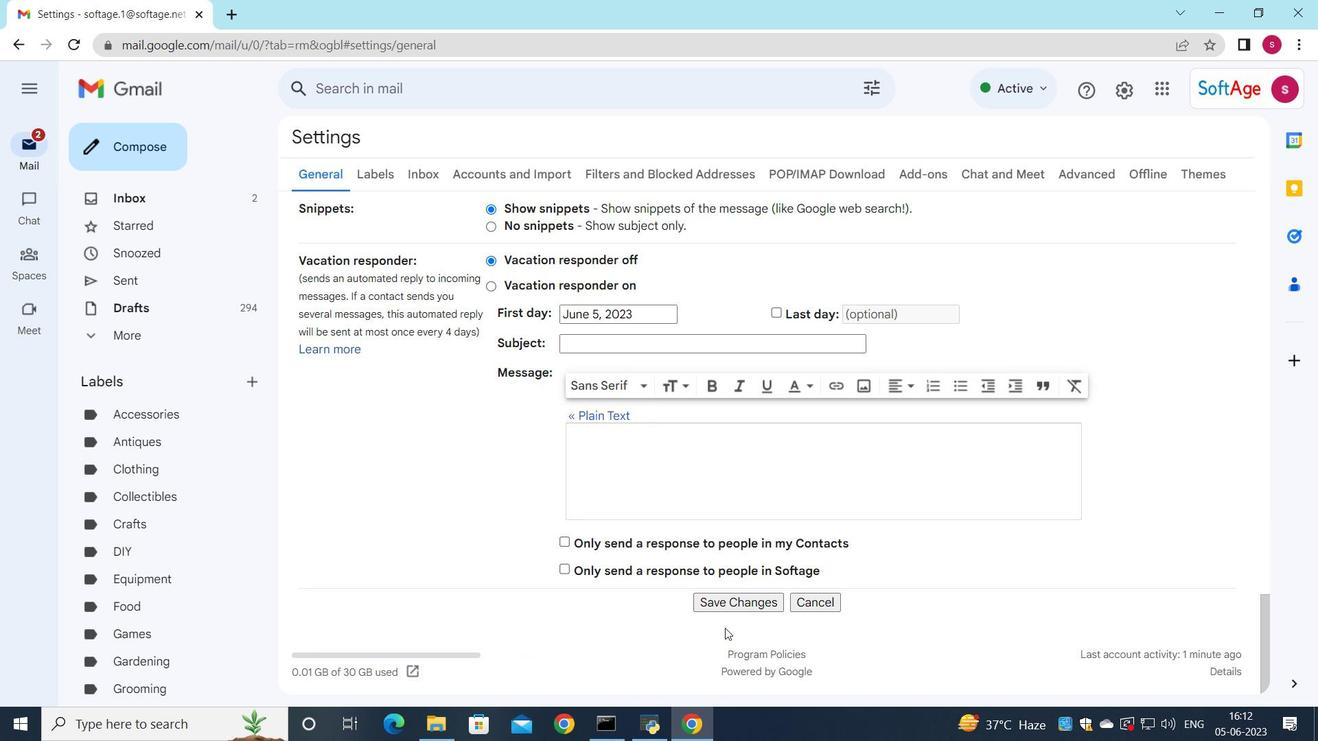 
Action: Mouse pressed left at (723, 617)
Screenshot: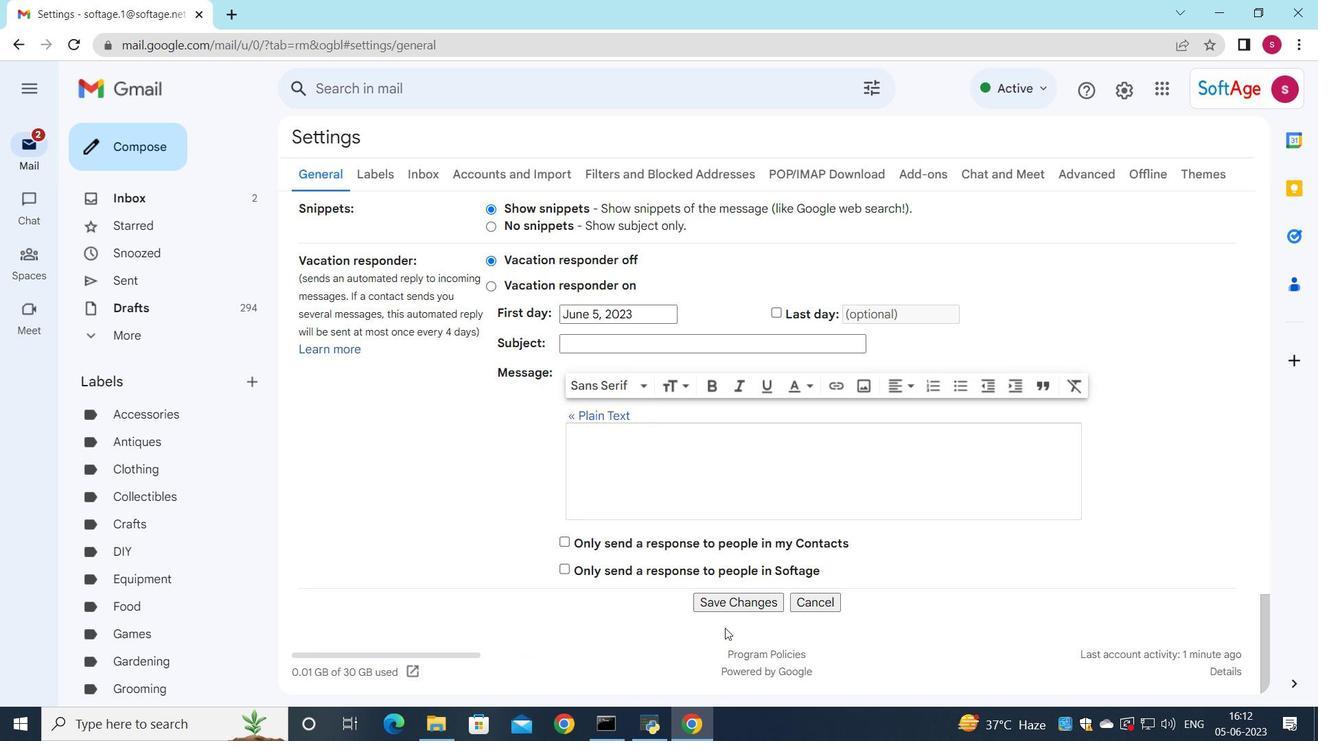 
Action: Mouse moved to (720, 613)
Screenshot: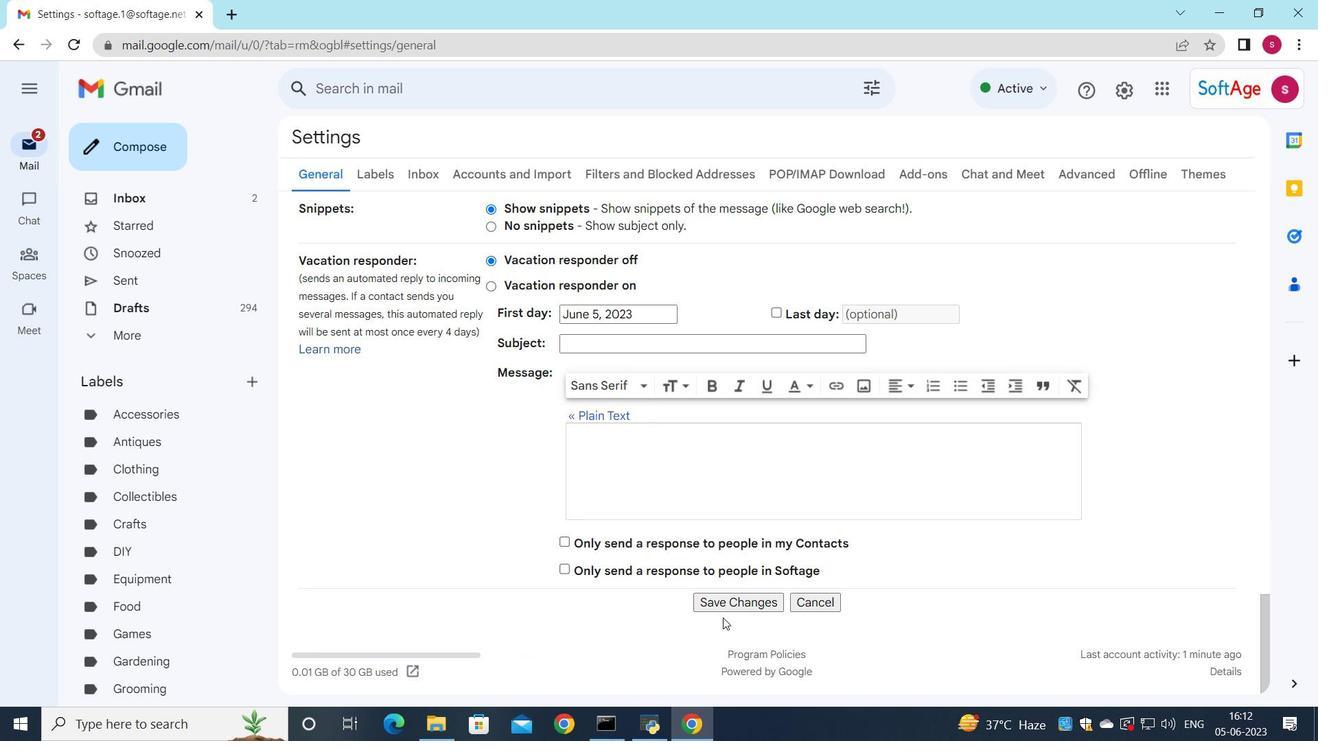 
Action: Mouse pressed left at (720, 613)
Screenshot: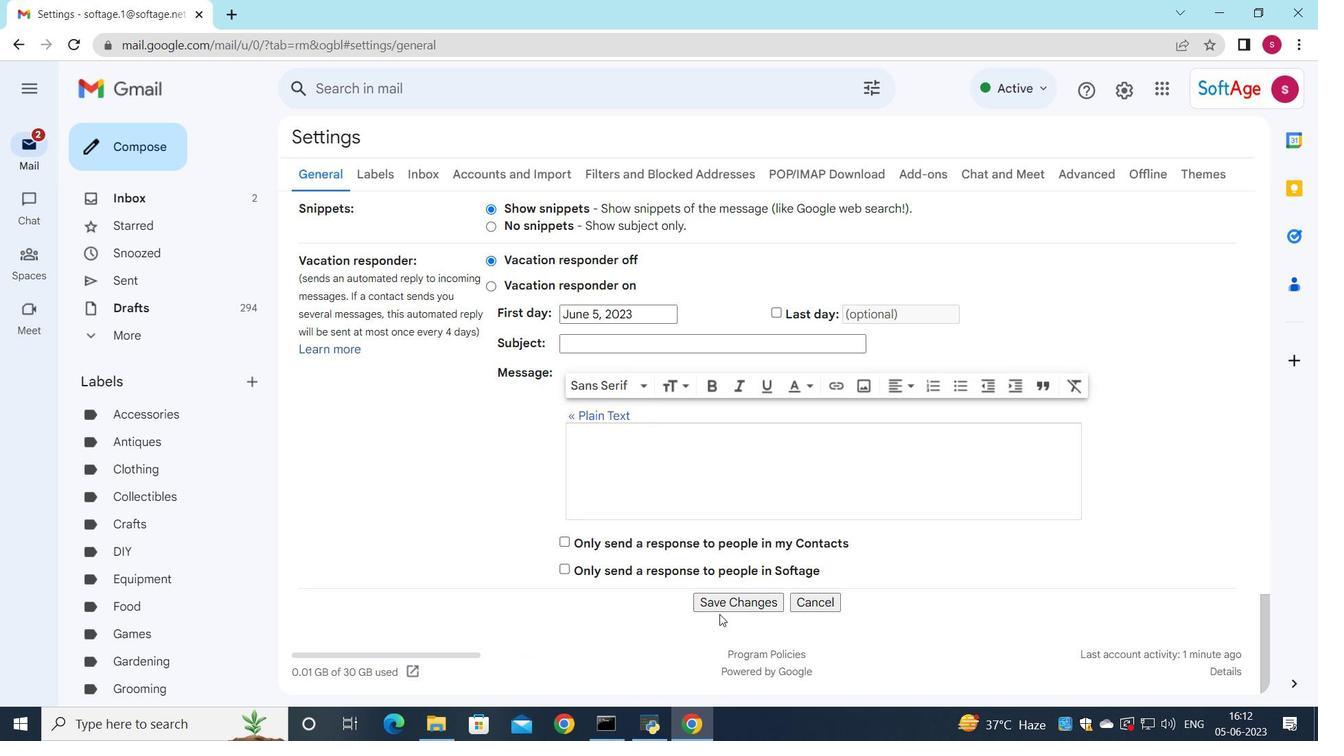 
Action: Mouse moved to (720, 608)
Screenshot: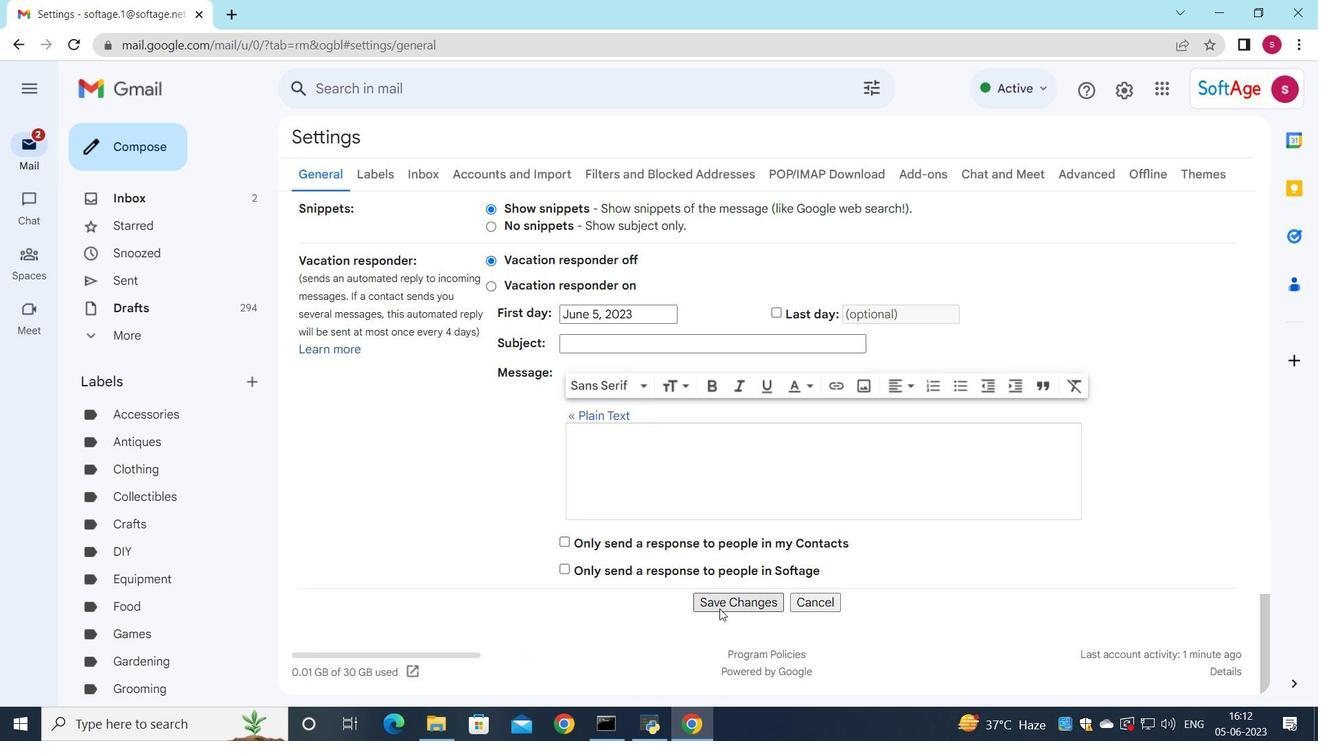 
Action: Mouse pressed left at (720, 608)
Screenshot: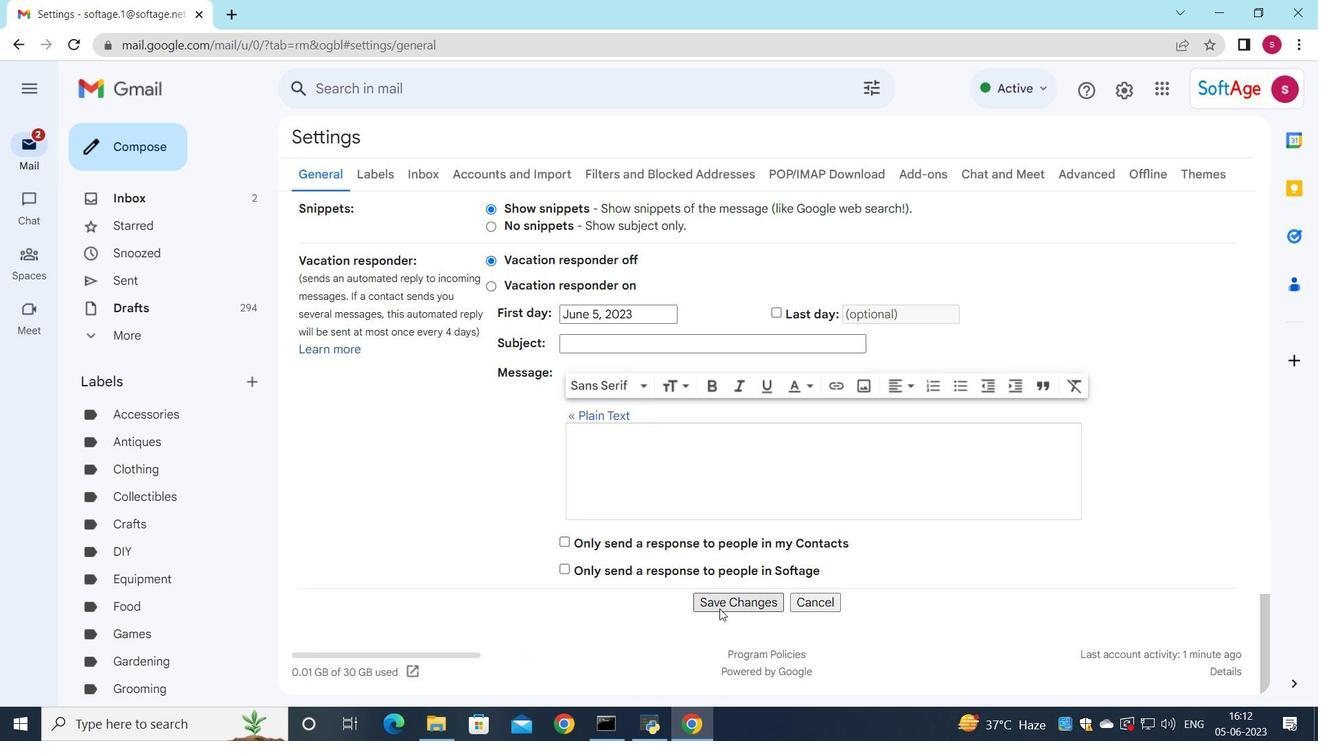 
Action: Mouse moved to (697, 234)
Screenshot: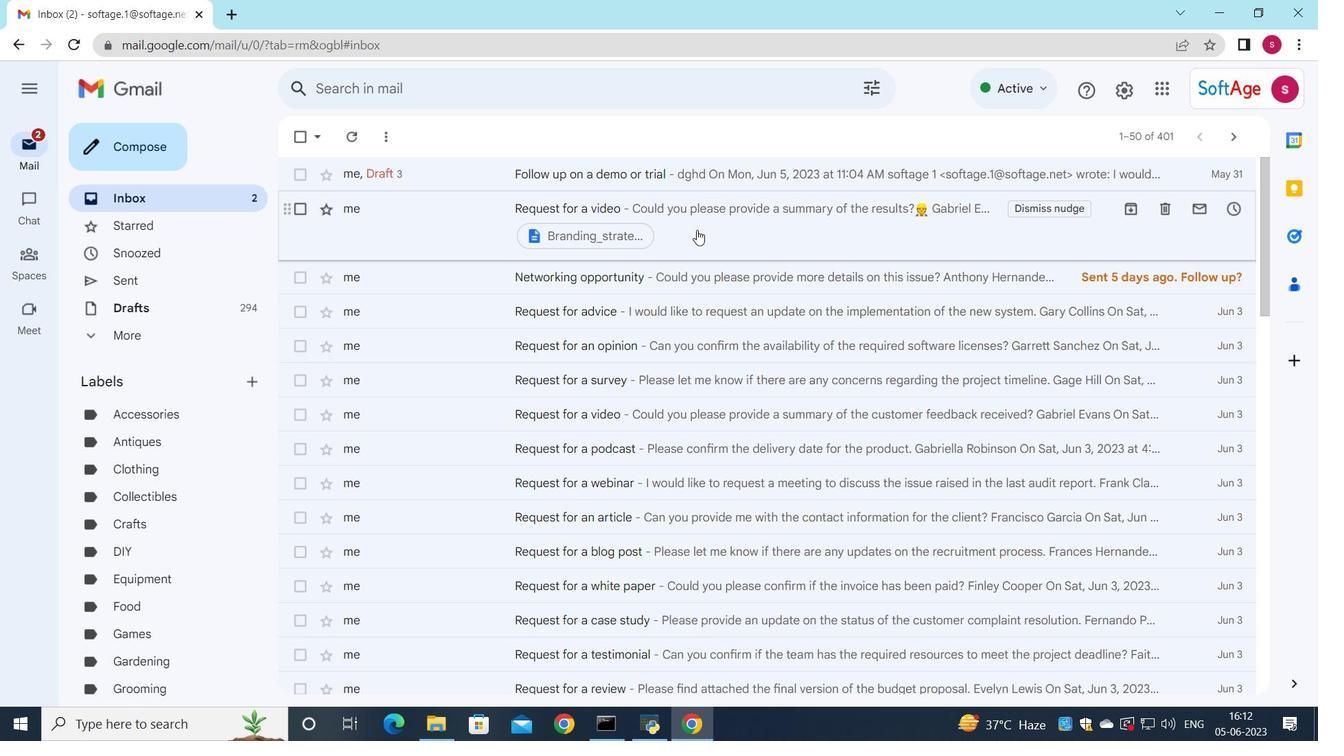 
Action: Mouse pressed left at (697, 234)
Screenshot: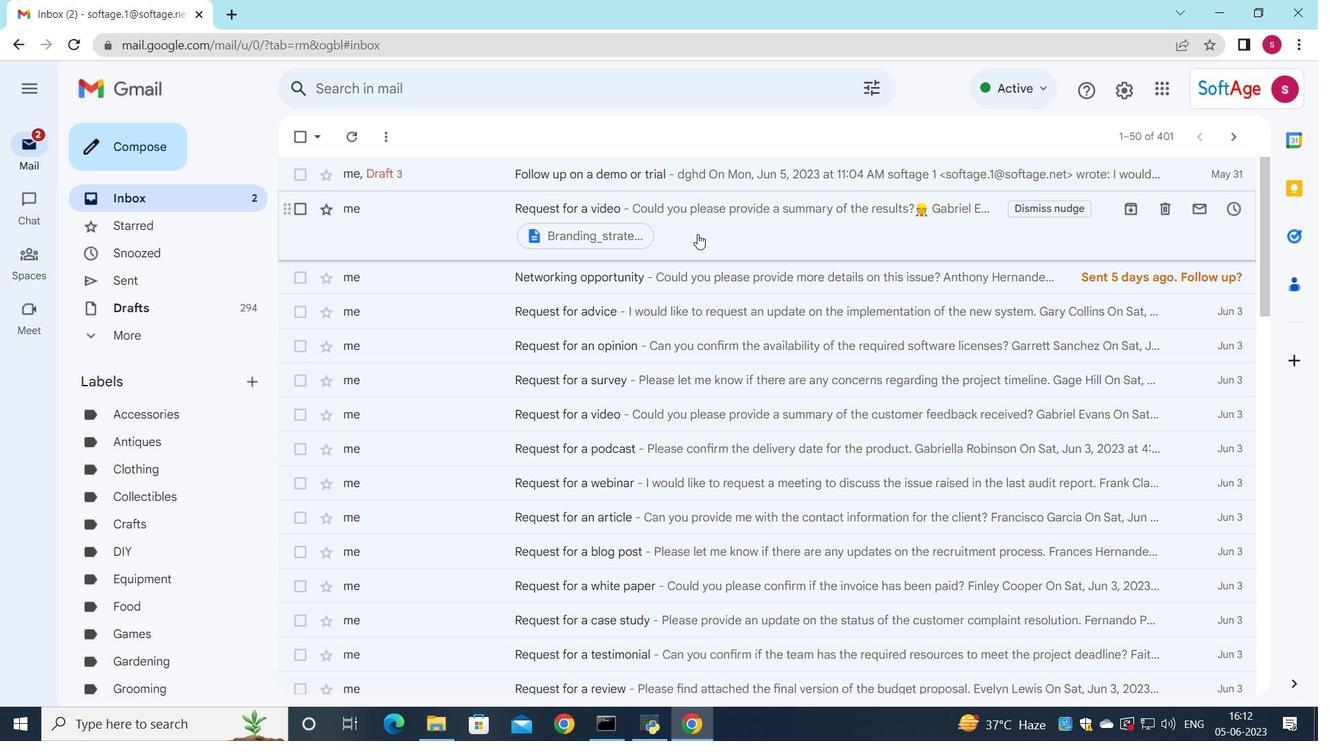
Action: Mouse moved to (577, 558)
Screenshot: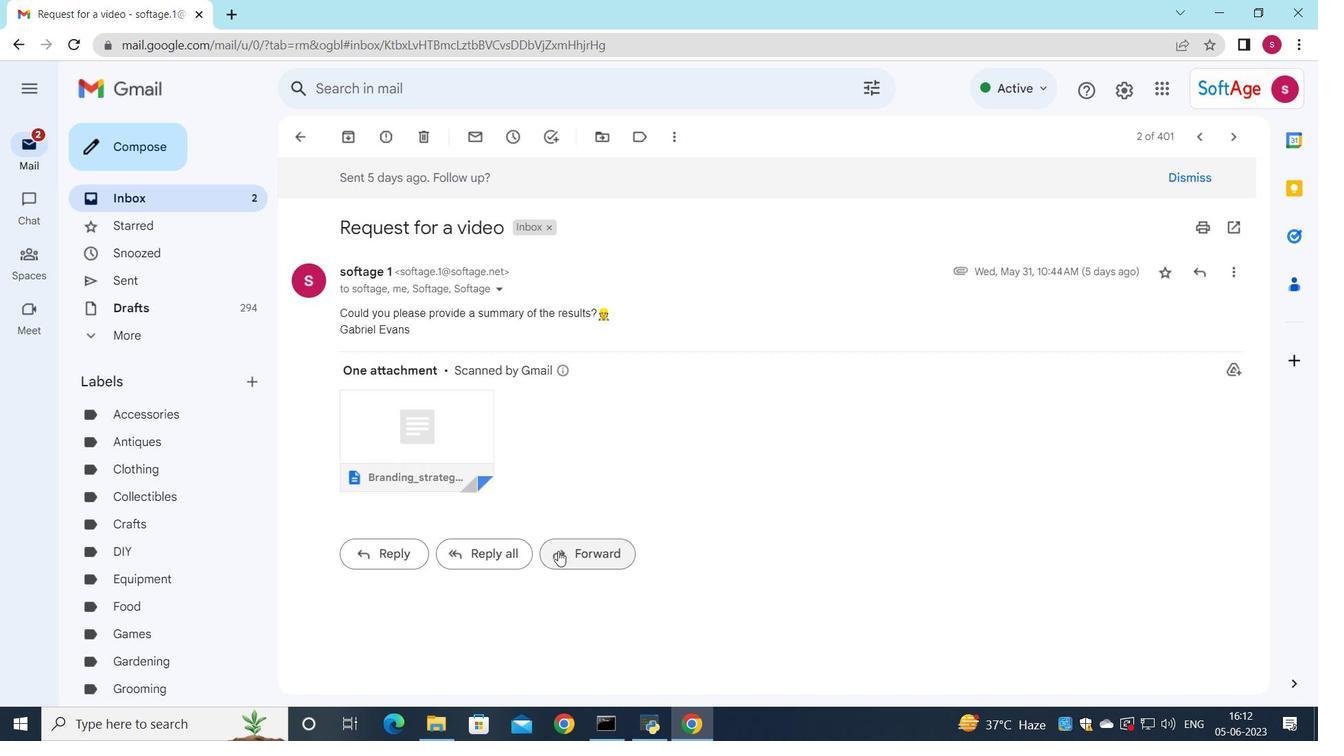 
Action: Mouse pressed left at (577, 558)
Screenshot: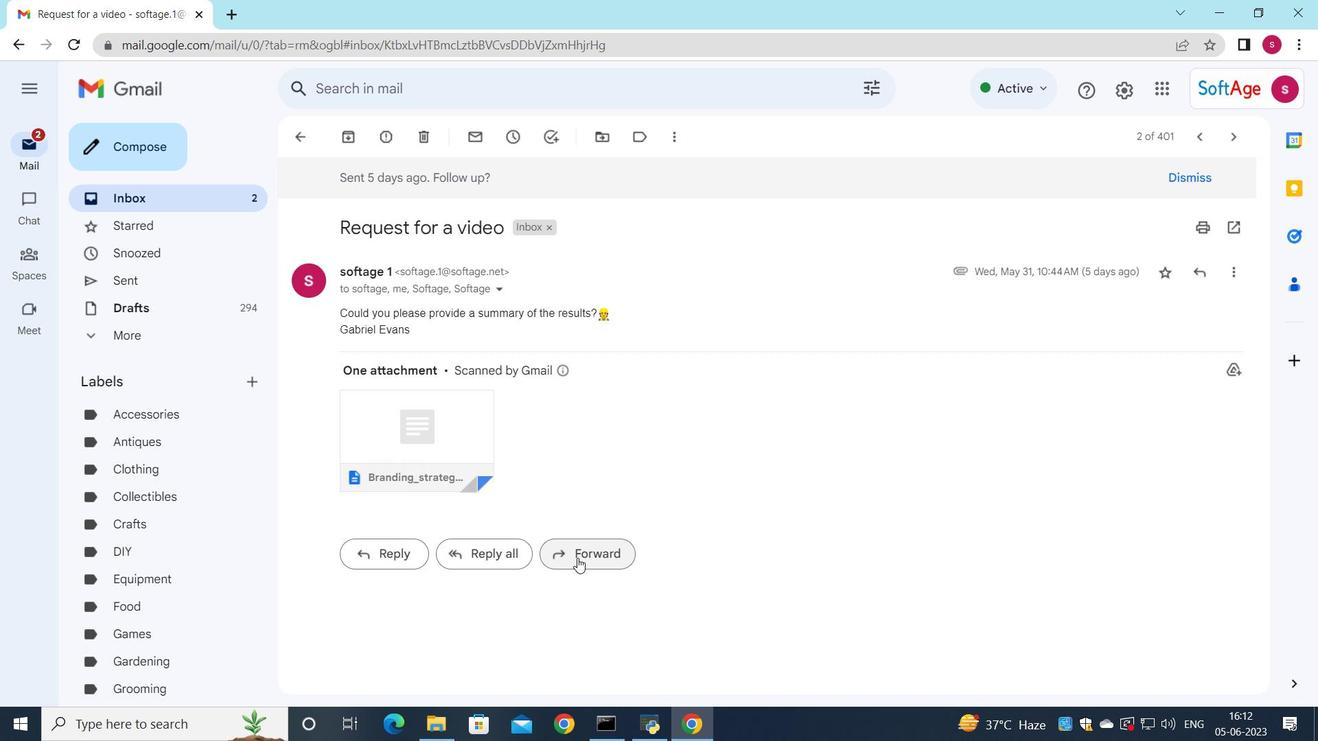 
Action: Mouse moved to (372, 521)
Screenshot: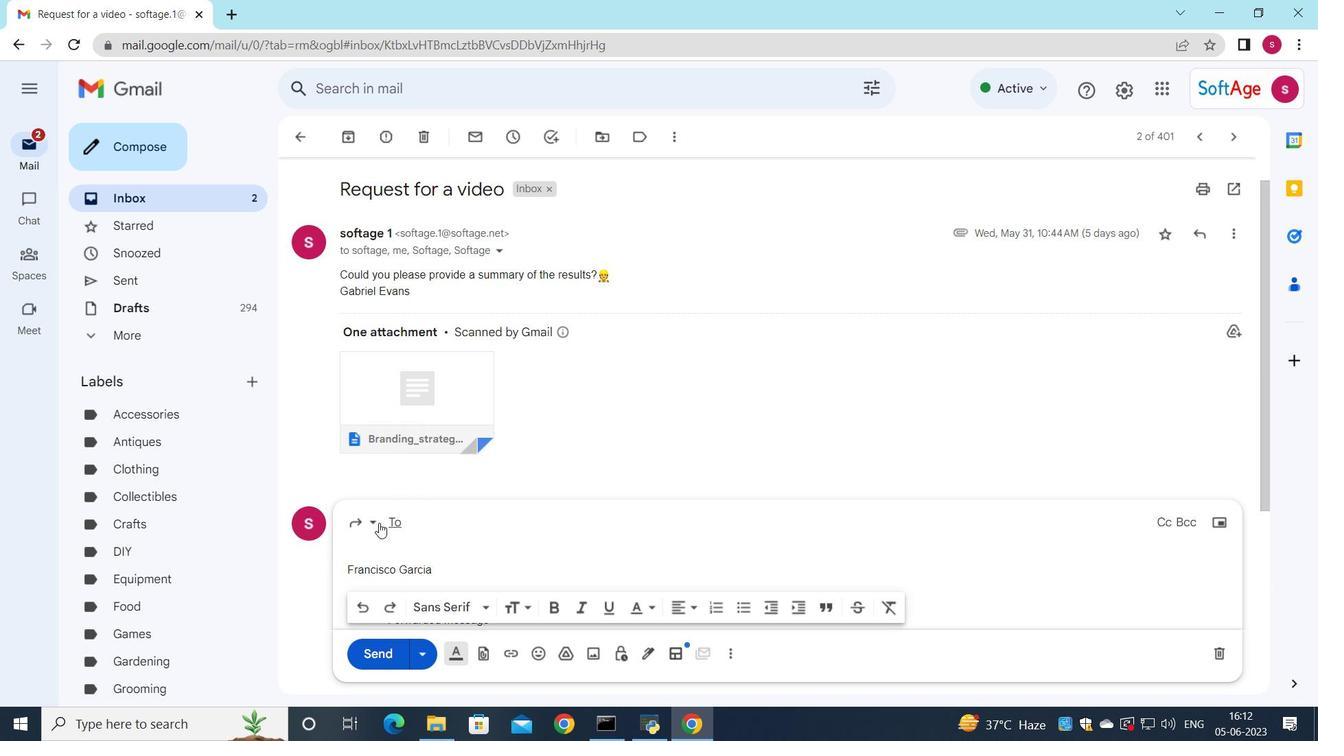 
Action: Mouse pressed left at (372, 521)
Screenshot: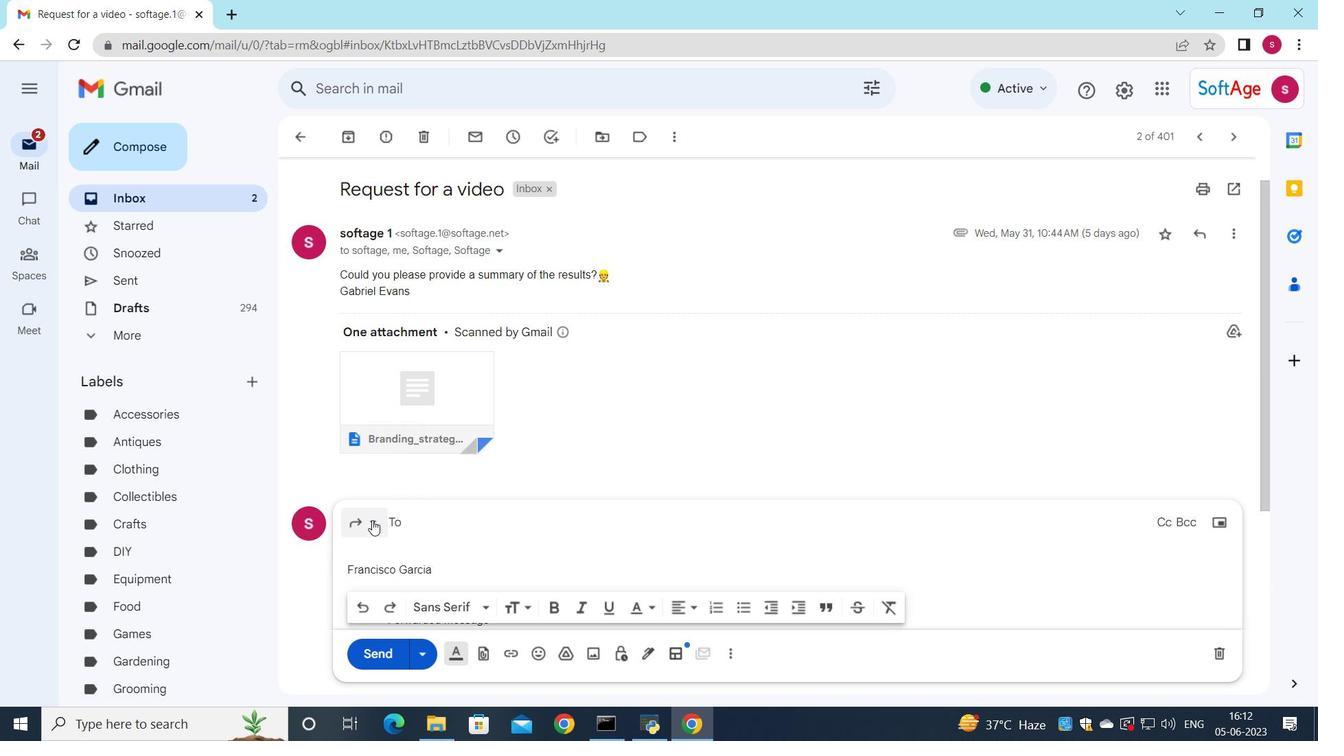 
Action: Mouse moved to (411, 468)
Screenshot: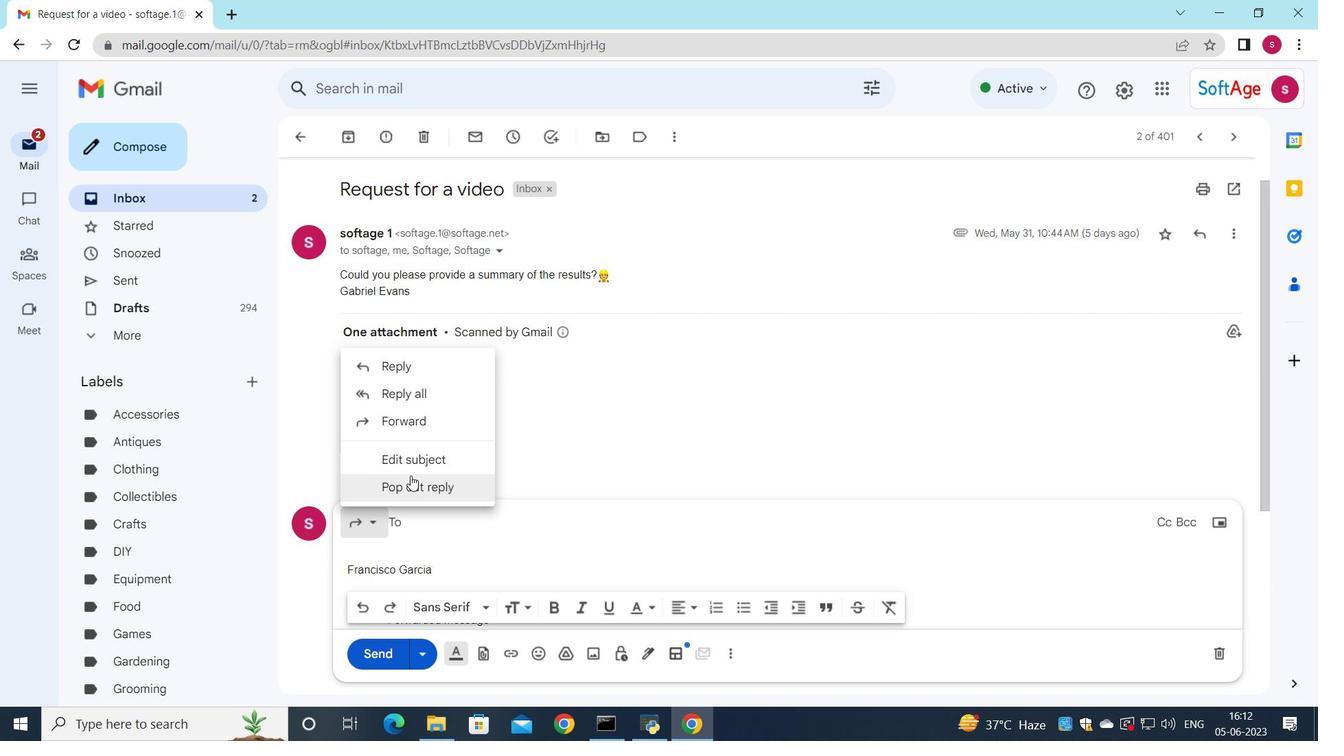 
Action: Mouse pressed left at (411, 468)
Screenshot: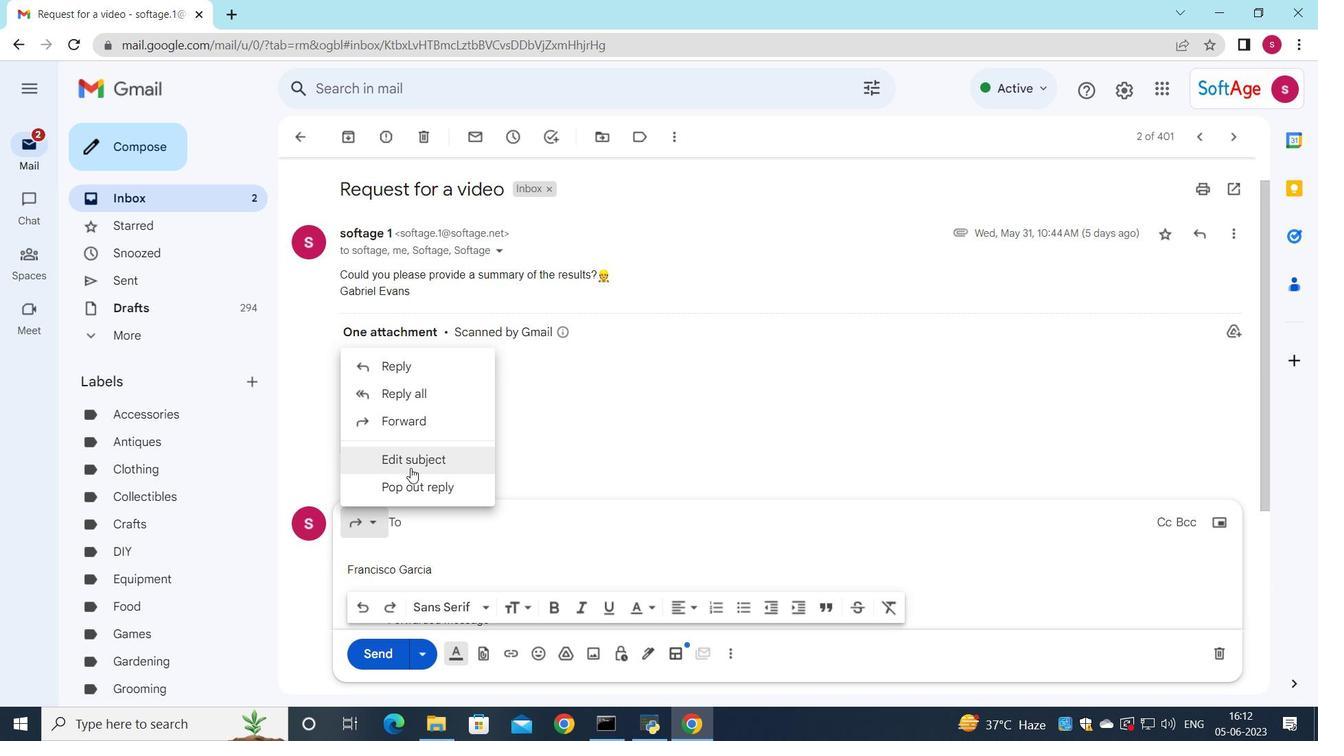 
Action: Mouse moved to (413, 464)
Screenshot: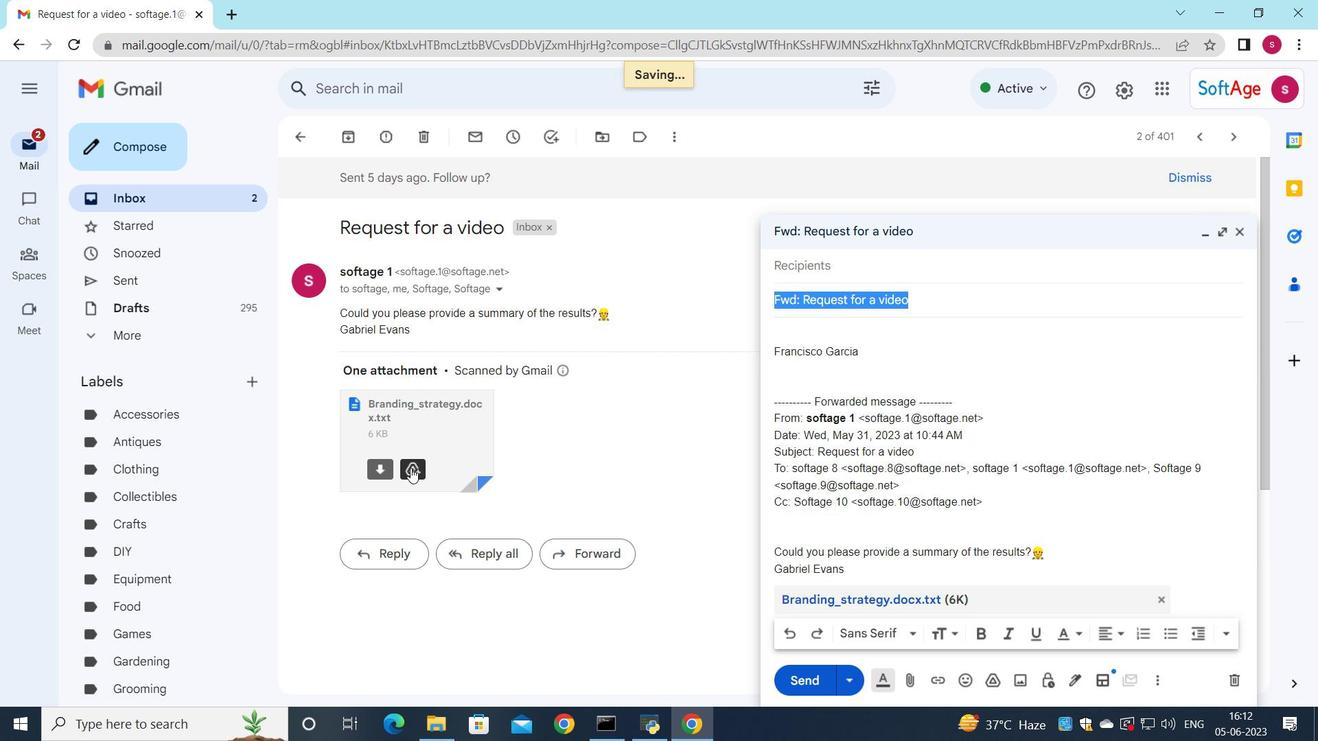 
Action: Key pressed <Key.shift>Rer<Key.backspace>quest<Key.space>for<Key.space>an<Key.space>article<Key.space><Key.space>
Screenshot: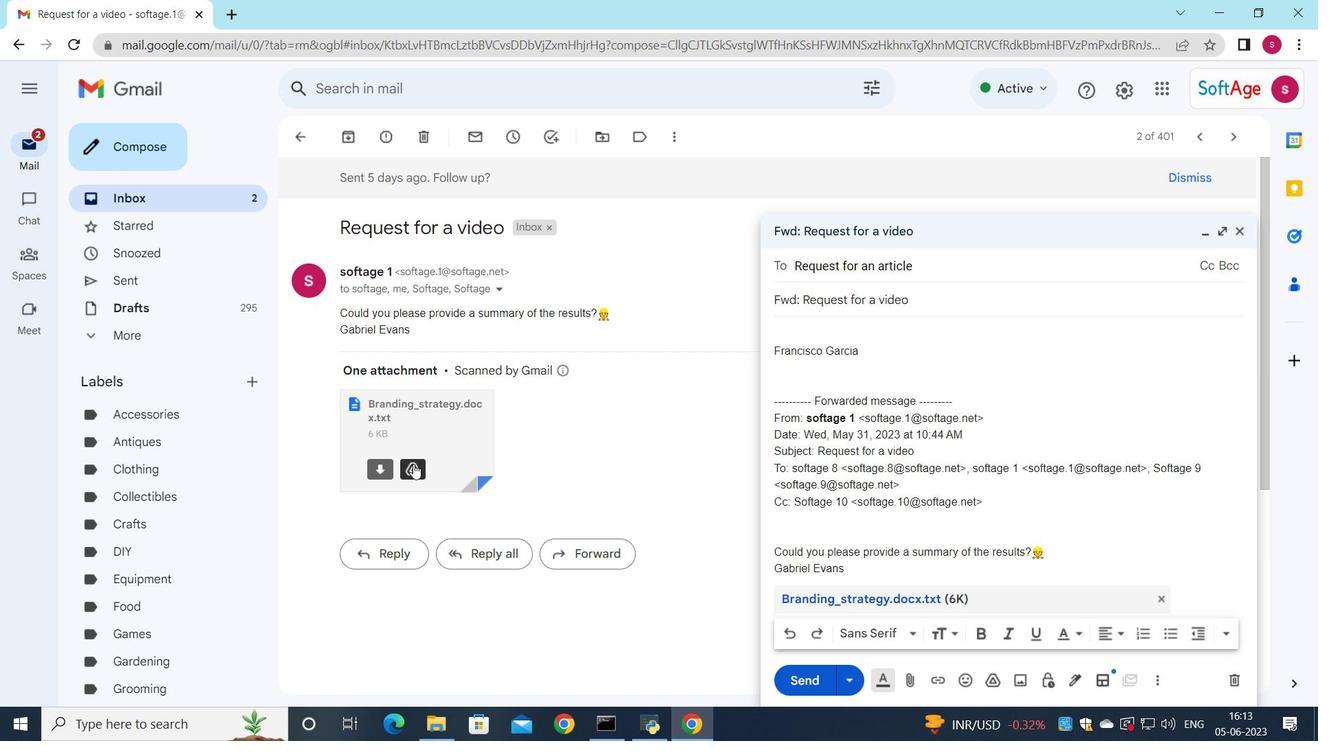 
Action: Mouse moved to (926, 260)
Screenshot: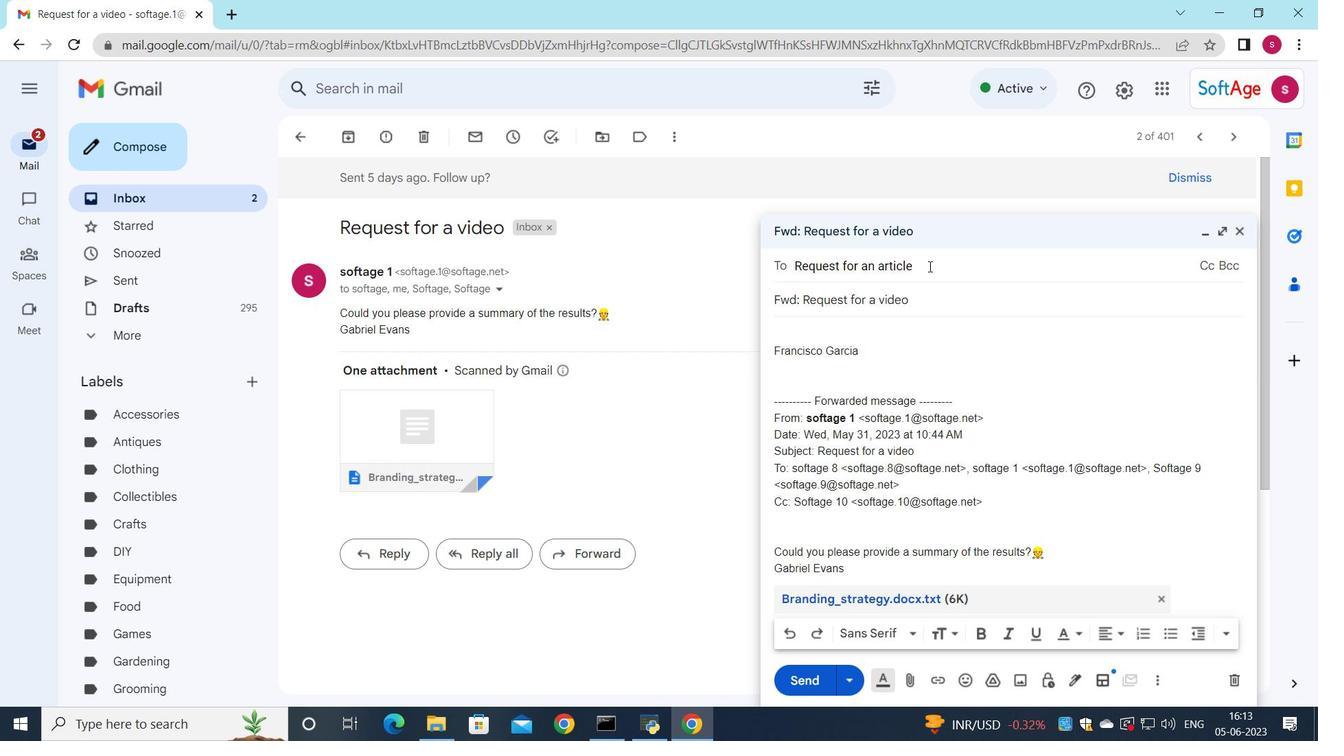 
Action: Mouse pressed left at (926, 260)
Screenshot: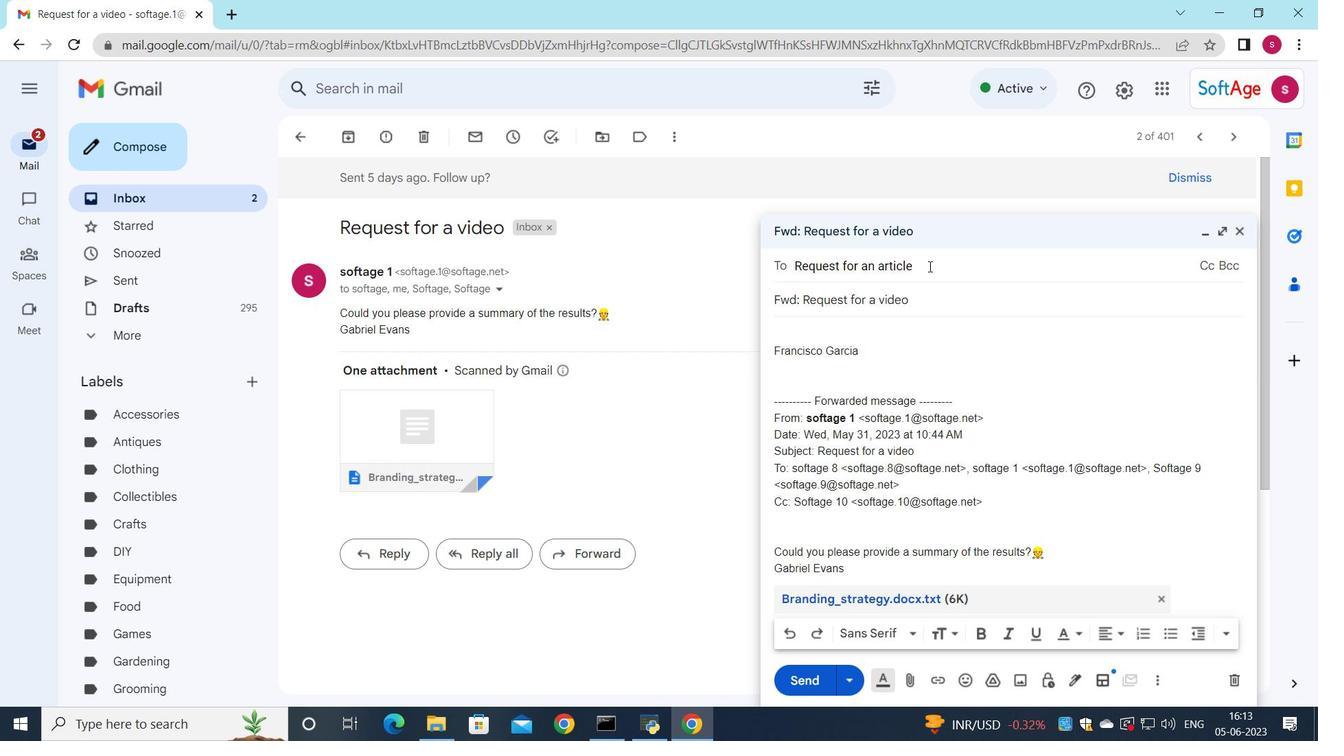 
Action: Mouse moved to (789, 302)
Screenshot: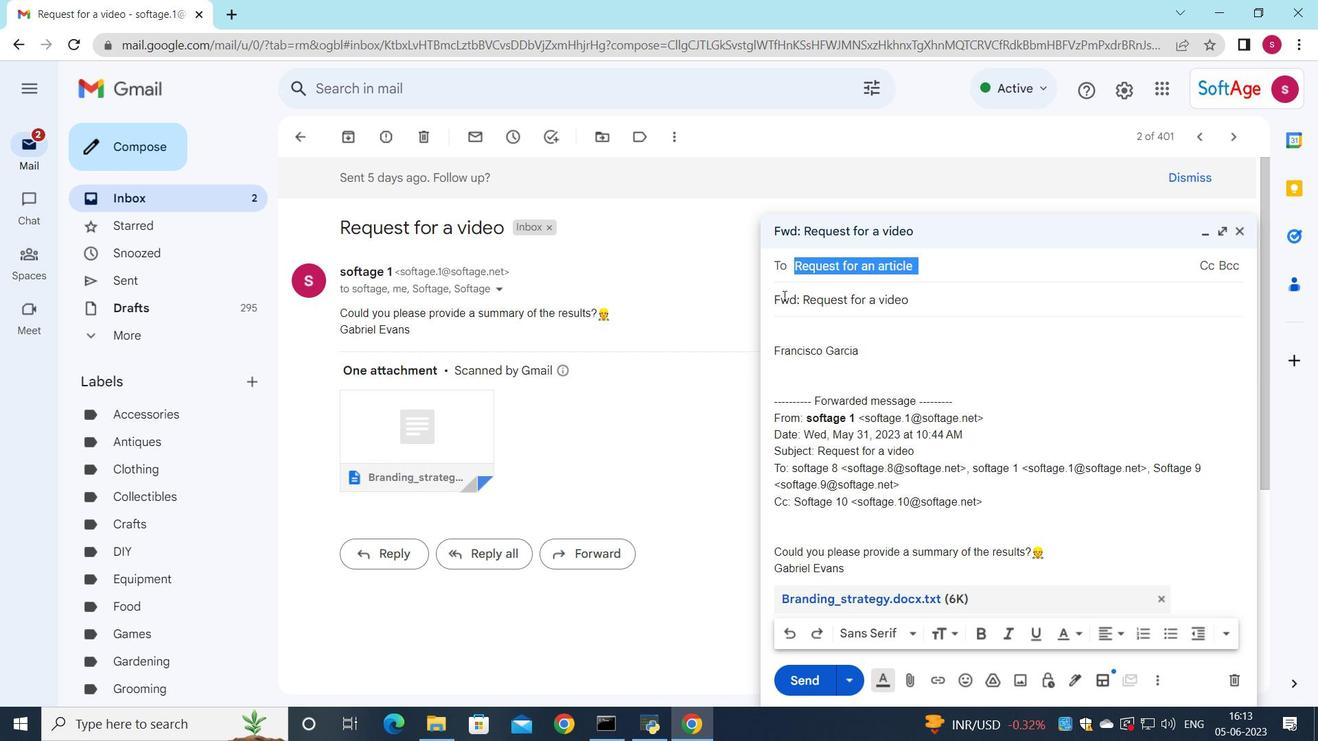 
Action: Key pressed <Key.delete>
Screenshot: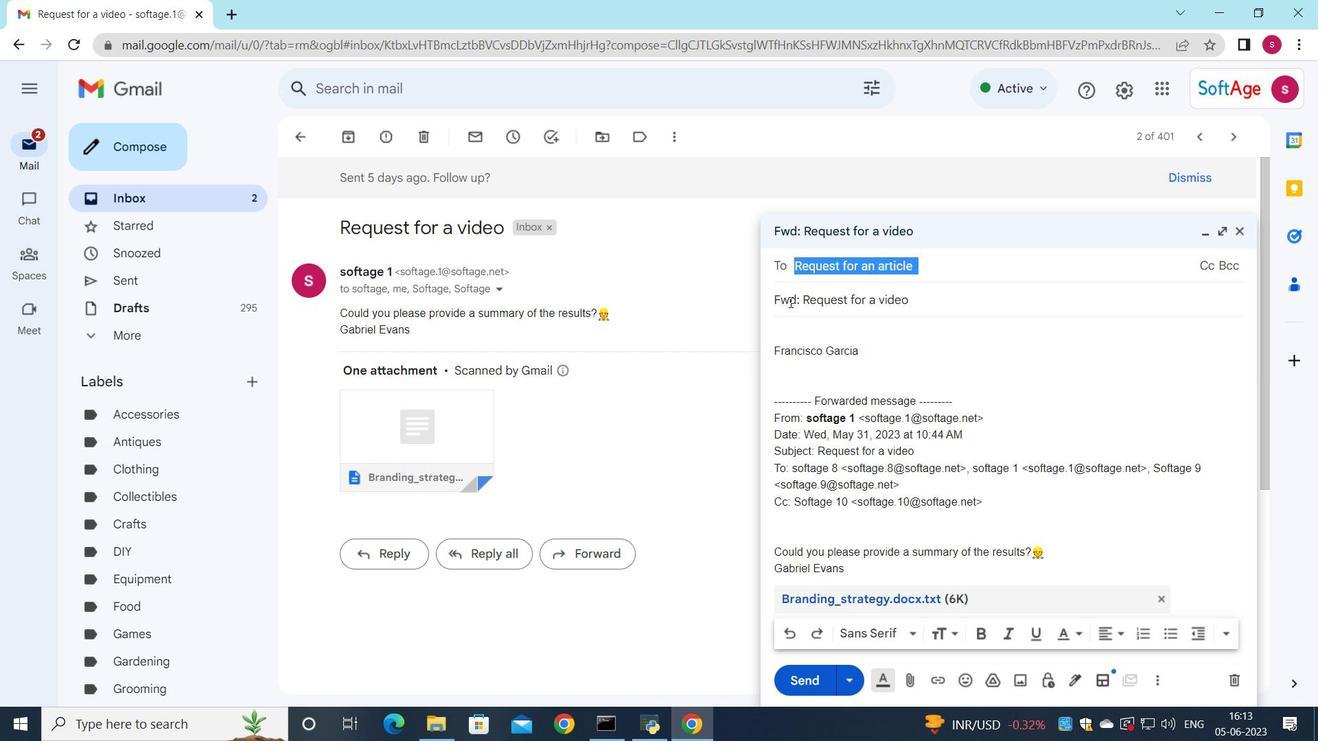 
Action: Mouse moved to (831, 271)
Screenshot: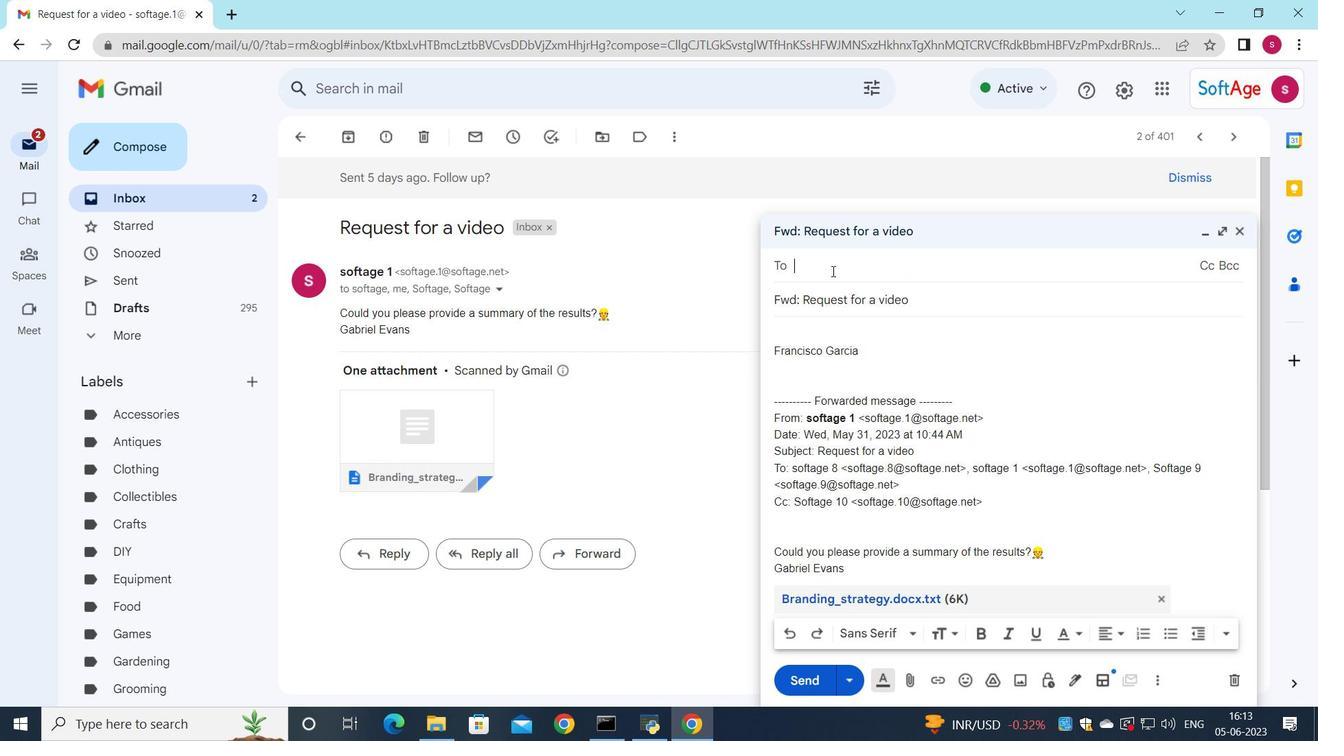 
Action: Key pressed s
Screenshot: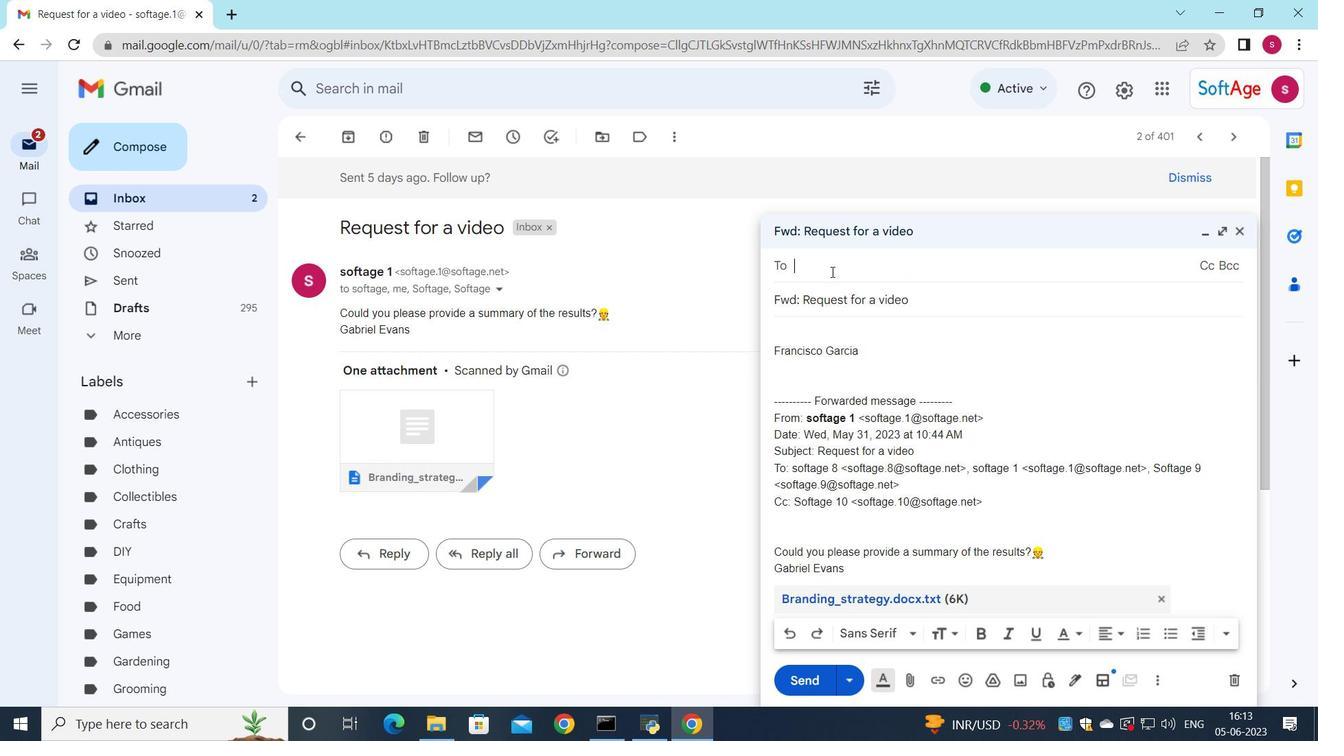
Action: Mouse moved to (918, 439)
Screenshot: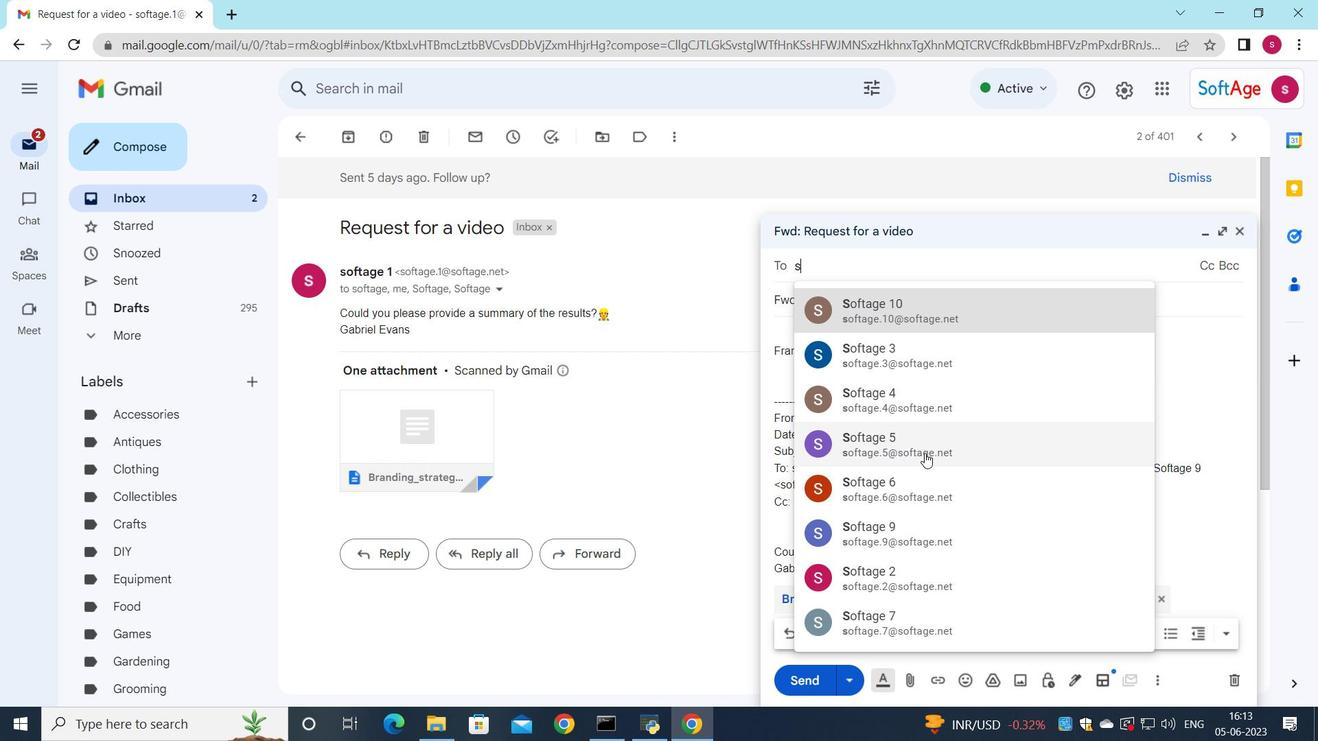 
Action: Mouse pressed left at (918, 439)
Screenshot: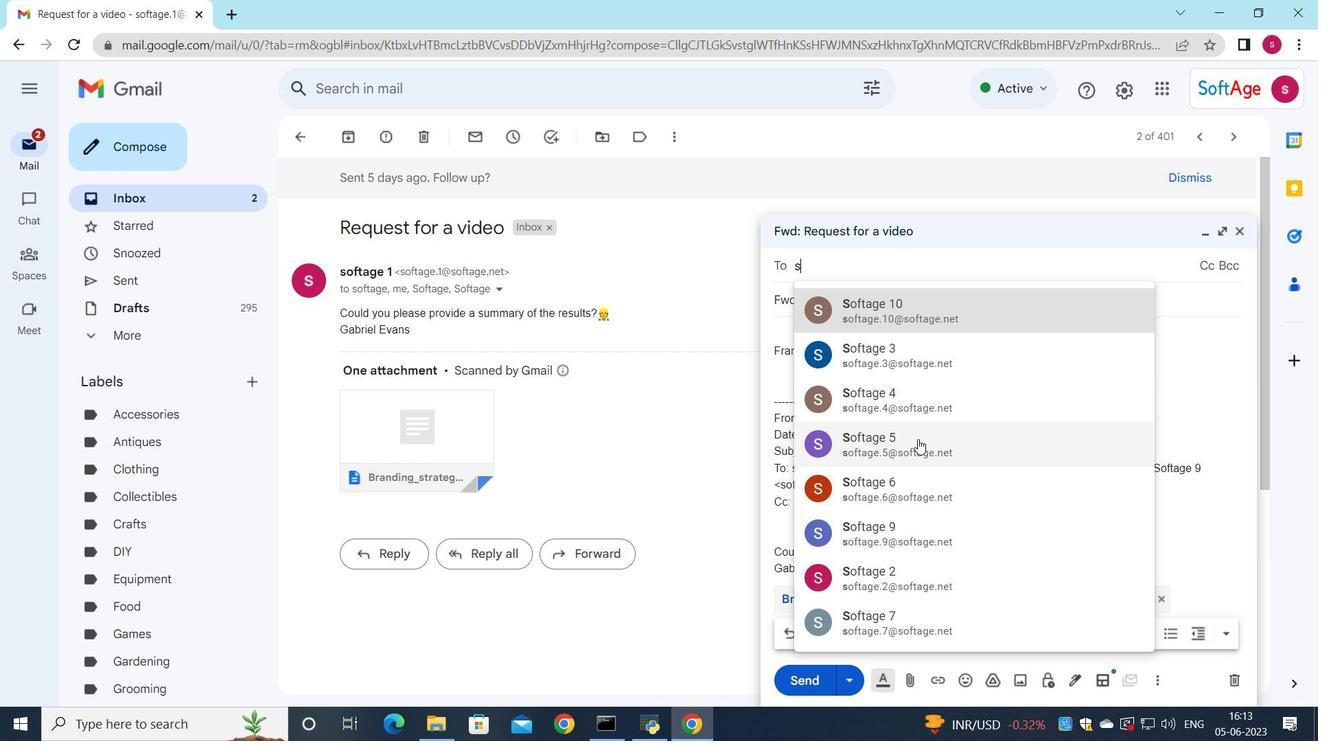 
Action: Mouse moved to (795, 349)
Screenshot: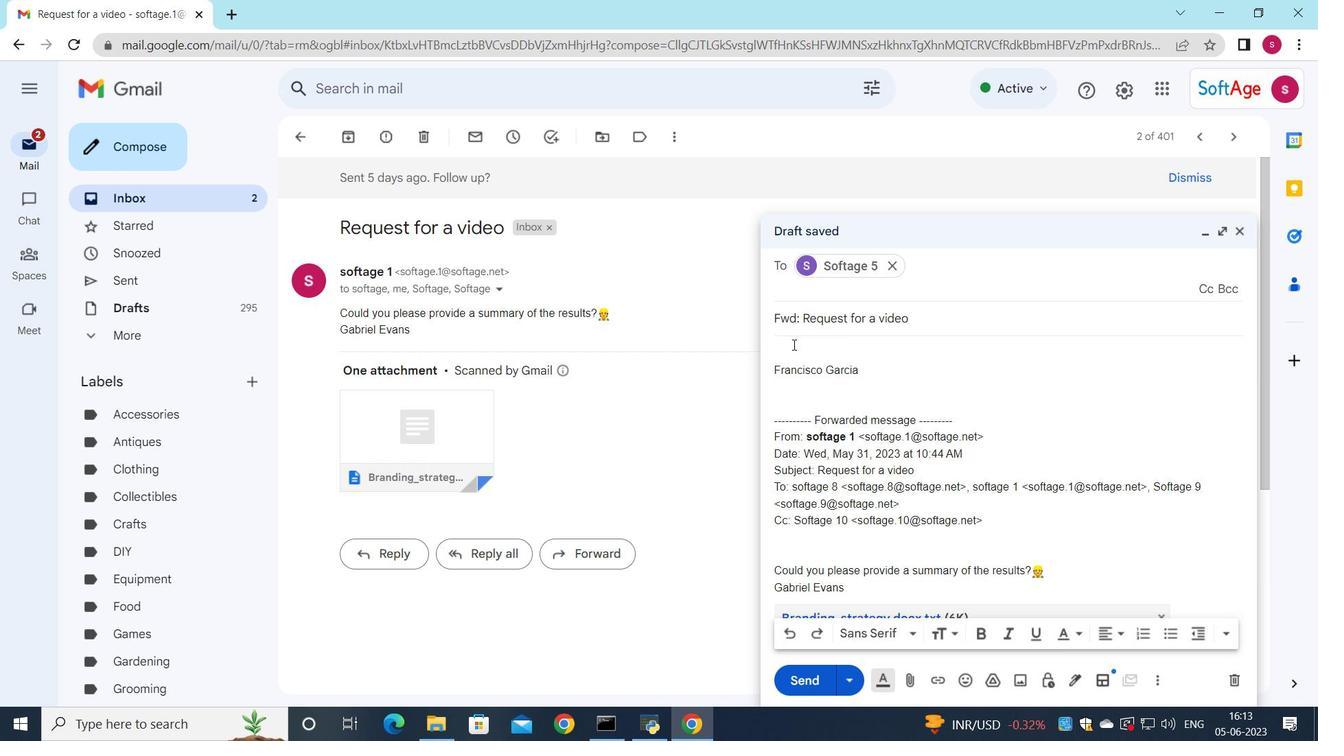 
Action: Mouse pressed left at (795, 349)
Screenshot: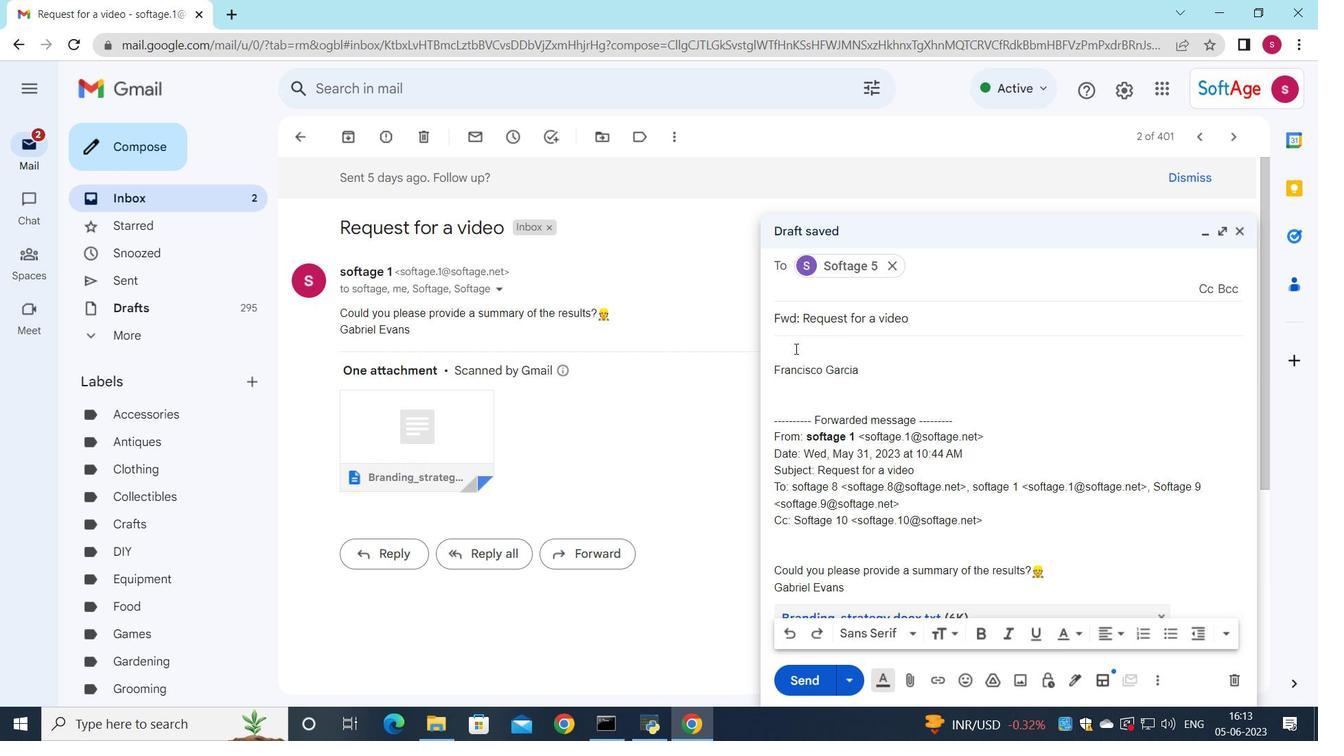 
Action: Key pressed <Key.shift>Can<Key.space>you<Key.space>provide<Key.space>me<Key.space>with<Key.space>the<Key.space>contact<Key.space>information<Key.space>for<Key.space>the<Key.space>client<Key.shift_r>?
Screenshot: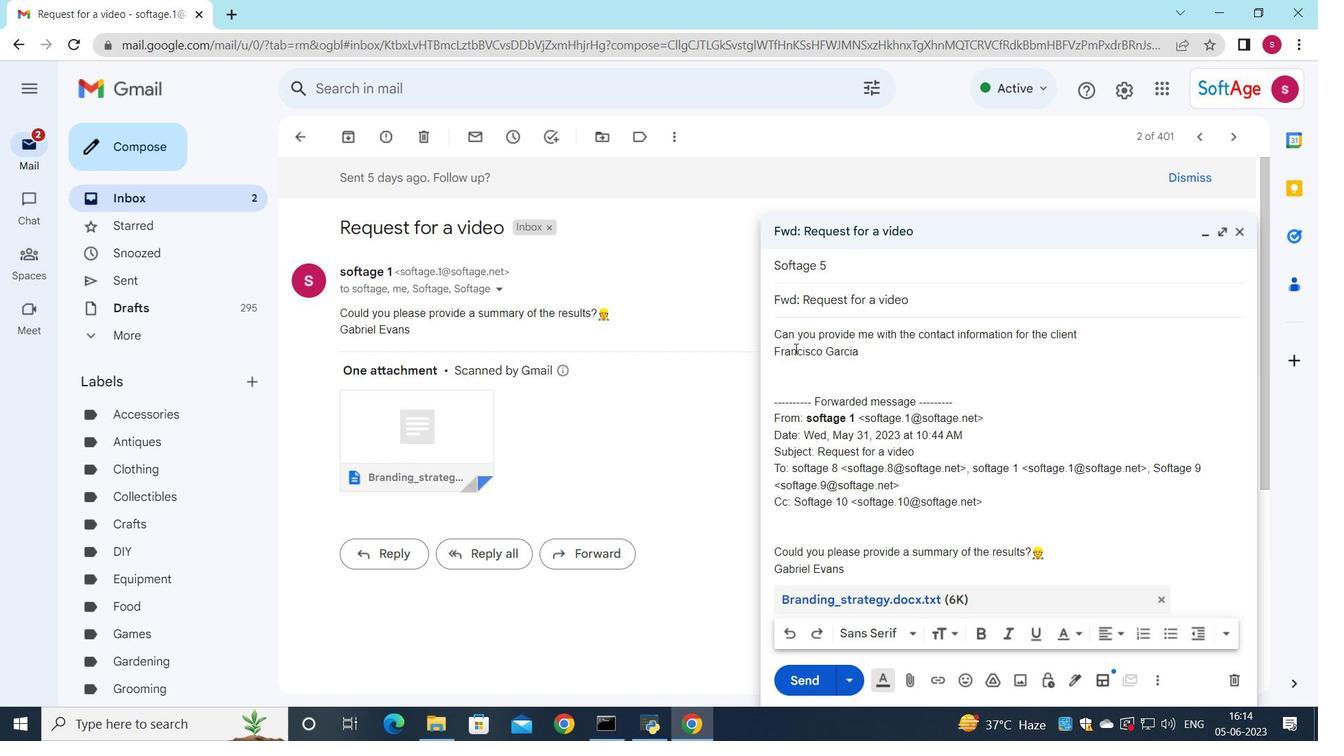 
Action: Mouse moved to (1082, 330)
Screenshot: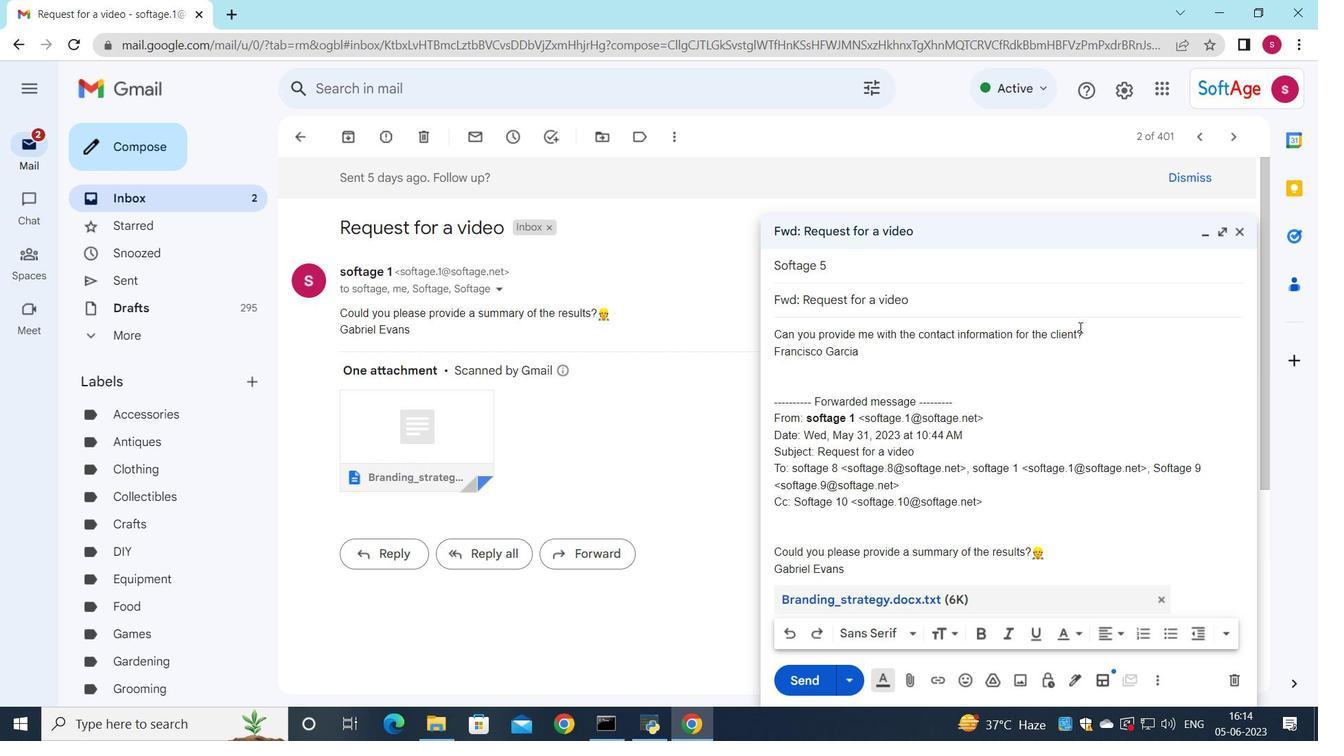 
Action: Mouse pressed left at (1082, 330)
Screenshot: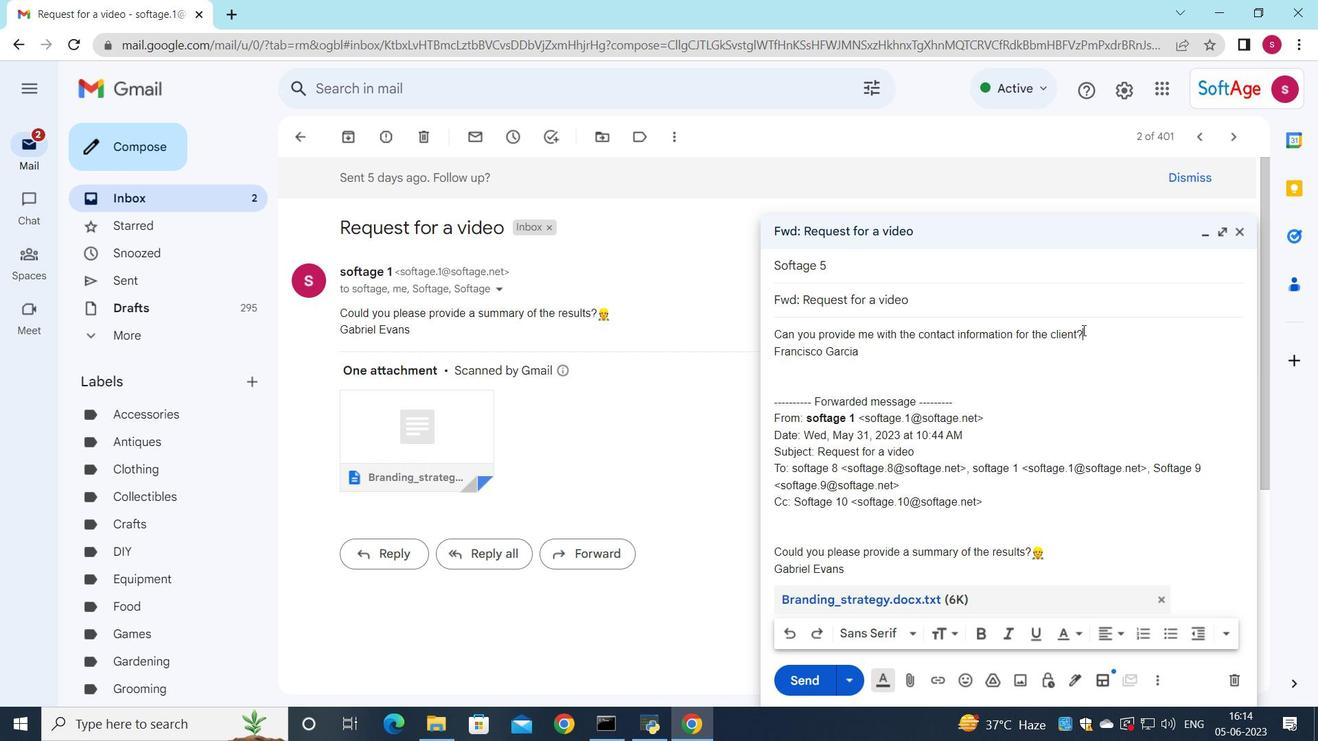 
Action: Mouse moved to (1069, 636)
Screenshot: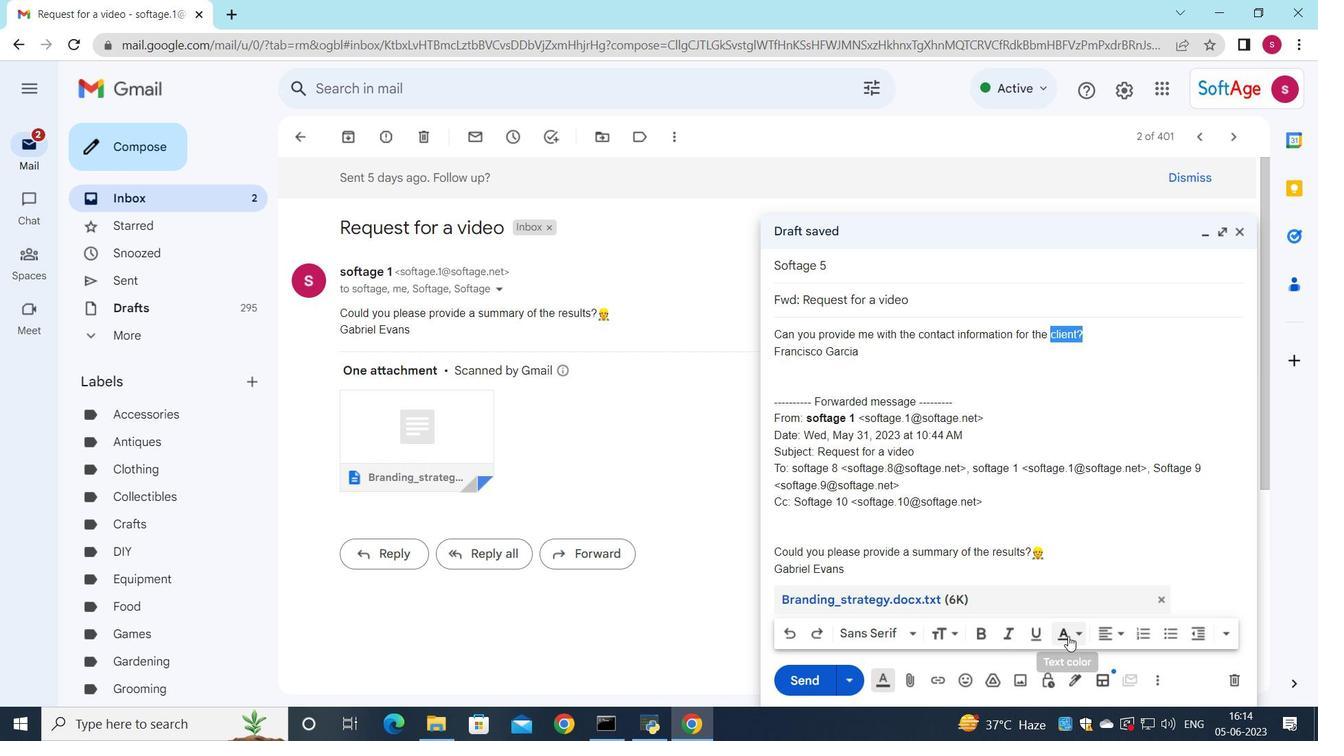 
Action: Mouse pressed left at (1069, 636)
Screenshot: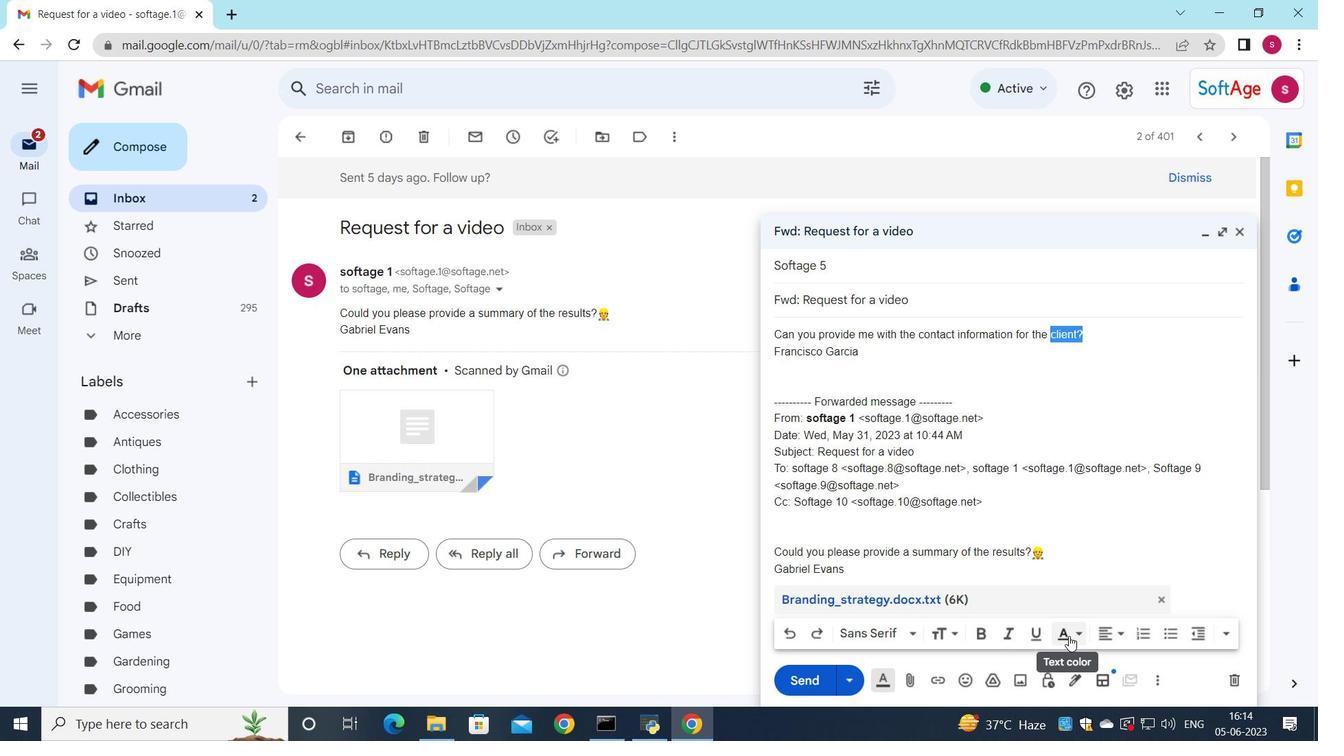 
Action: Mouse moved to (1071, 512)
Screenshot: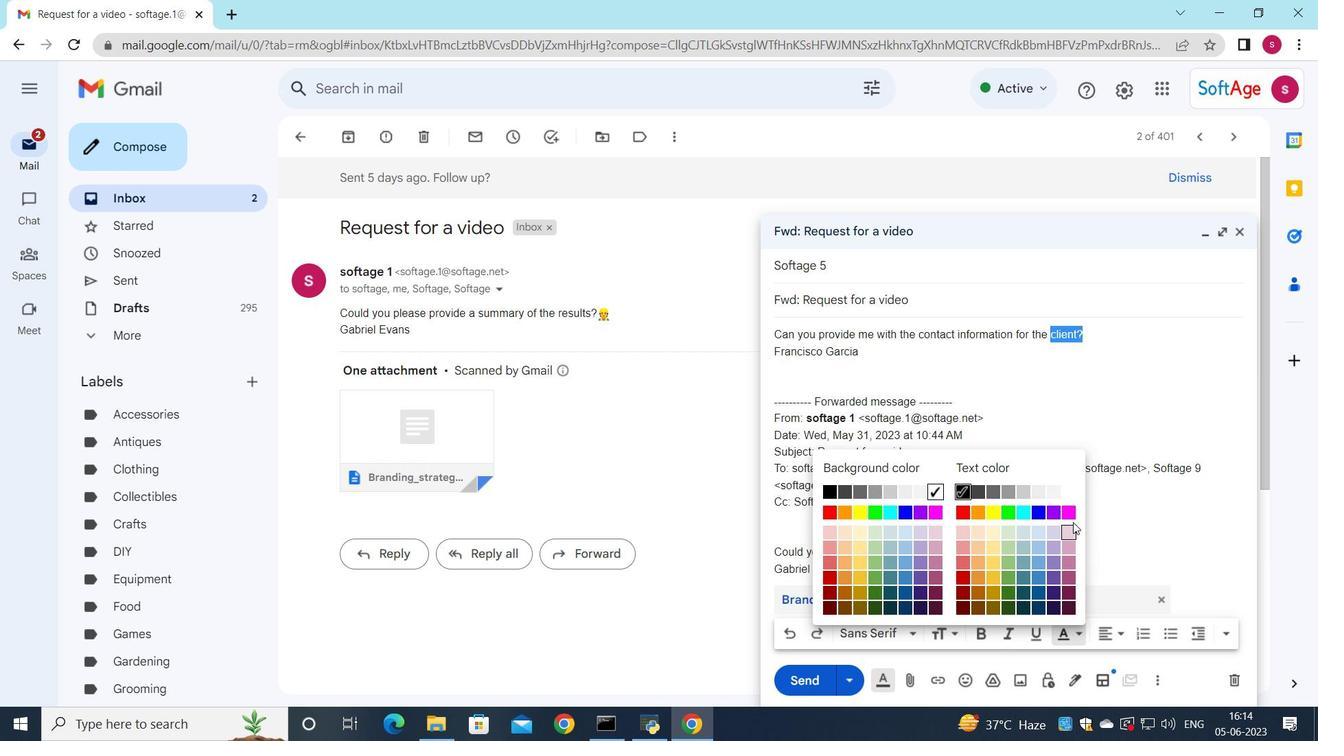 
Action: Mouse pressed left at (1071, 512)
Screenshot: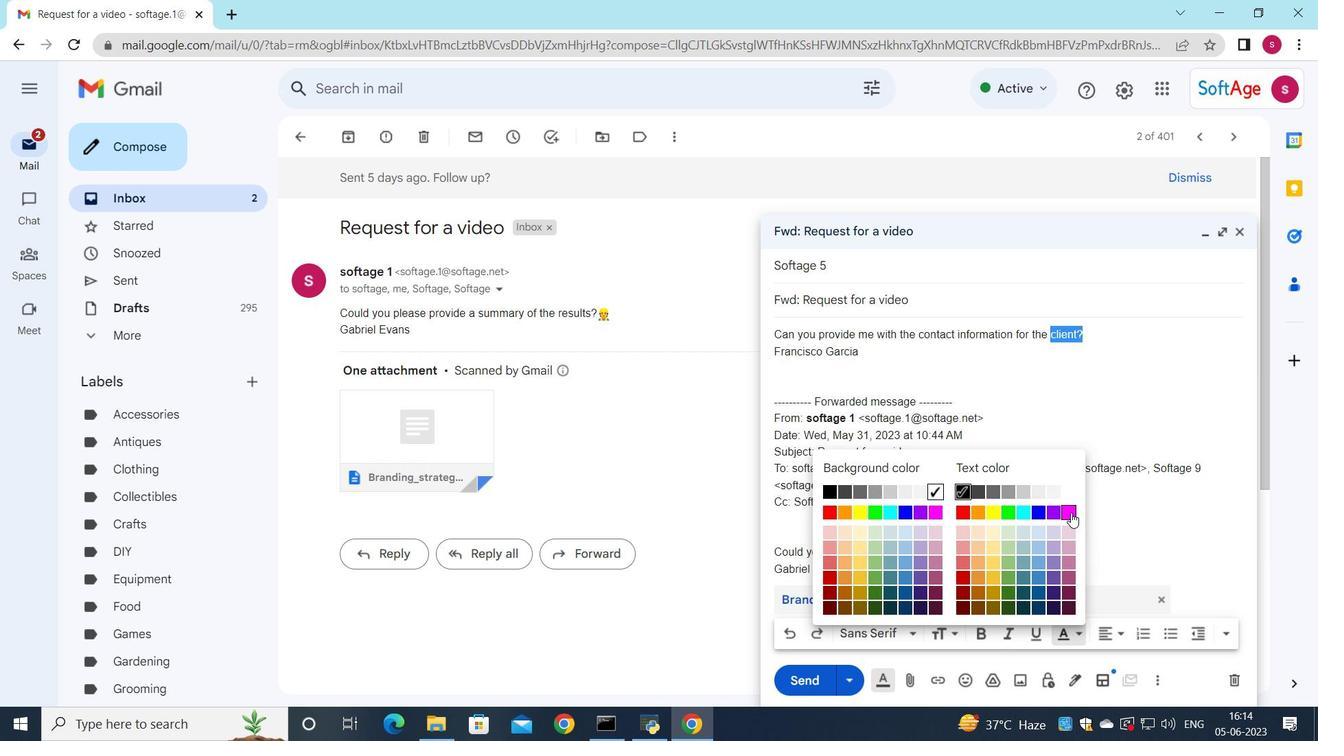 
Action: Mouse moved to (1080, 638)
Screenshot: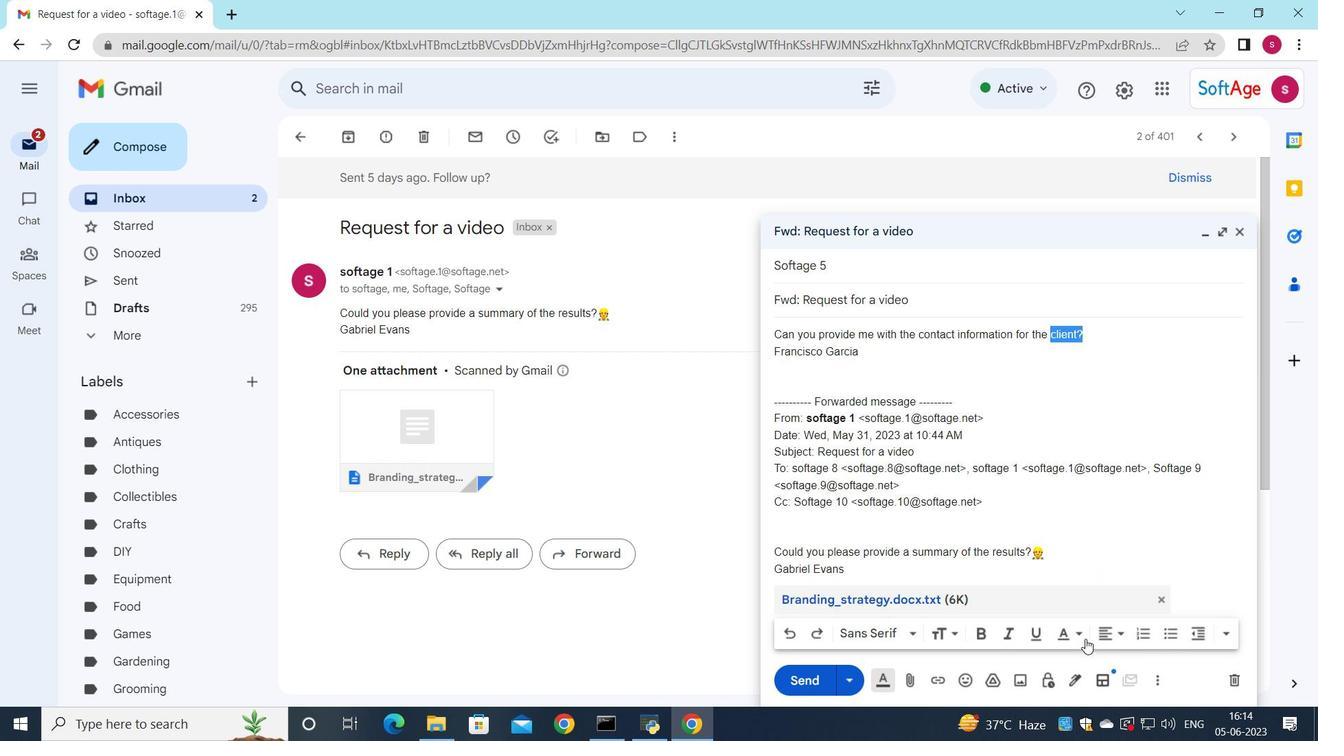 
Action: Mouse pressed left at (1080, 638)
Screenshot: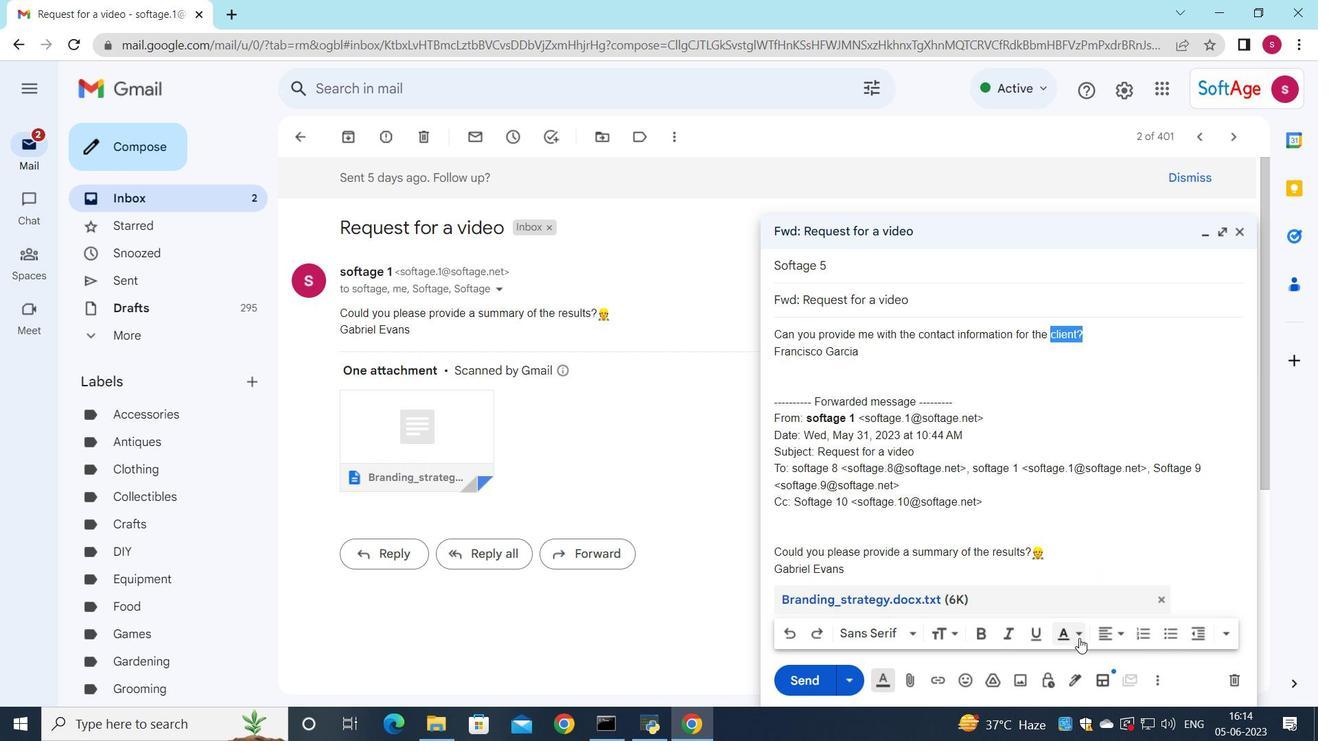 
Action: Mouse moved to (822, 489)
Screenshot: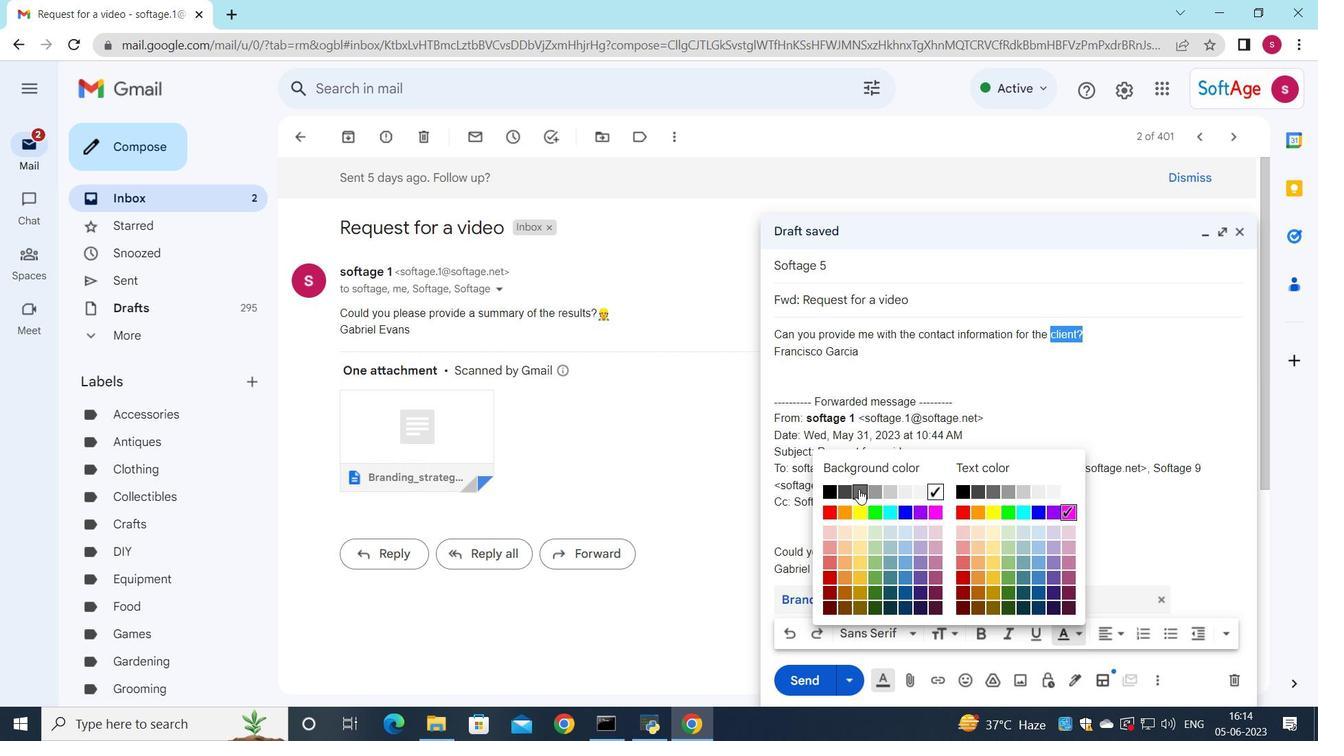 
Action: Mouse pressed left at (822, 489)
Screenshot: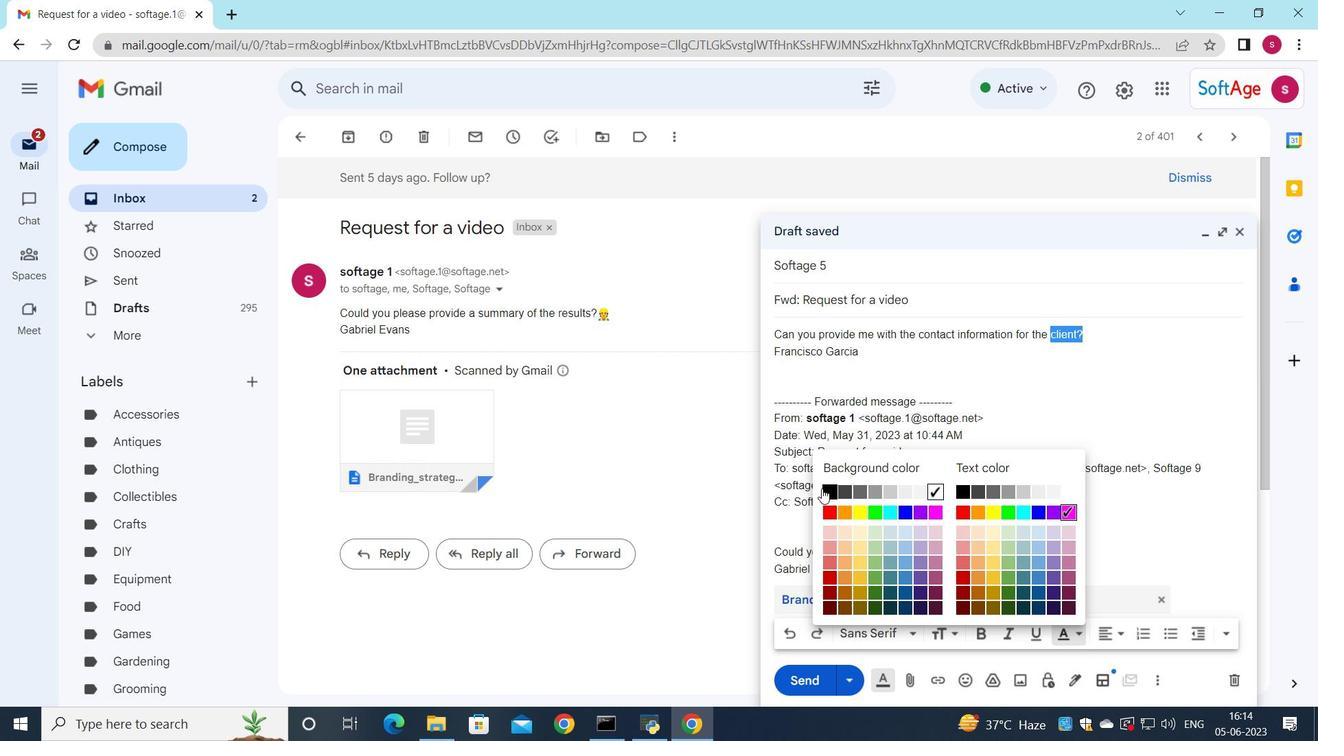 
Action: Mouse moved to (802, 676)
Screenshot: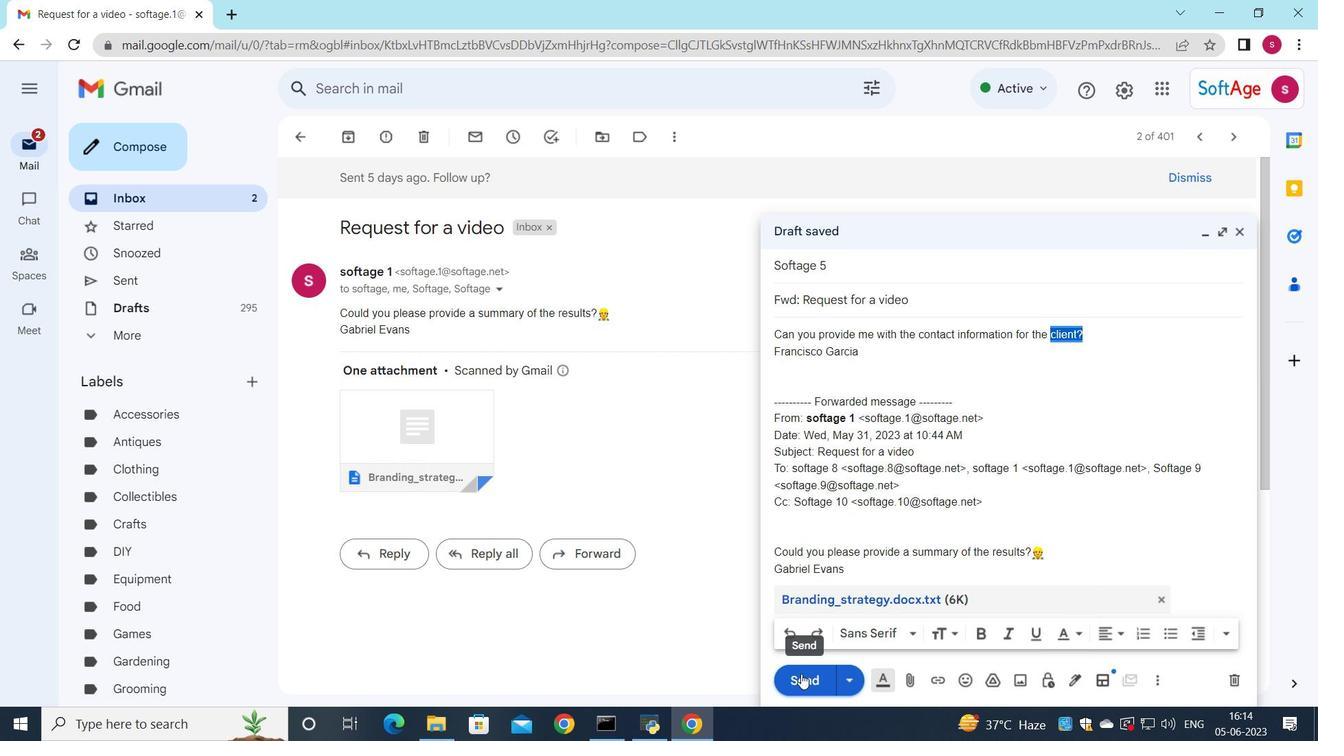 
Action: Mouse pressed left at (802, 676)
Screenshot: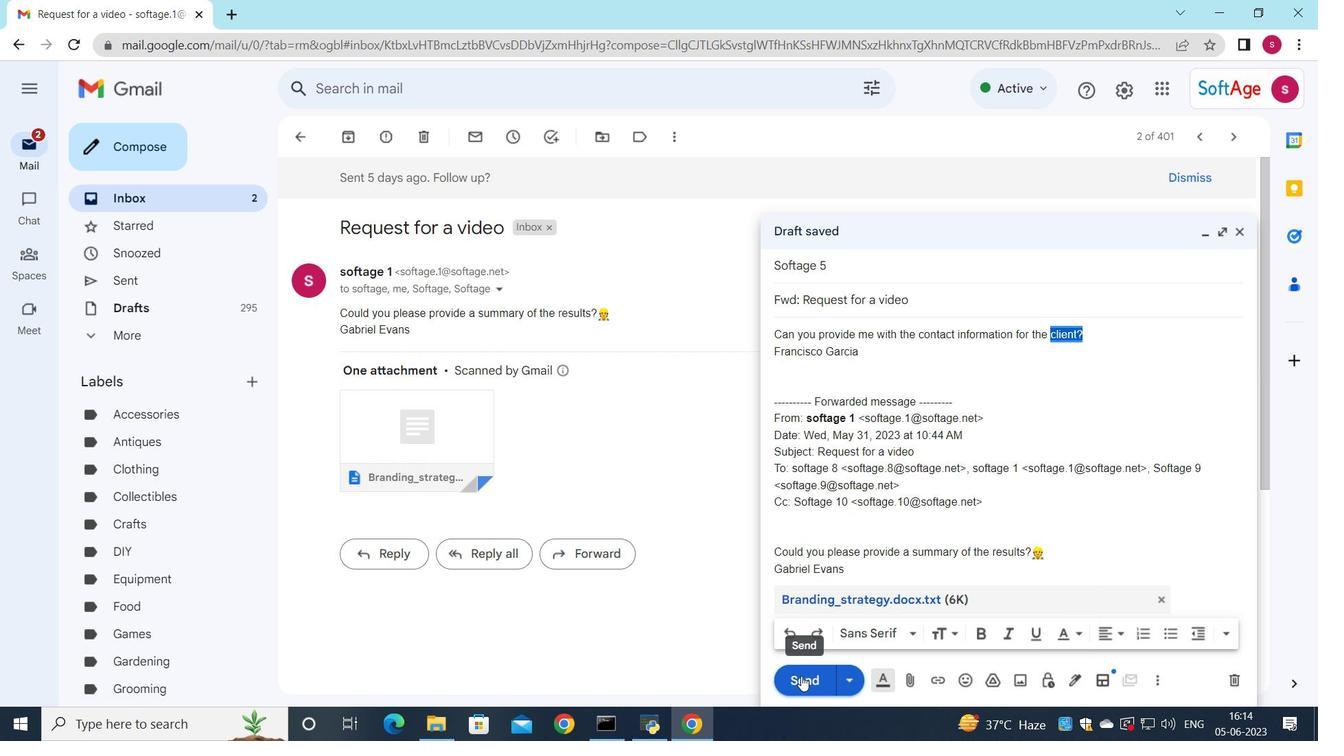
Action: Mouse moved to (682, 556)
Screenshot: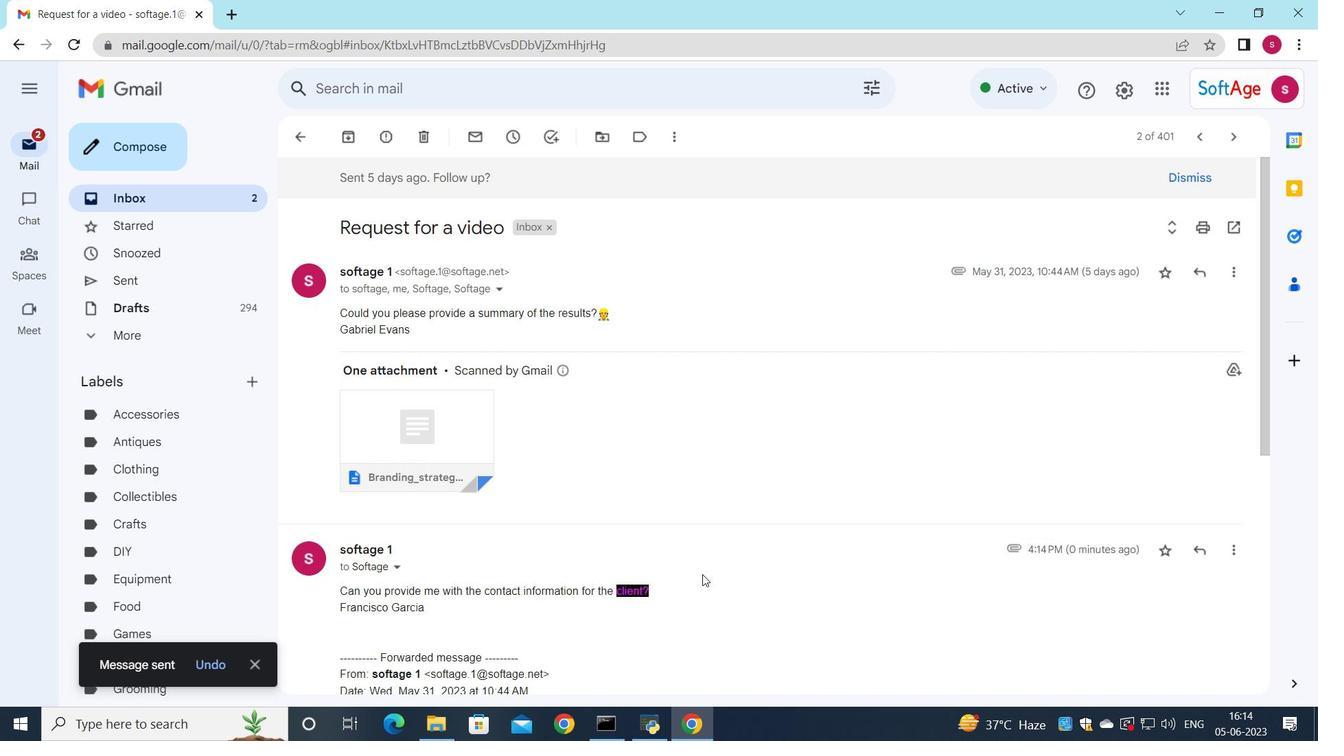 
Action: Mouse scrolled (682, 555) with delta (0, 0)
Screenshot: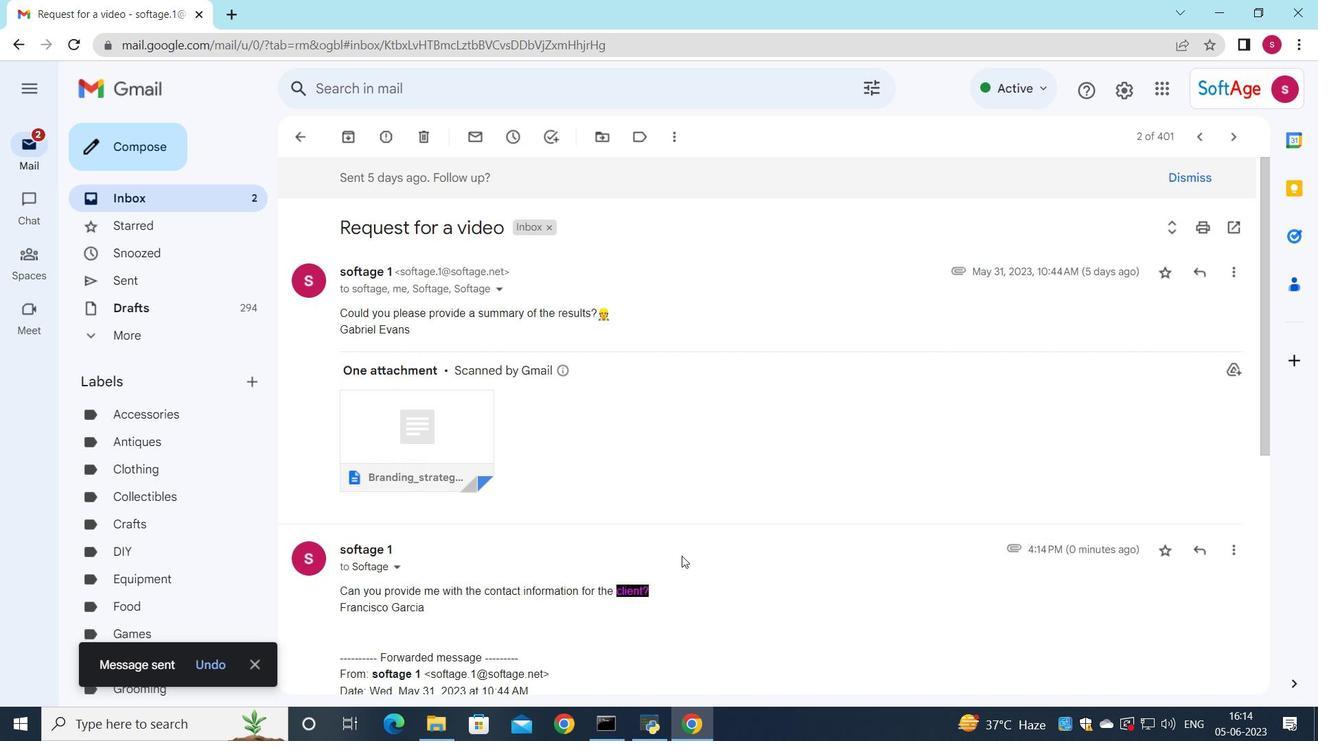 
Action: Mouse scrolled (682, 555) with delta (0, 0)
Screenshot: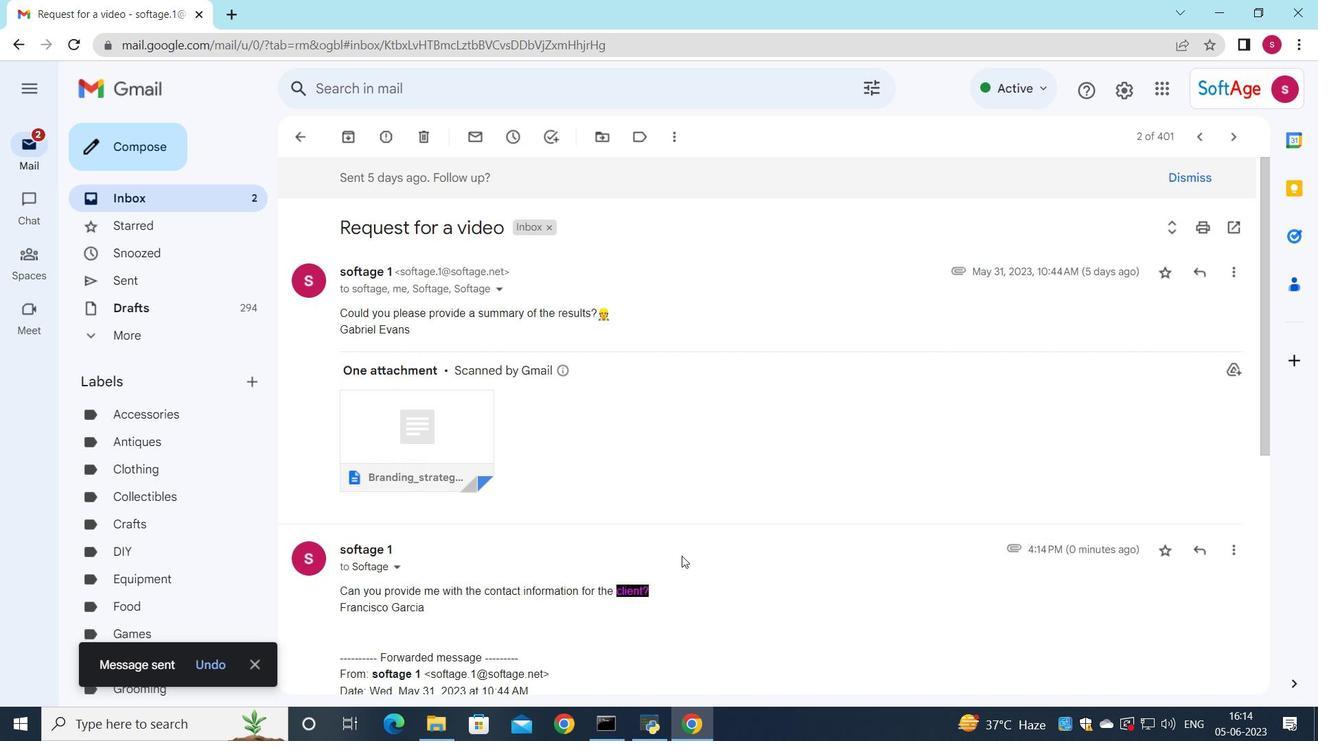 
Action: Mouse scrolled (682, 555) with delta (0, 0)
Screenshot: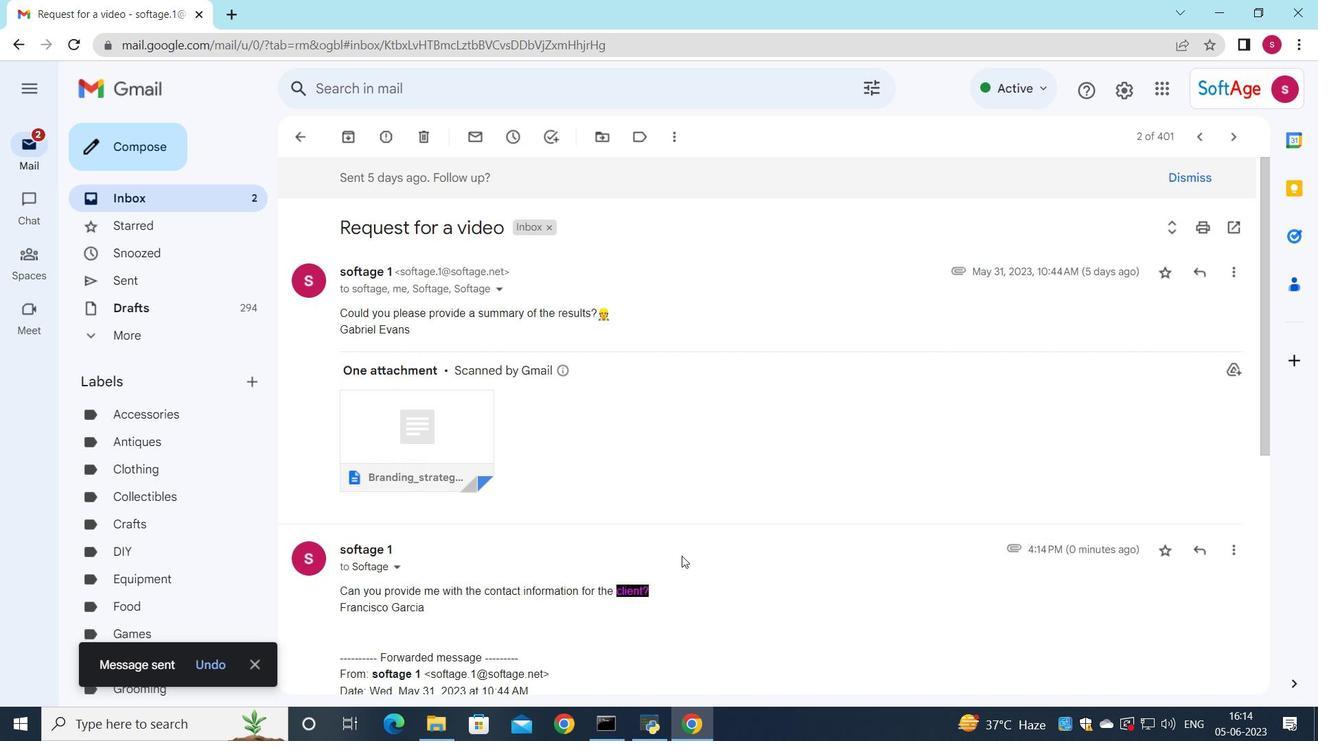 
Action: Mouse moved to (684, 554)
Screenshot: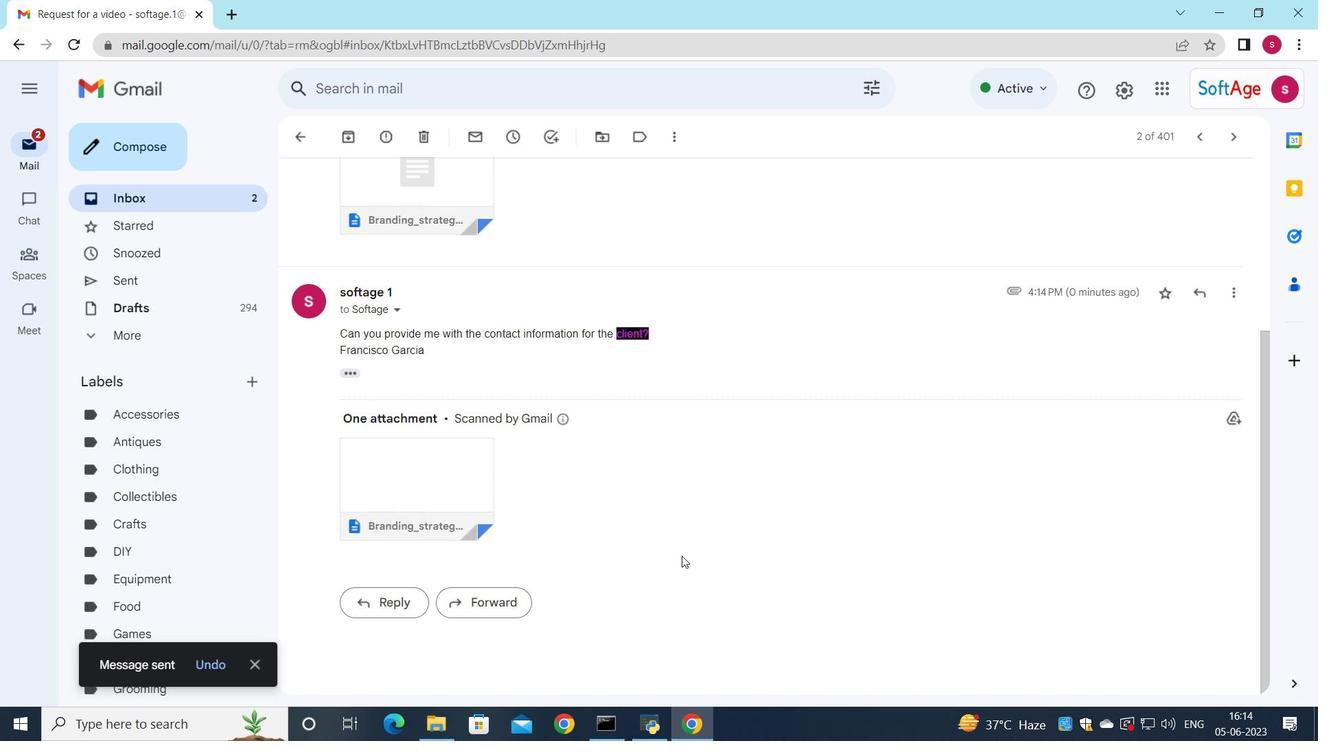 
Action: Mouse scrolled (684, 554) with delta (0, 0)
Screenshot: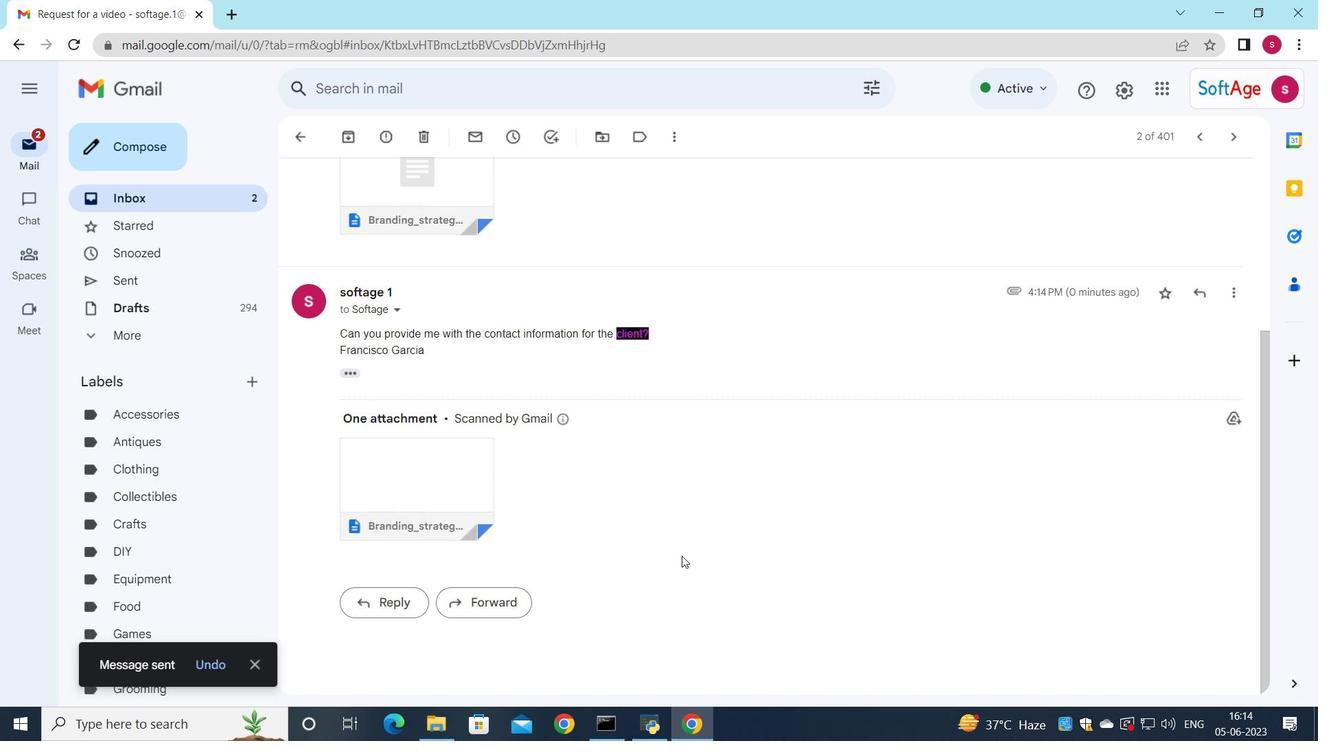 
Action: Mouse moved to (696, 499)
Screenshot: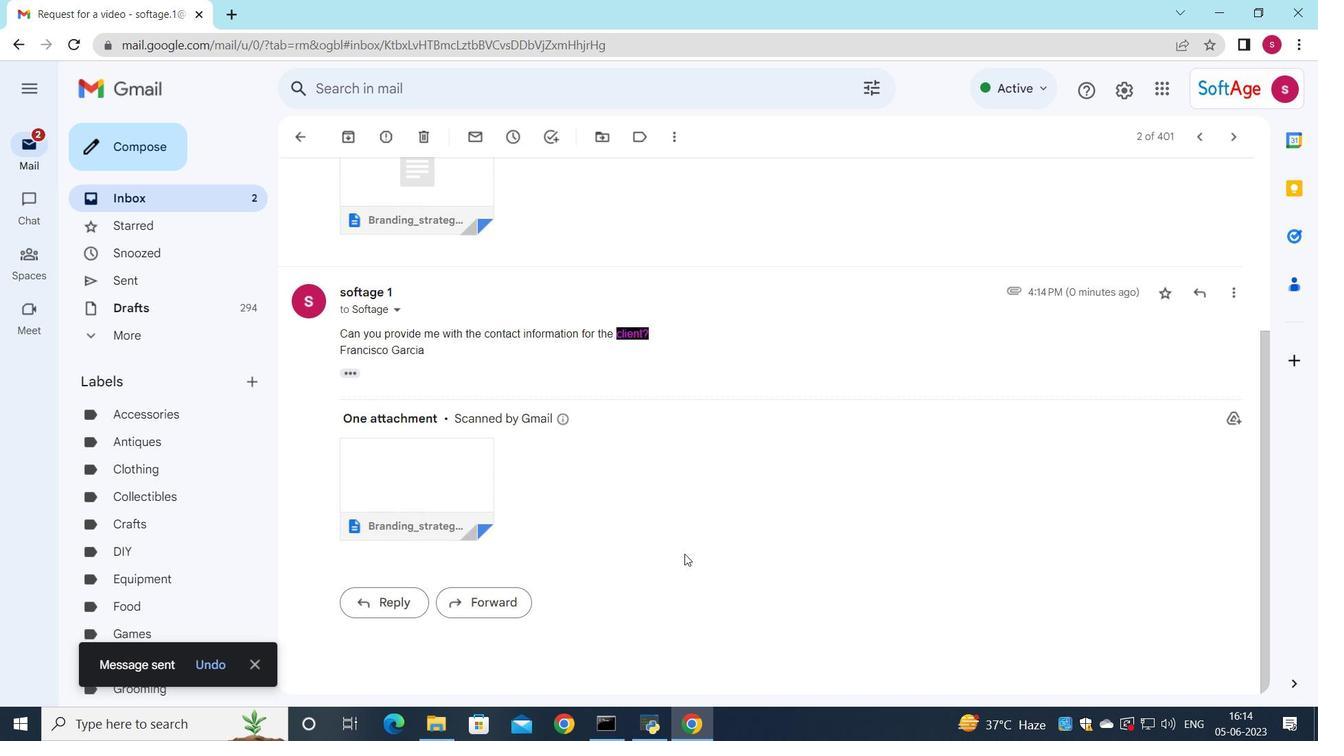 
Action: Mouse scrolled (696, 499) with delta (0, 0)
Screenshot: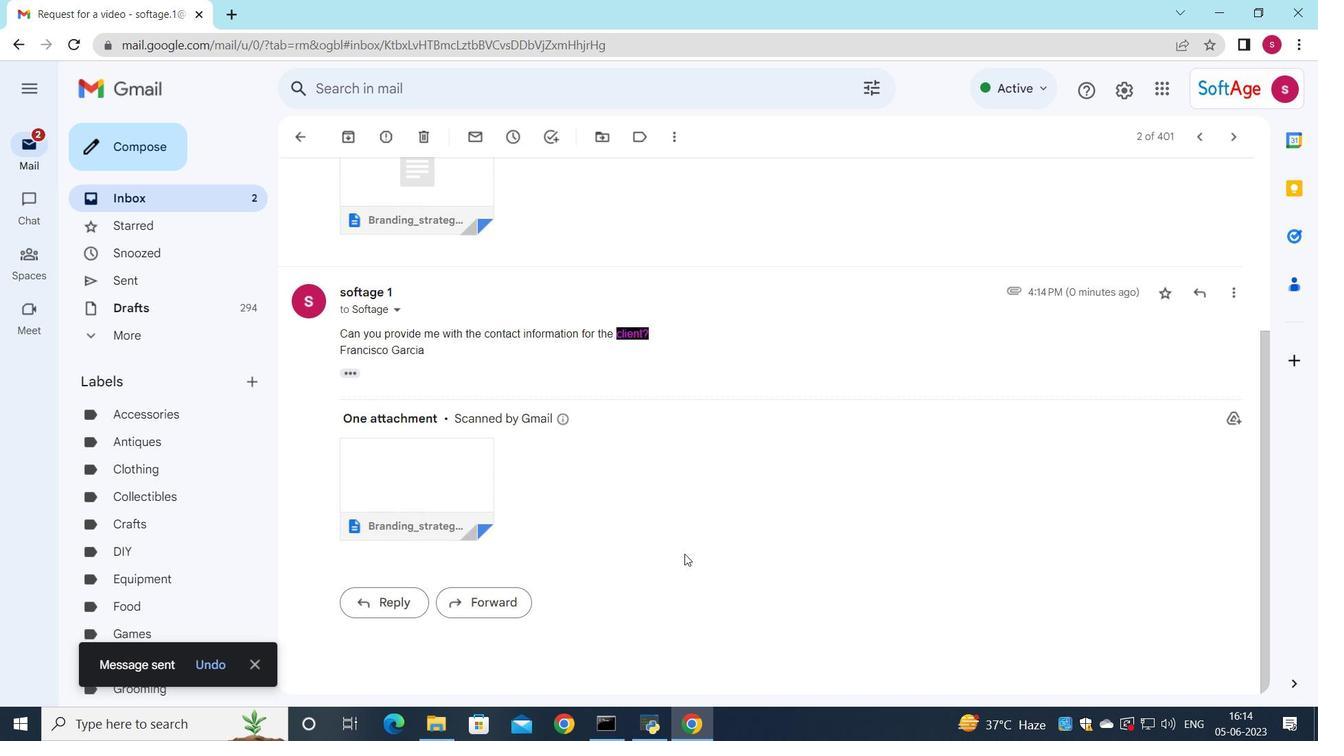 
Action: Mouse moved to (699, 488)
Screenshot: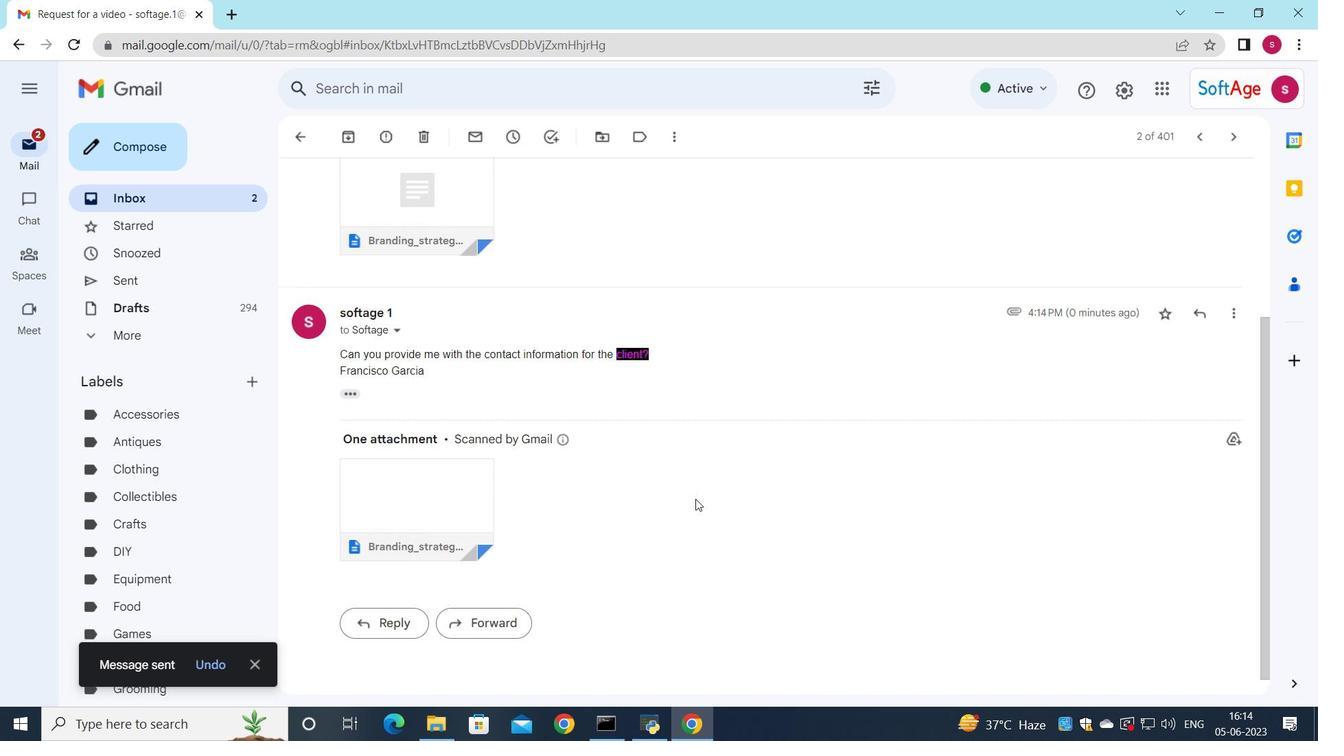 
Action: Mouse scrolled (699, 488) with delta (0, 0)
Screenshot: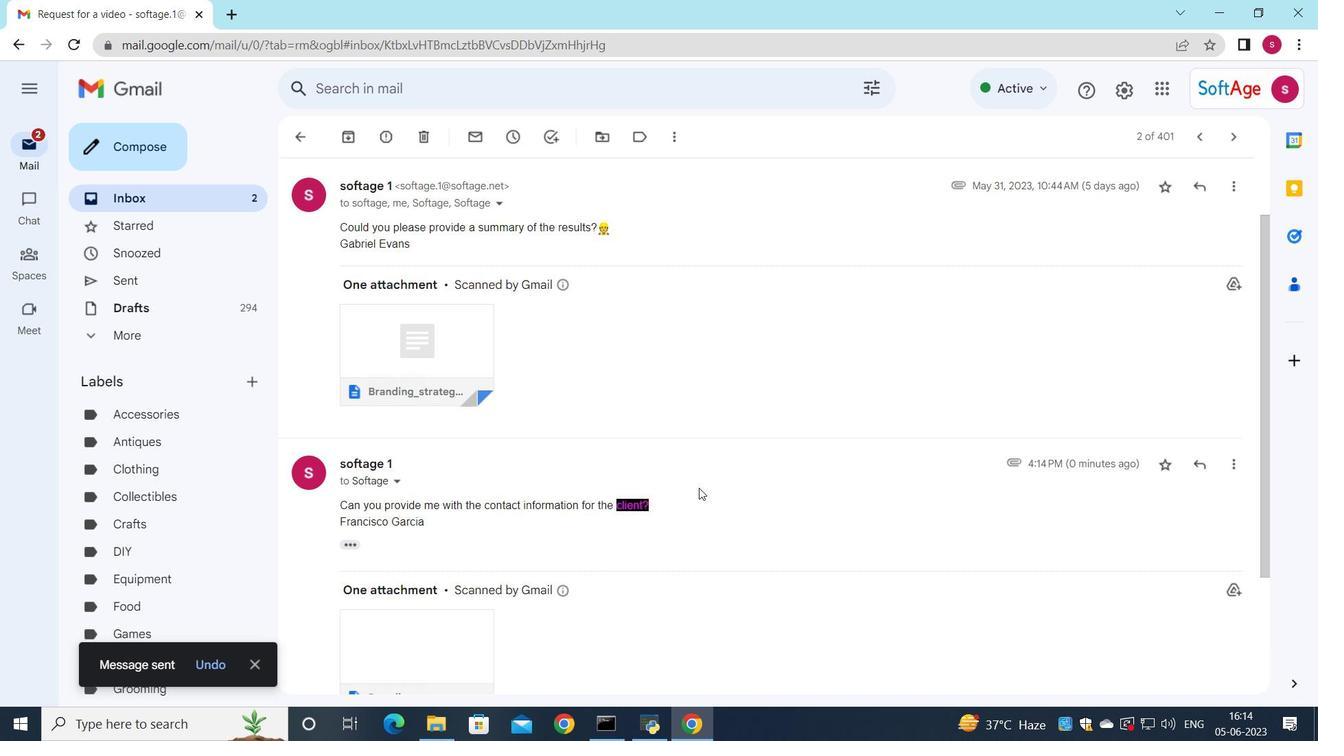 
Action: Mouse moved to (700, 488)
Screenshot: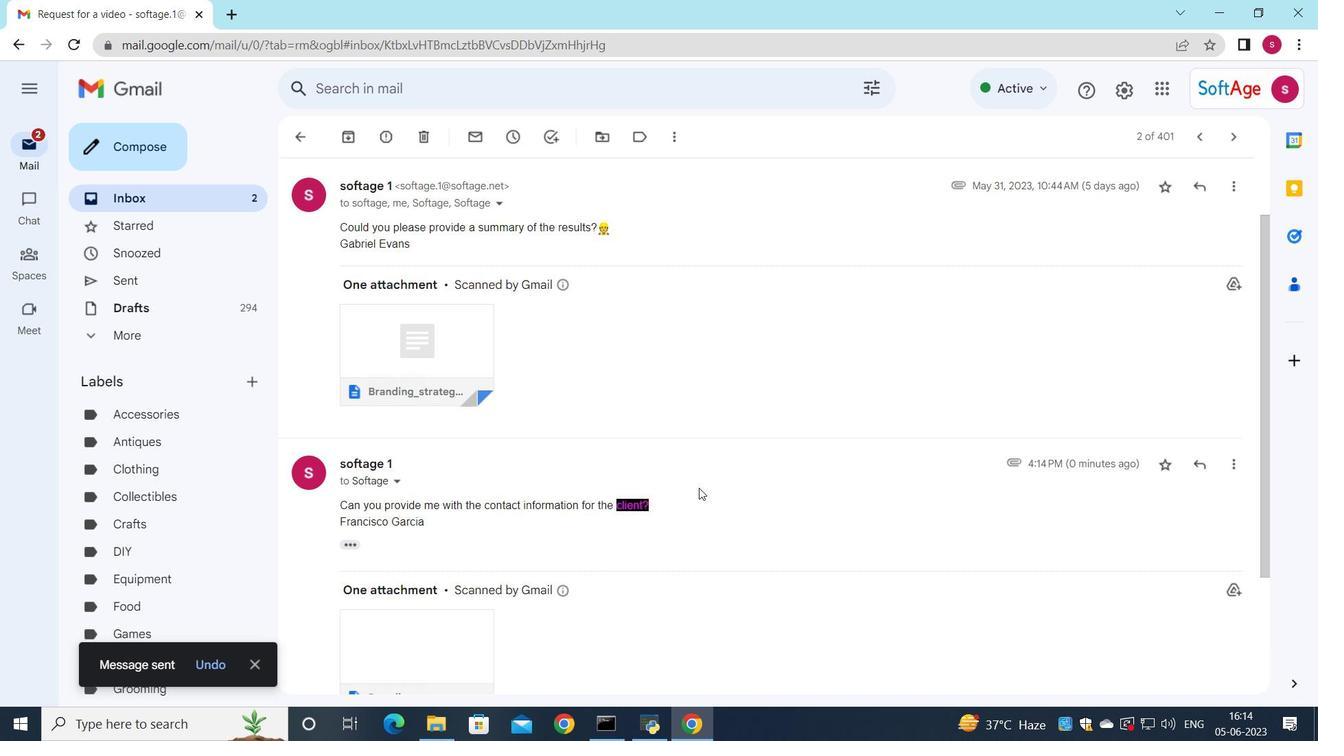 
Action: Mouse scrolled (700, 488) with delta (0, 0)
Screenshot: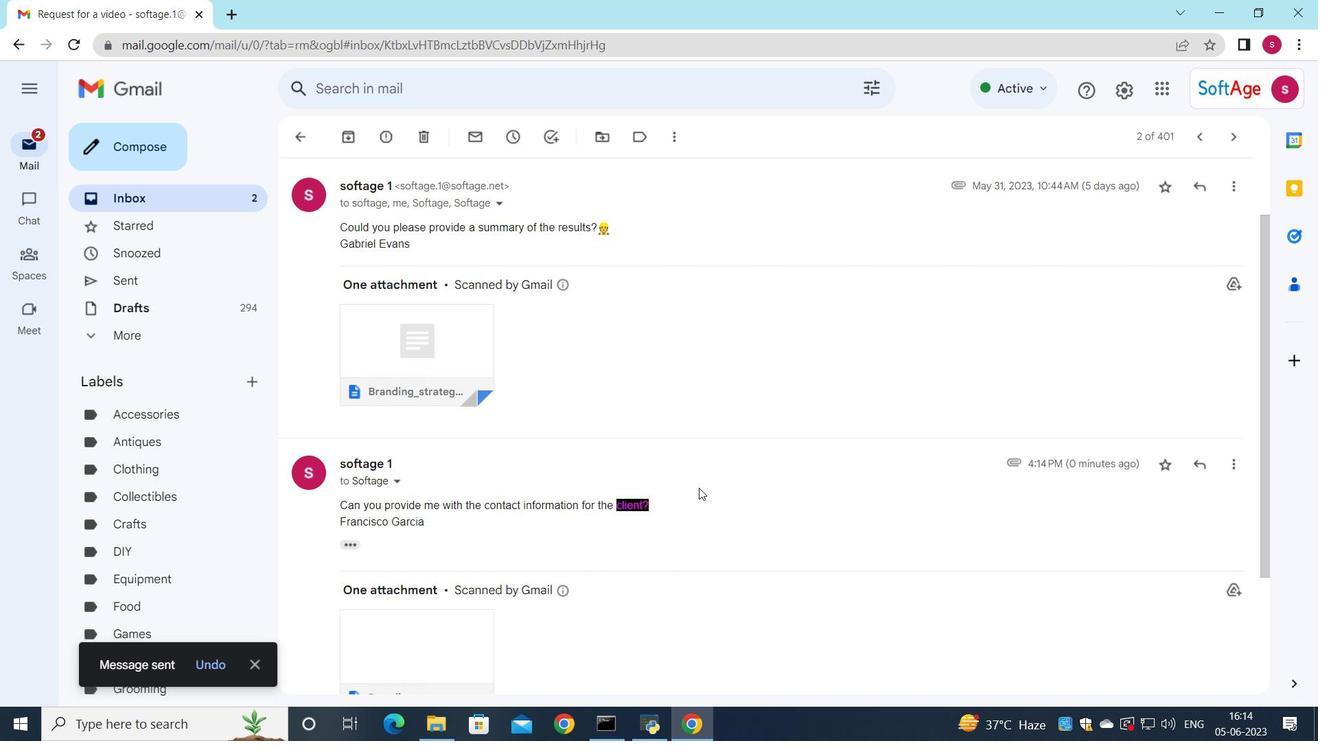 
Action: Mouse scrolled (700, 488) with delta (0, 0)
Screenshot: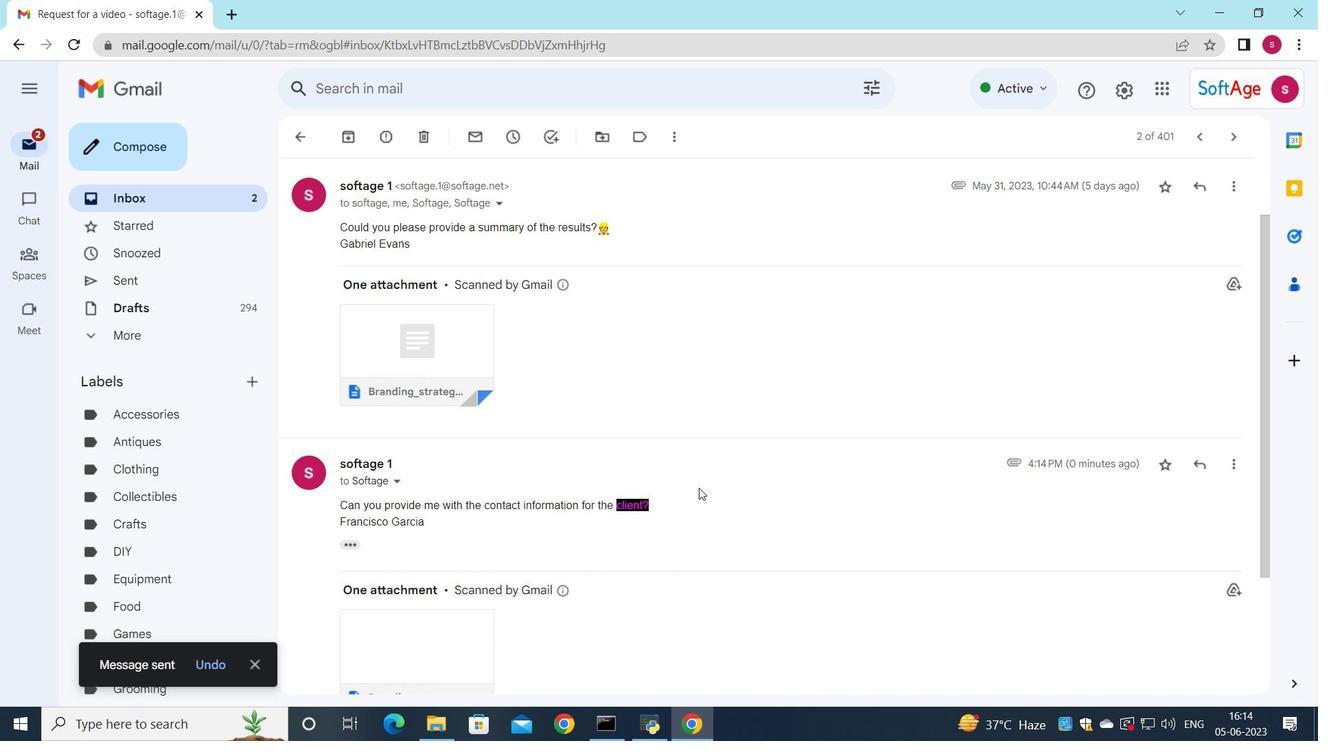 
Action: Mouse moved to (755, 472)
Screenshot: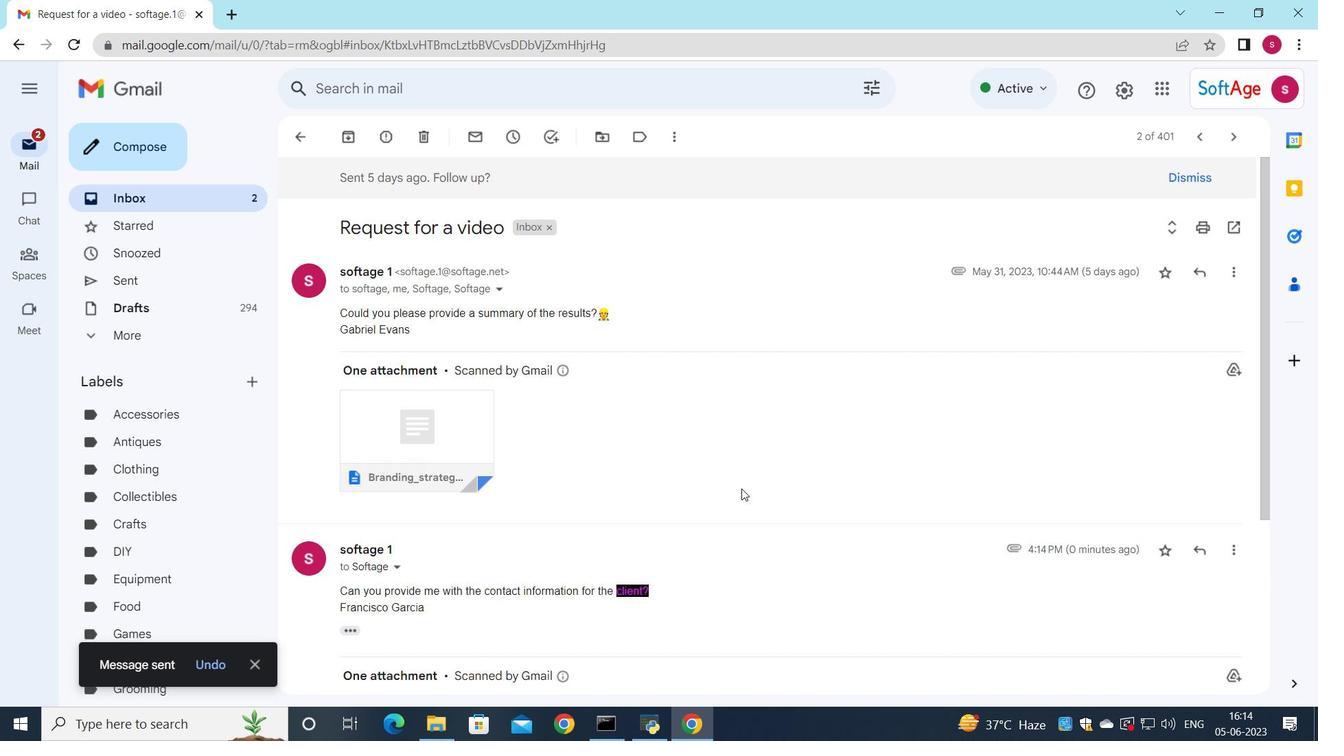 
